 Task: For heading Use Courier New with green colour & Underline.  font size for heading20,  'Change the font style of data to'Courier New and font size to 12,  Change the alignment of both headline & data to Align left In the sheet   Cash Flow Tracker book
Action: Mouse moved to (78, 200)
Screenshot: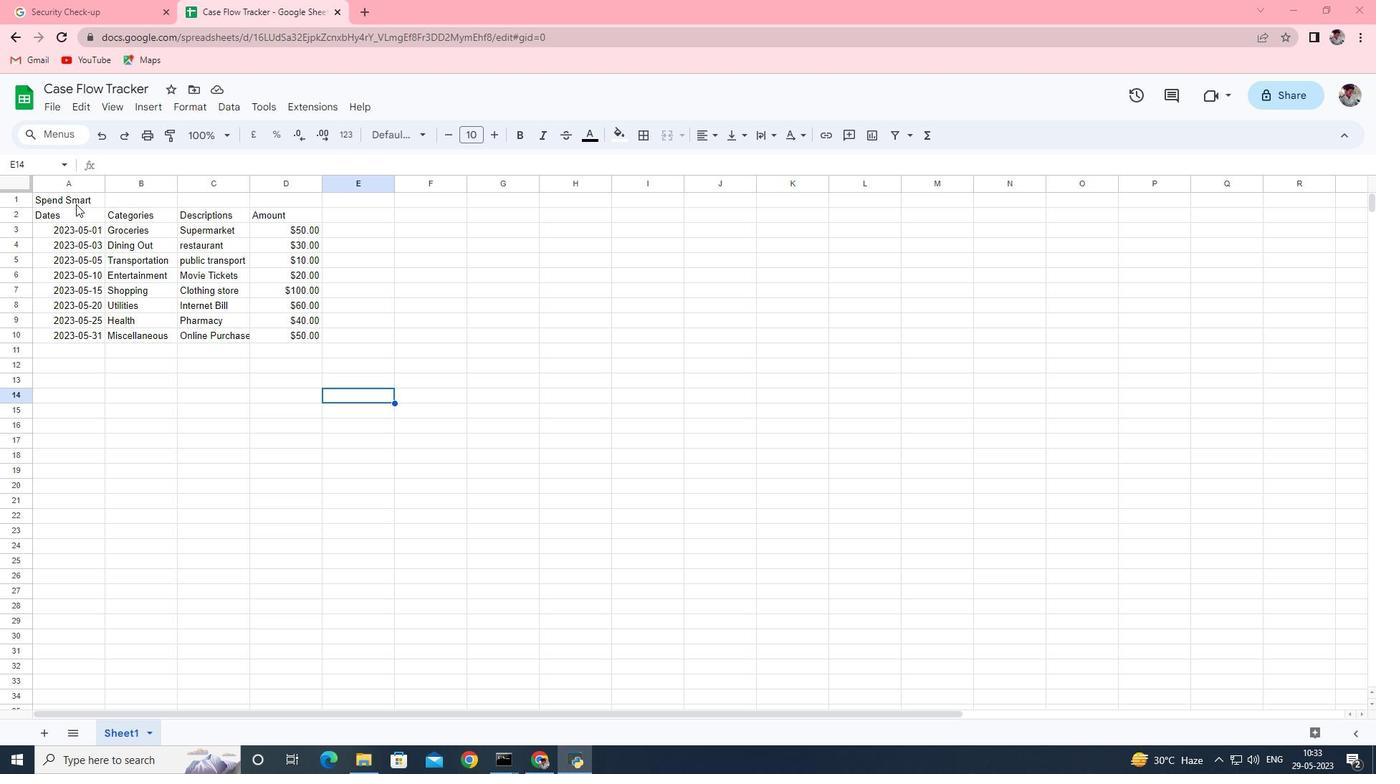 
Action: Mouse pressed left at (78, 200)
Screenshot: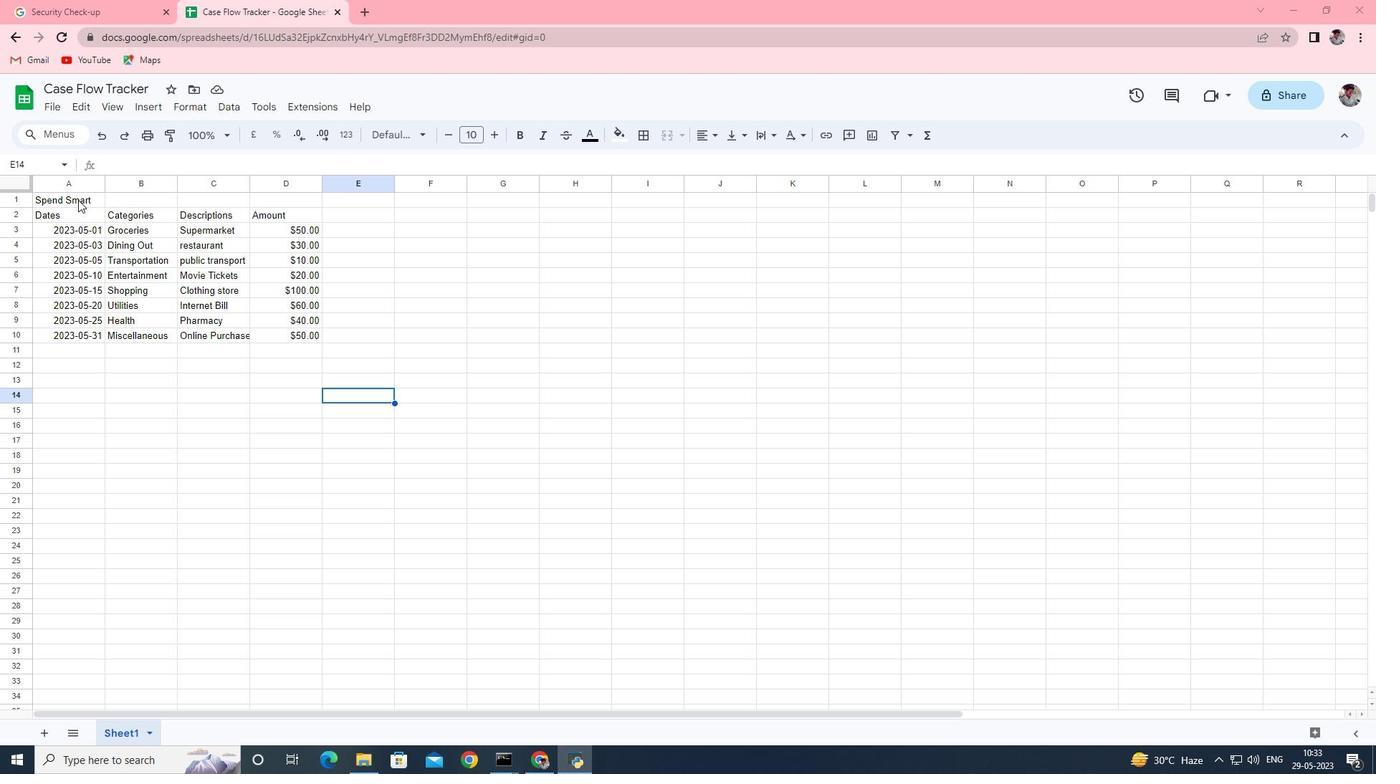 
Action: Mouse moved to (418, 134)
Screenshot: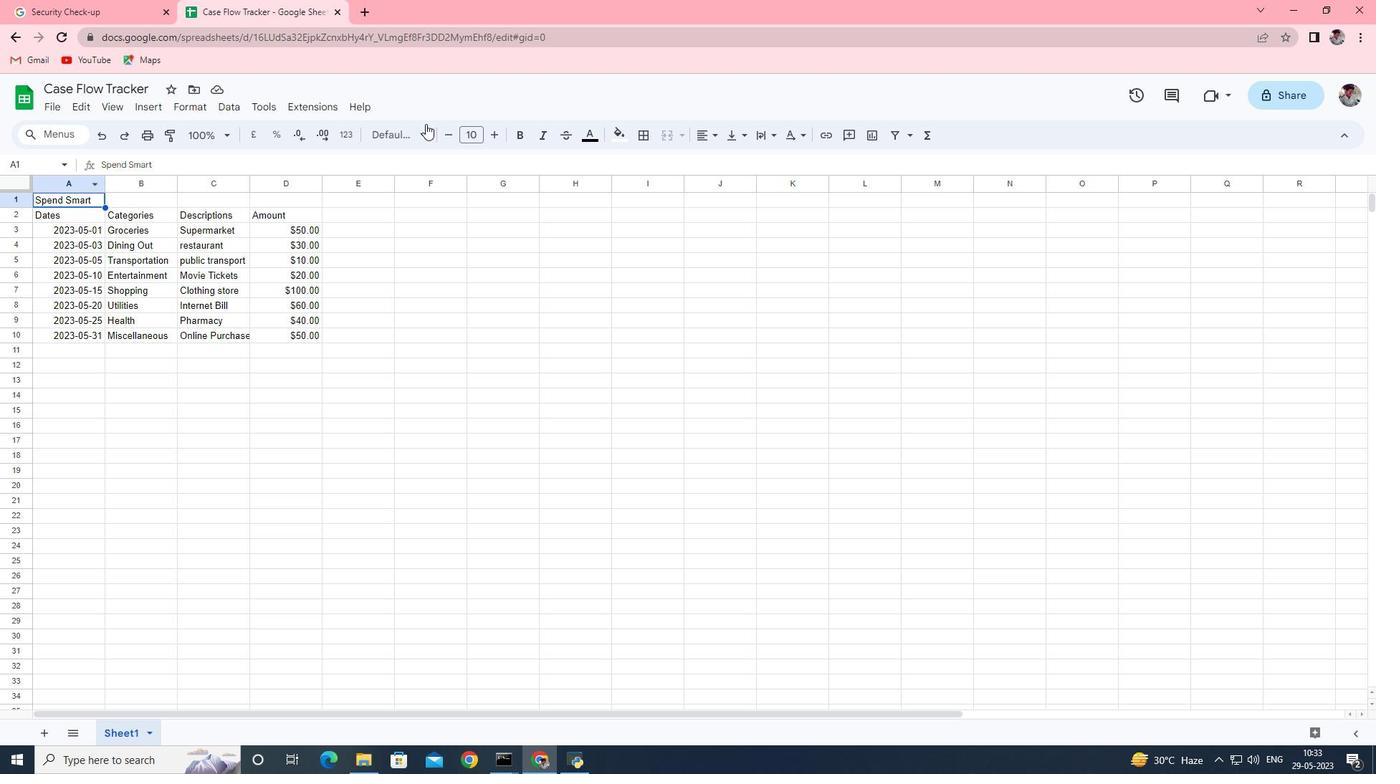 
Action: Mouse pressed left at (418, 134)
Screenshot: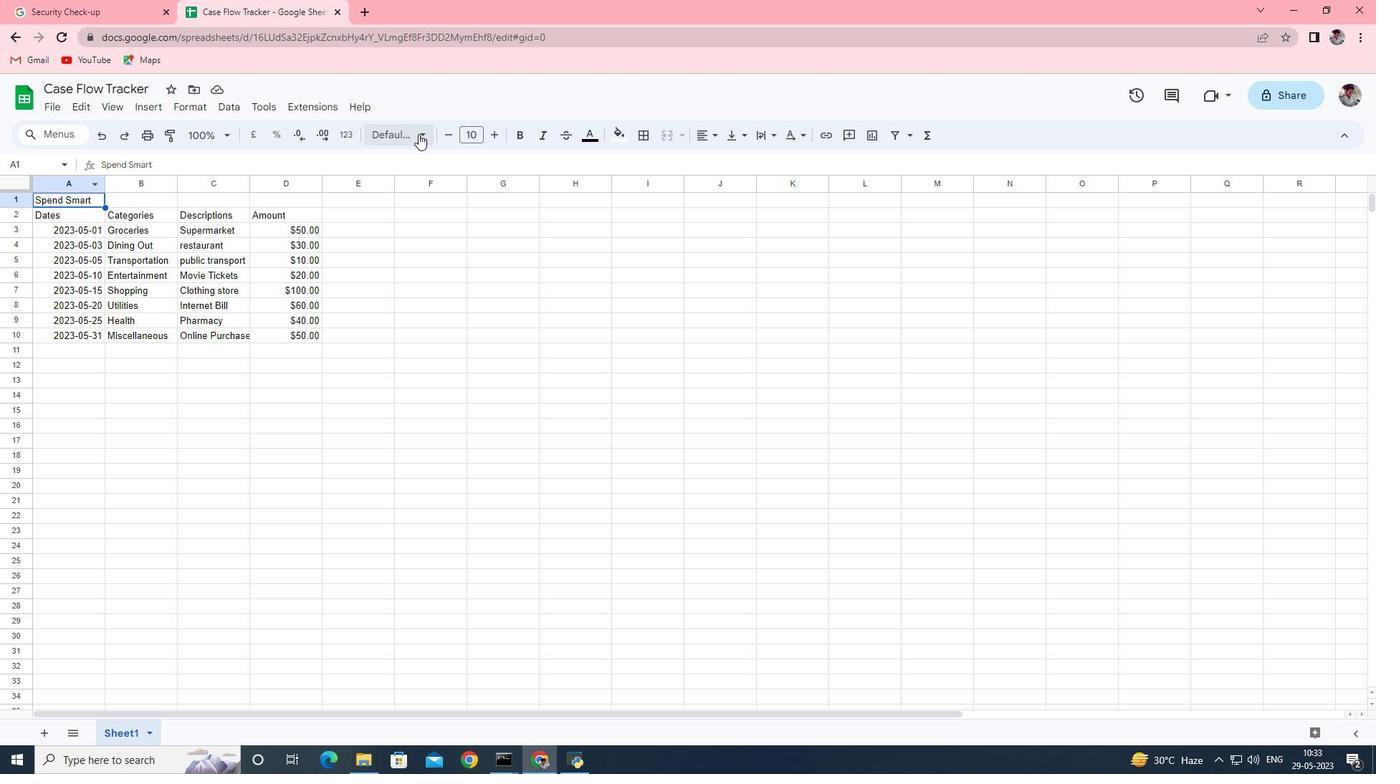 
Action: Mouse moved to (442, 375)
Screenshot: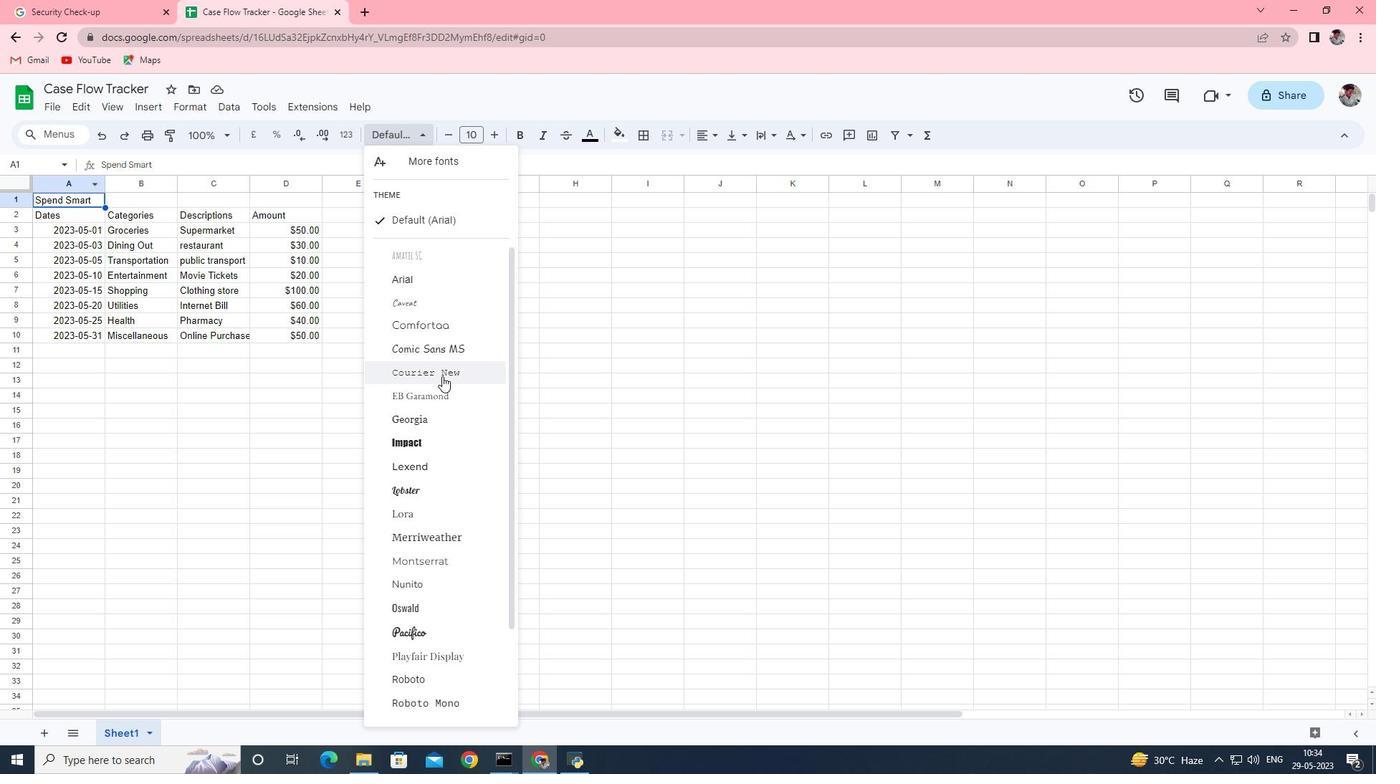 
Action: Mouse pressed left at (442, 375)
Screenshot: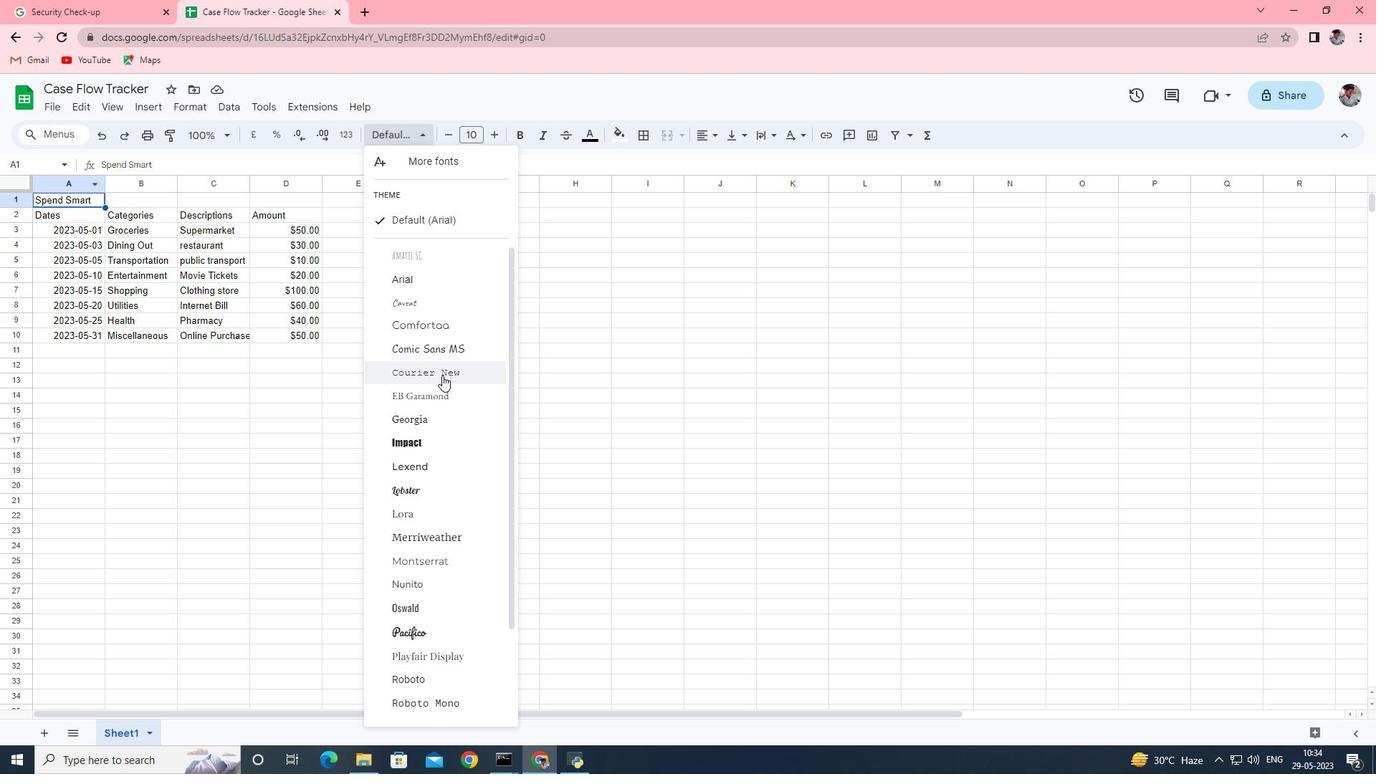 
Action: Mouse moved to (436, 195)
Screenshot: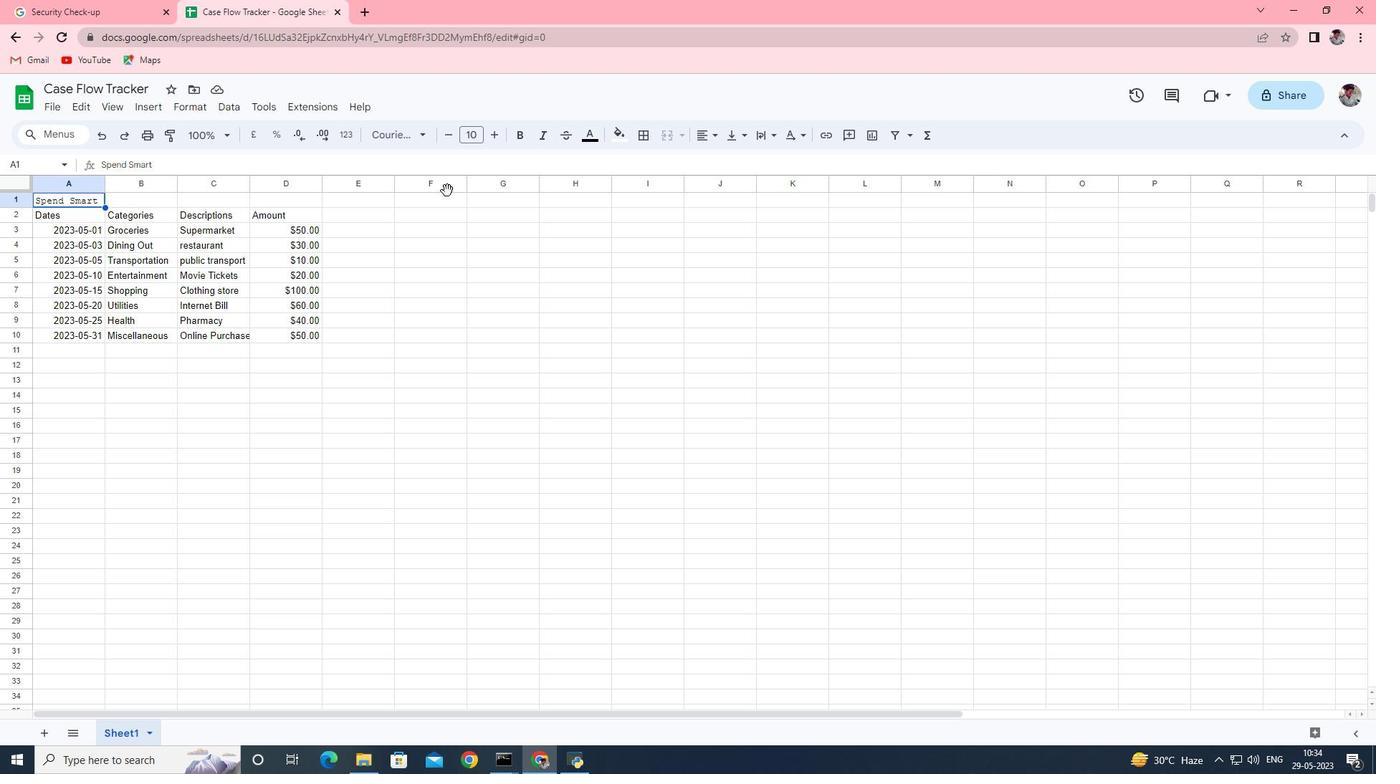 
Action: Key pressed ctrl+U
Screenshot: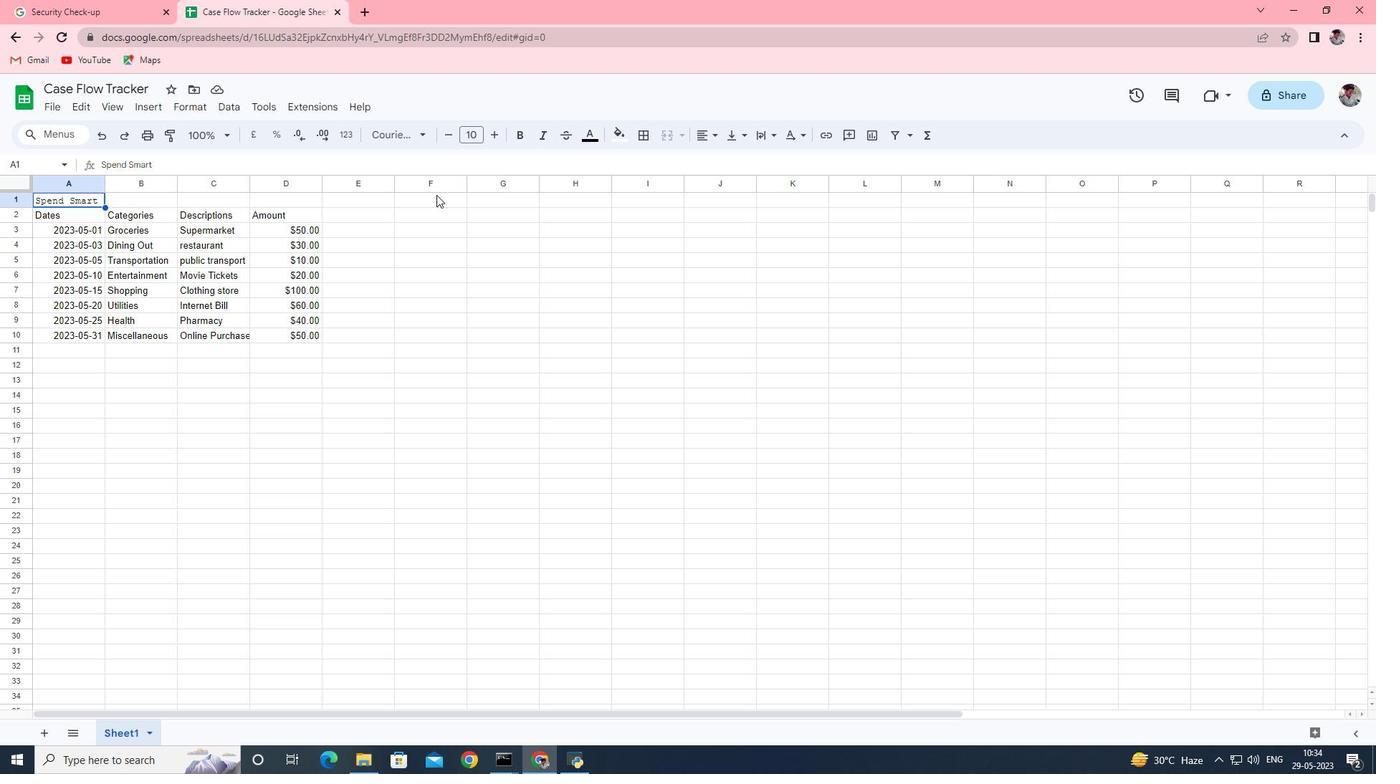 
Action: Mouse moved to (600, 136)
Screenshot: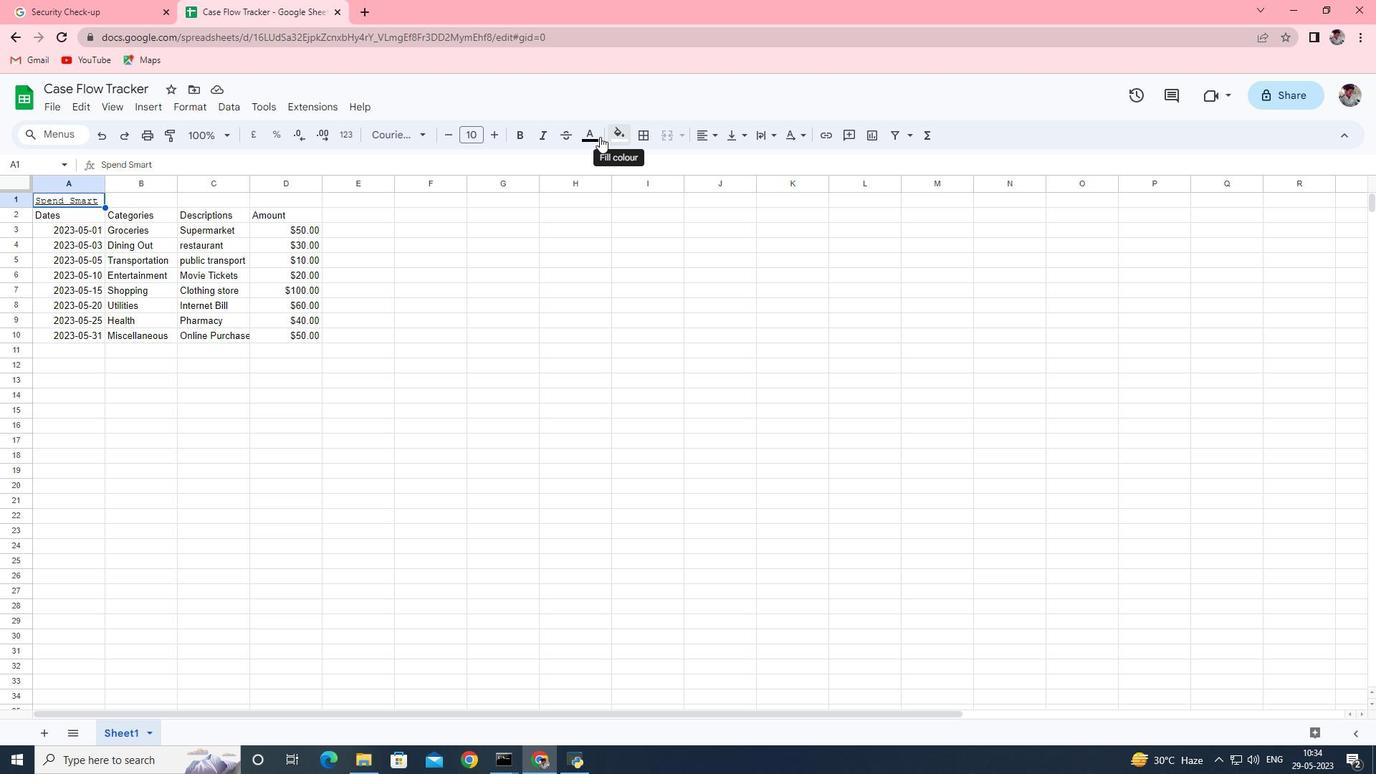 
Action: Mouse pressed left at (600, 136)
Screenshot: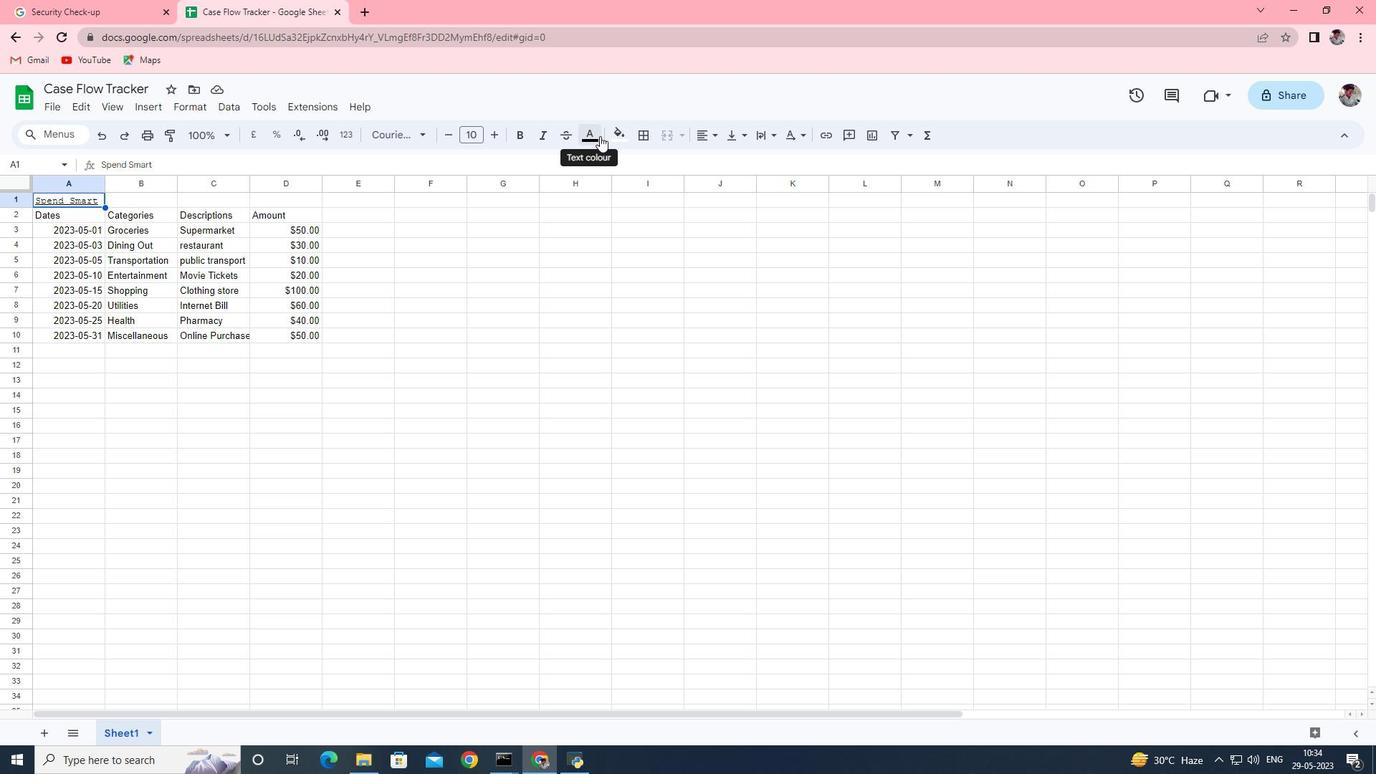
Action: Mouse moved to (672, 327)
Screenshot: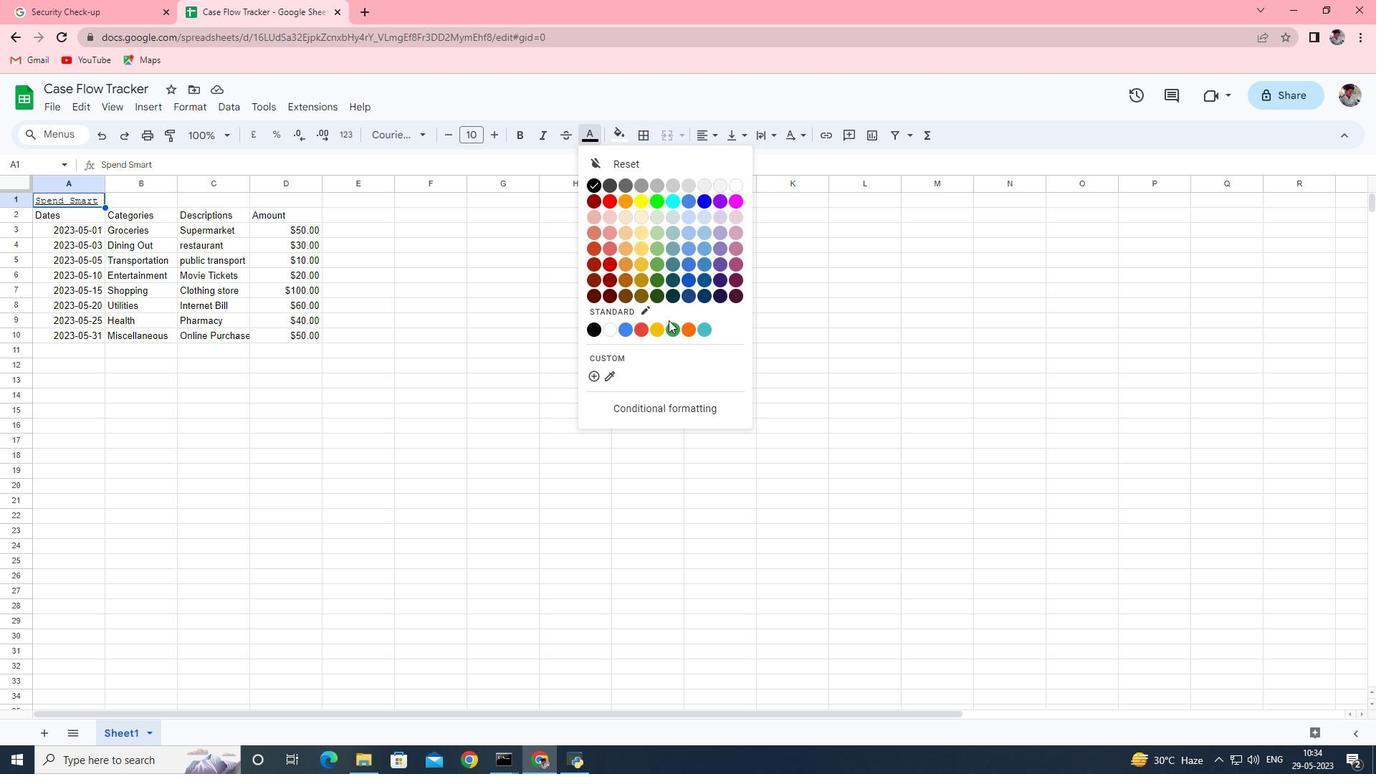 
Action: Mouse pressed left at (672, 327)
Screenshot: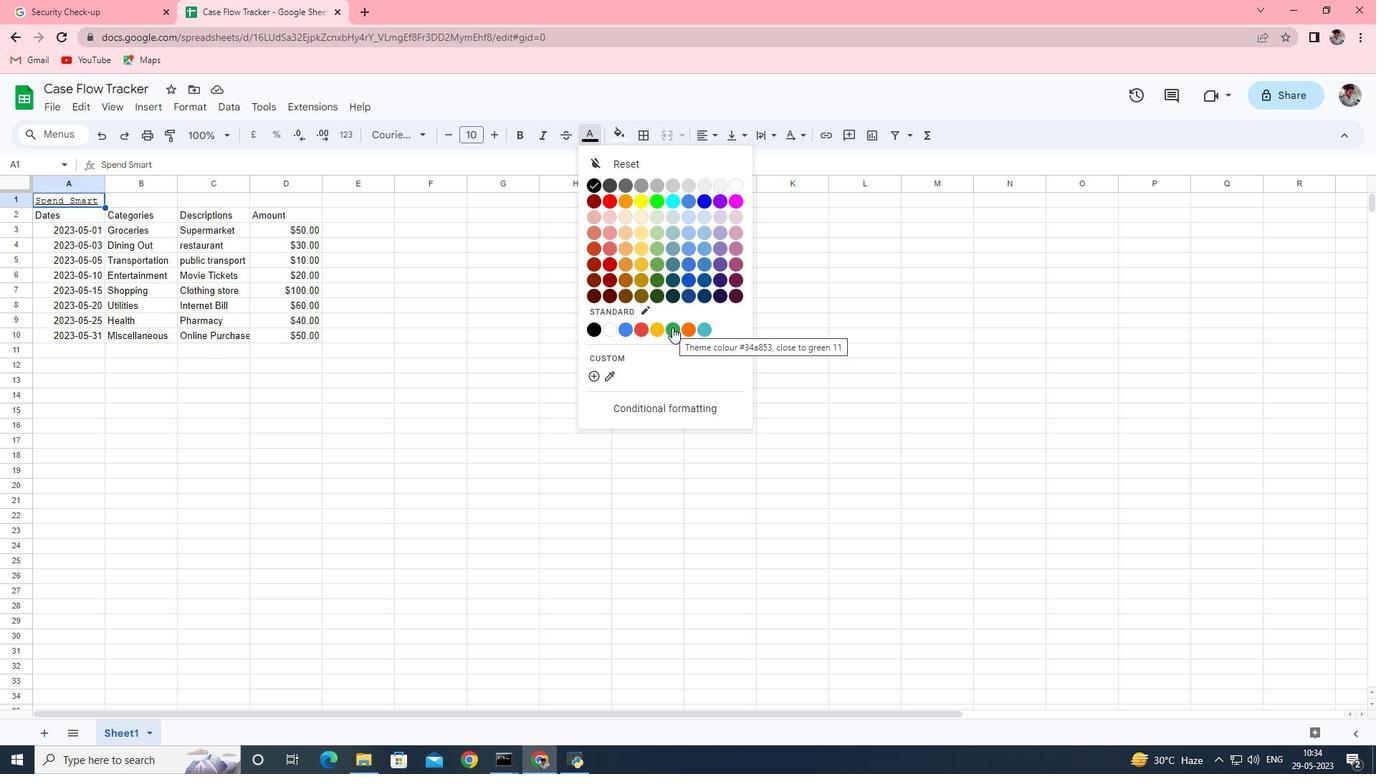 
Action: Mouse moved to (494, 135)
Screenshot: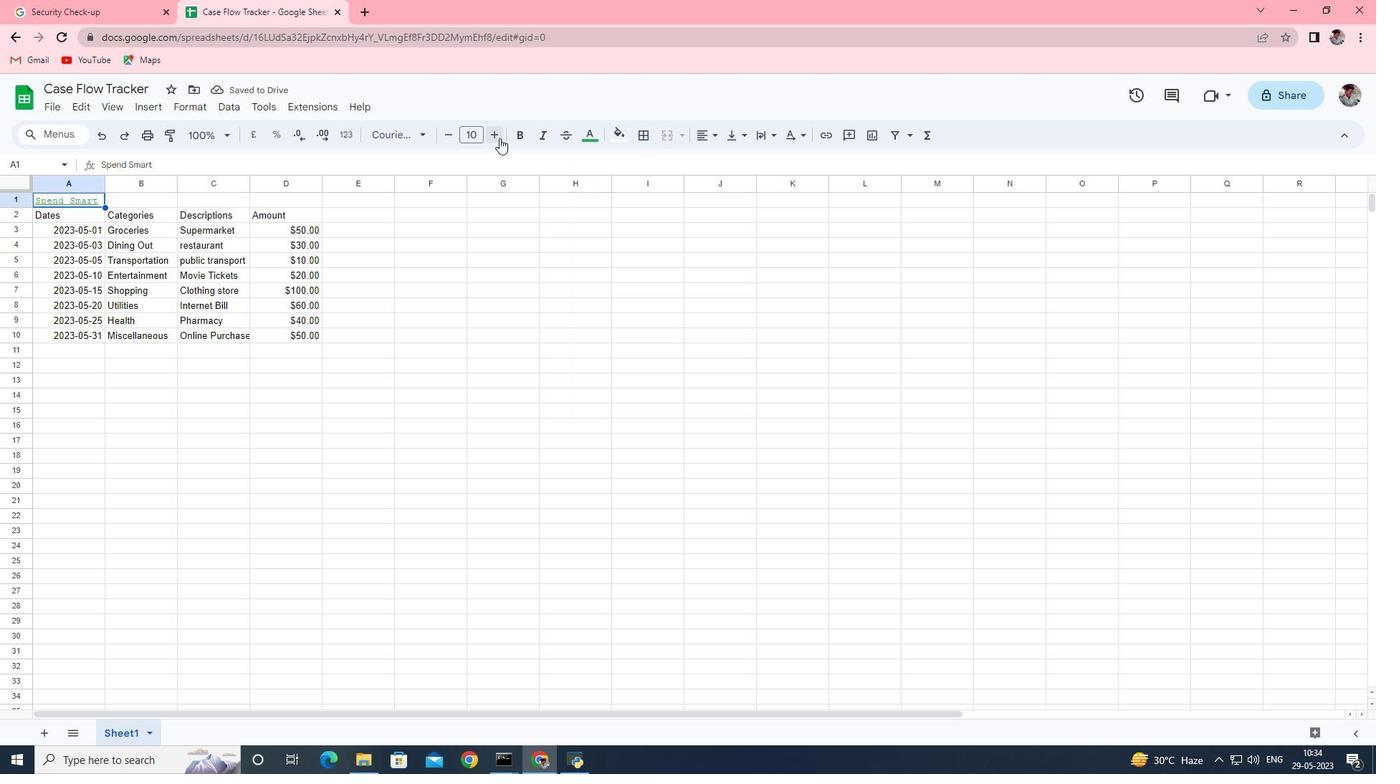 
Action: Mouse pressed left at (494, 135)
Screenshot: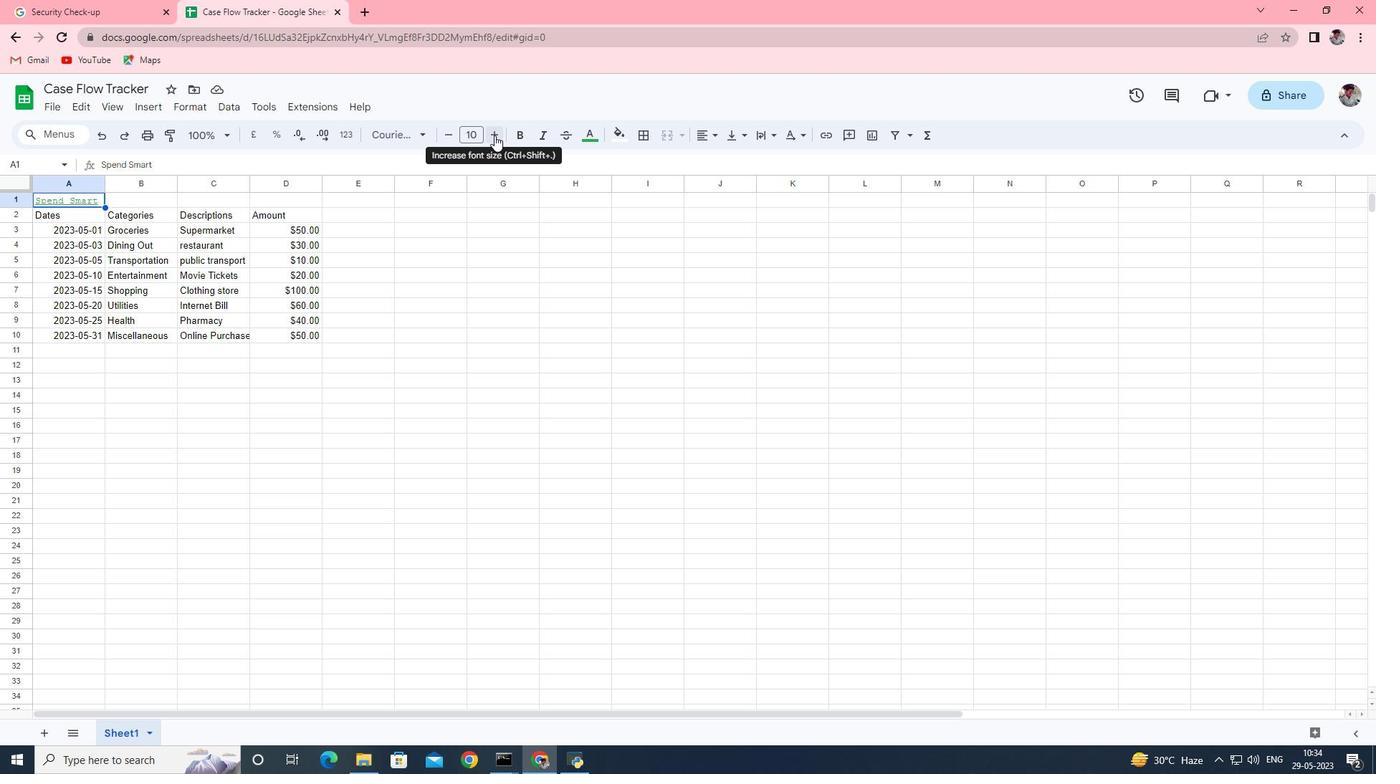 
Action: Mouse pressed left at (494, 135)
Screenshot: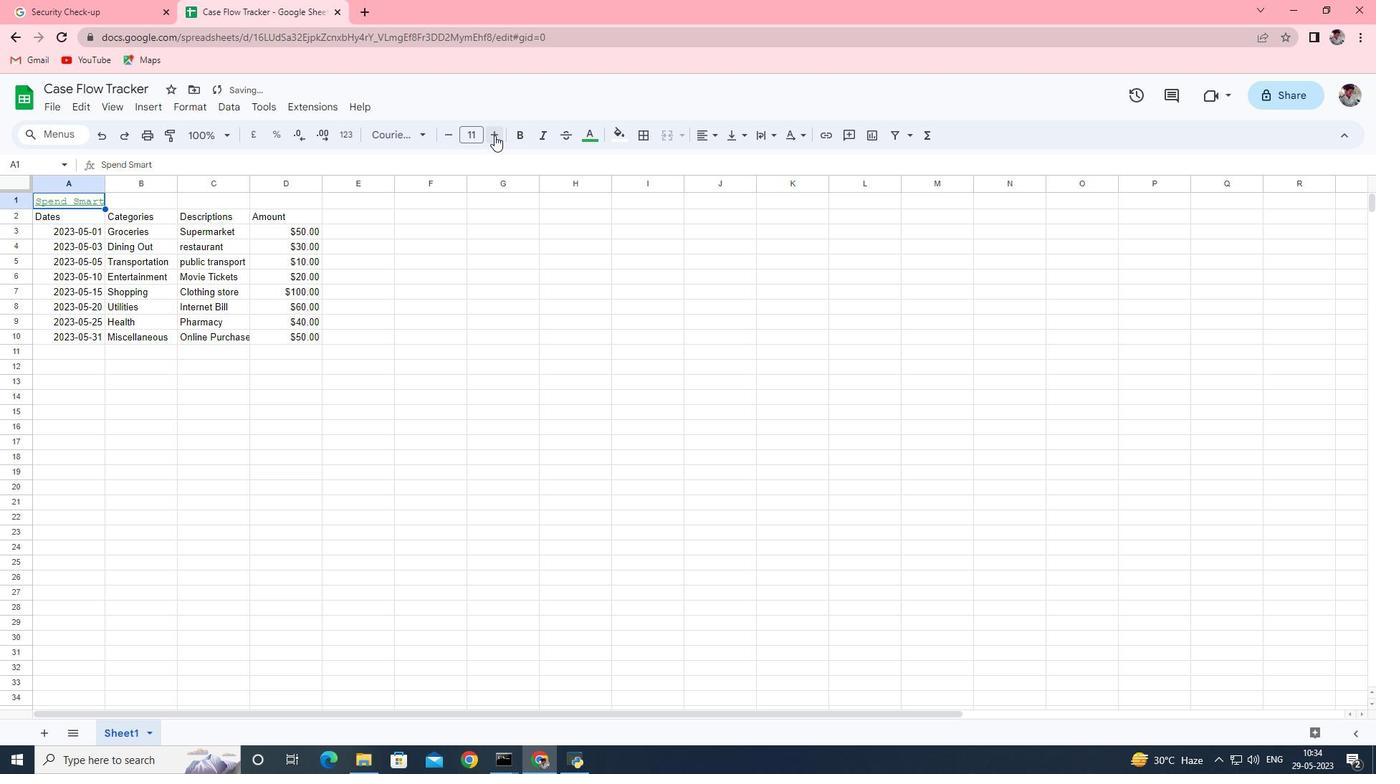 
Action: Mouse pressed left at (494, 135)
Screenshot: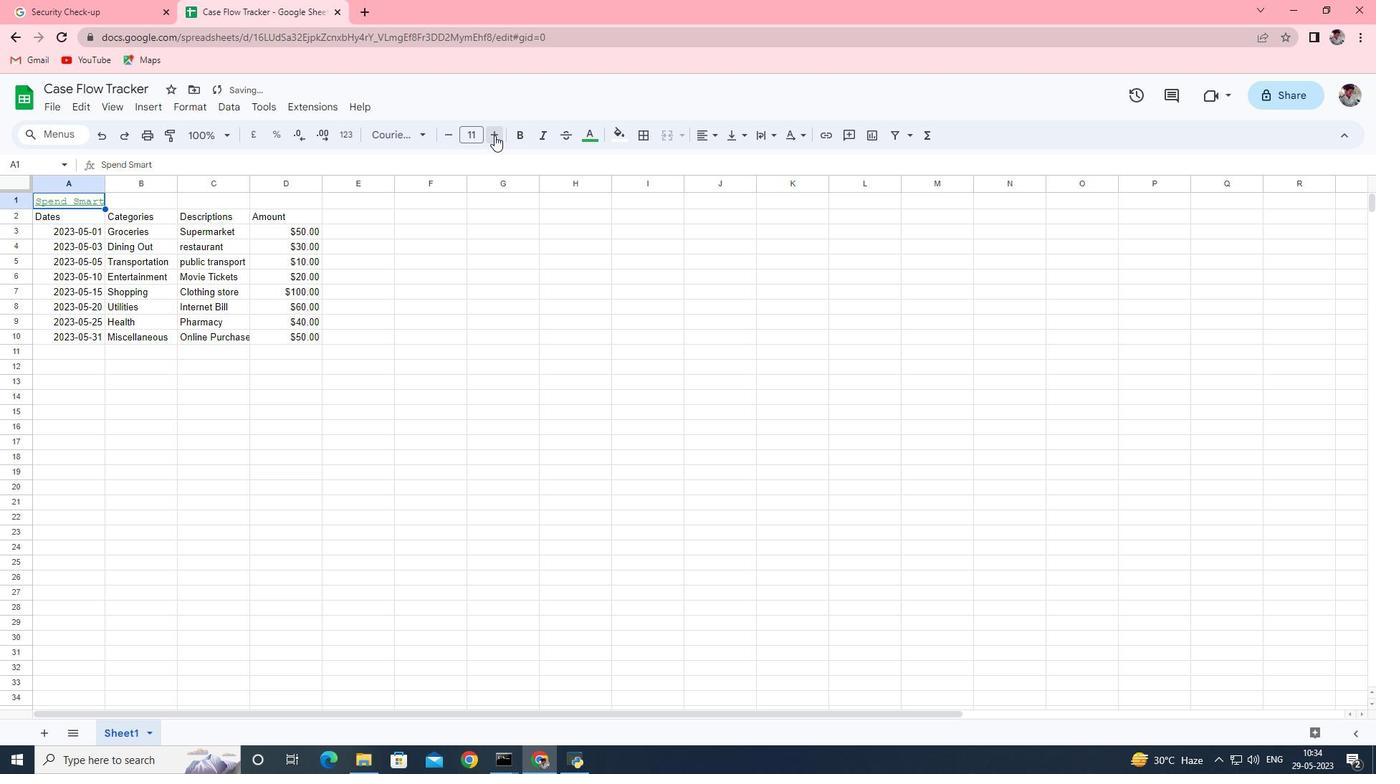 
Action: Mouse pressed left at (494, 135)
Screenshot: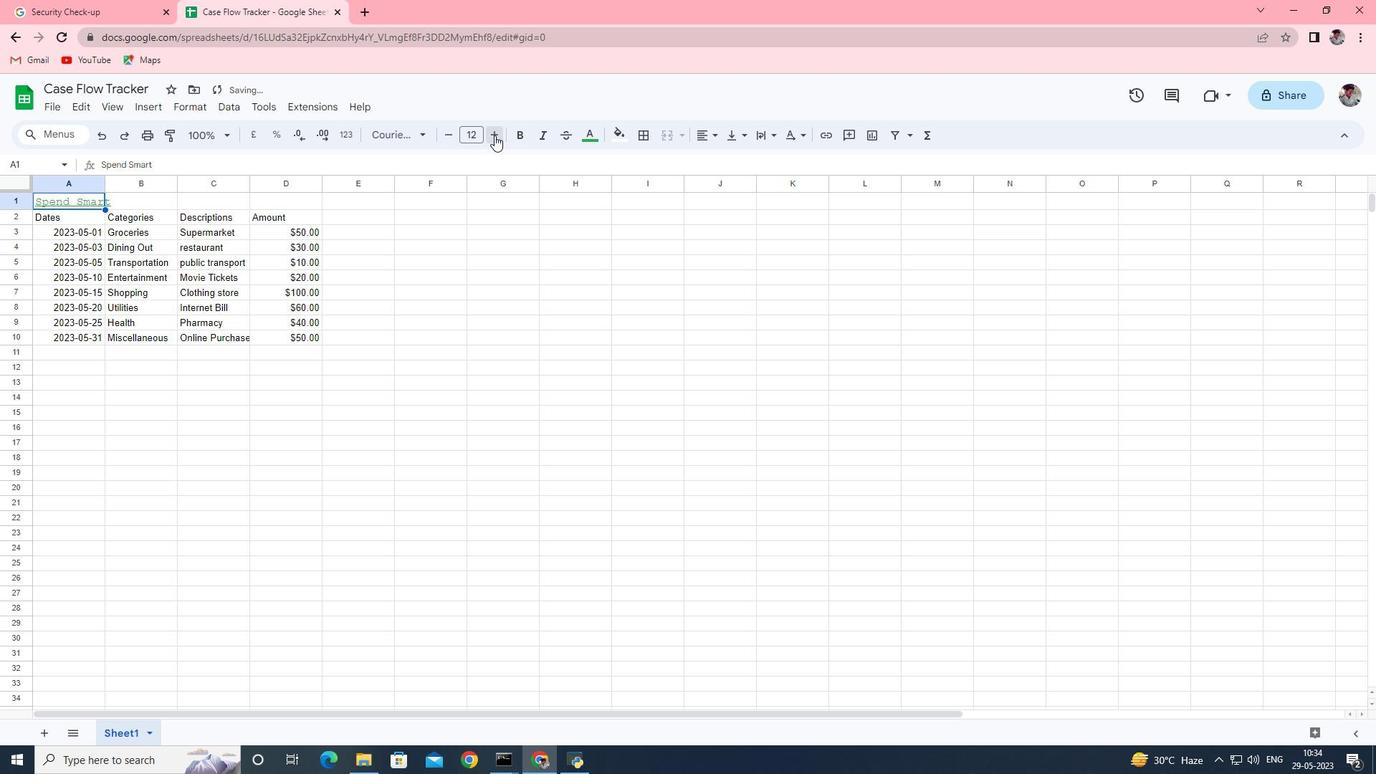 
Action: Mouse pressed left at (494, 135)
Screenshot: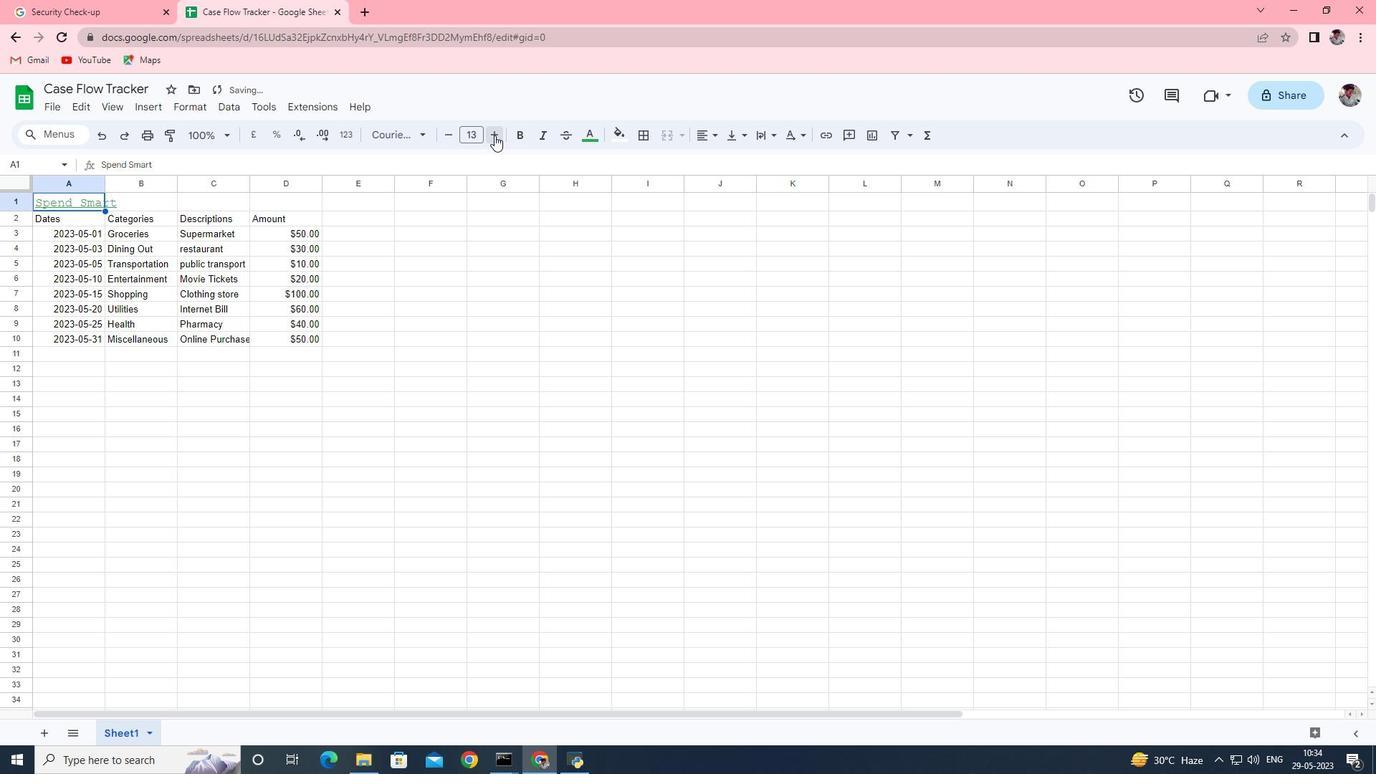 
Action: Mouse pressed left at (494, 135)
Screenshot: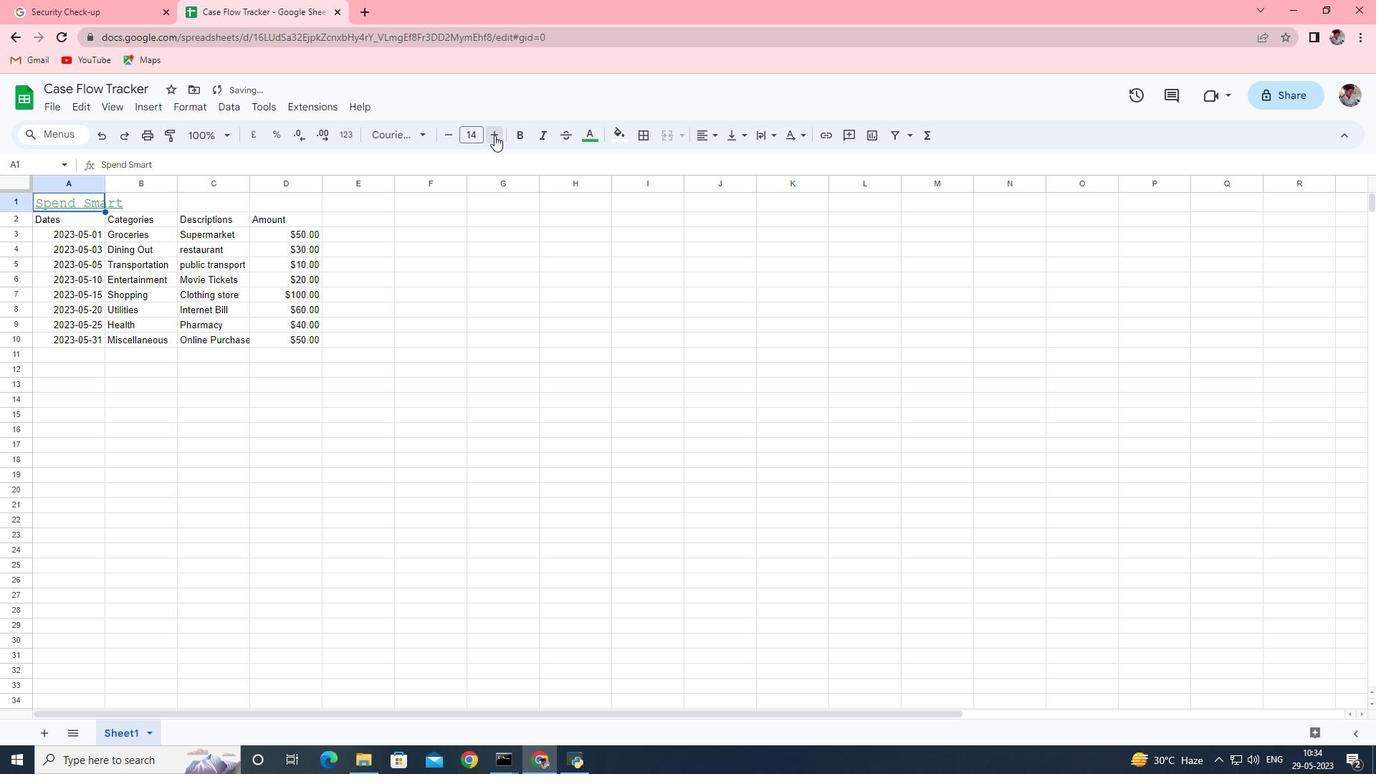 
Action: Mouse pressed left at (494, 135)
Screenshot: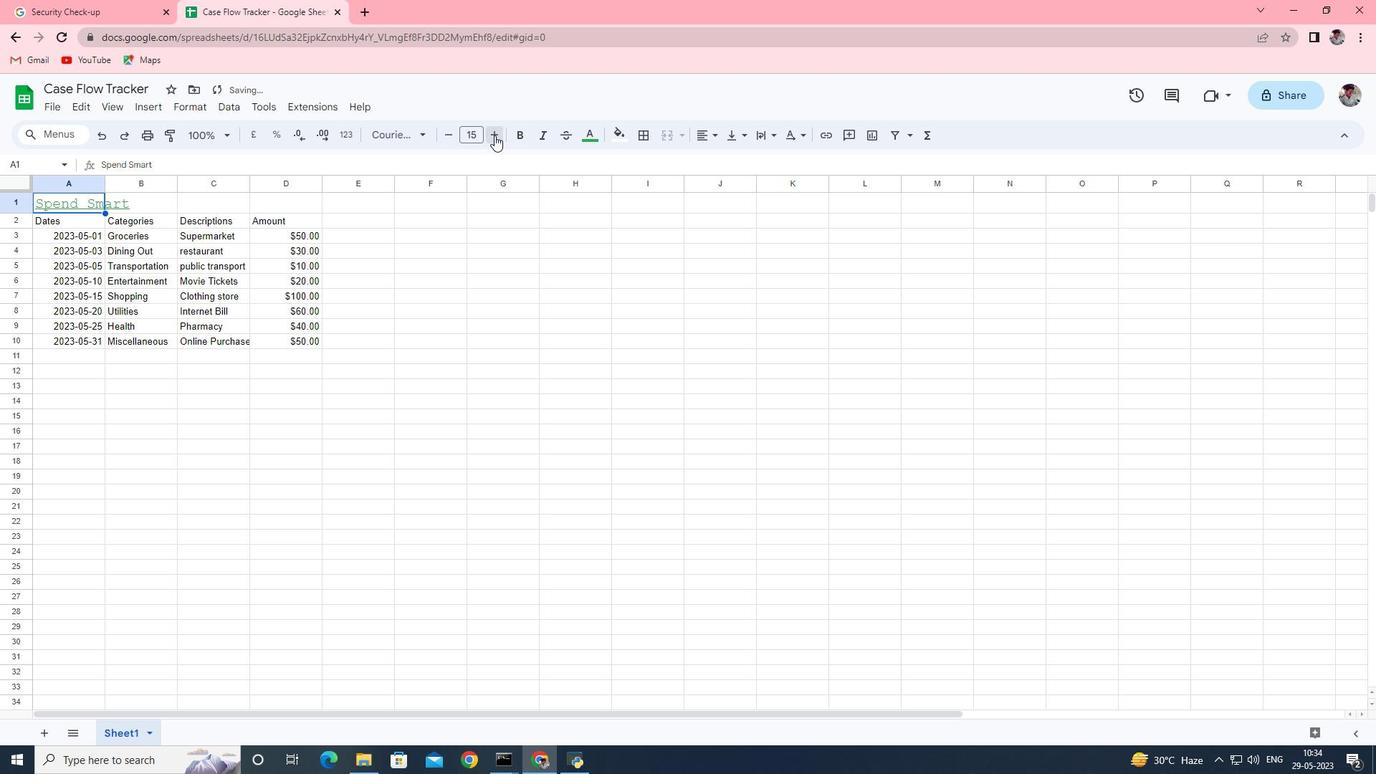 
Action: Mouse pressed left at (494, 135)
Screenshot: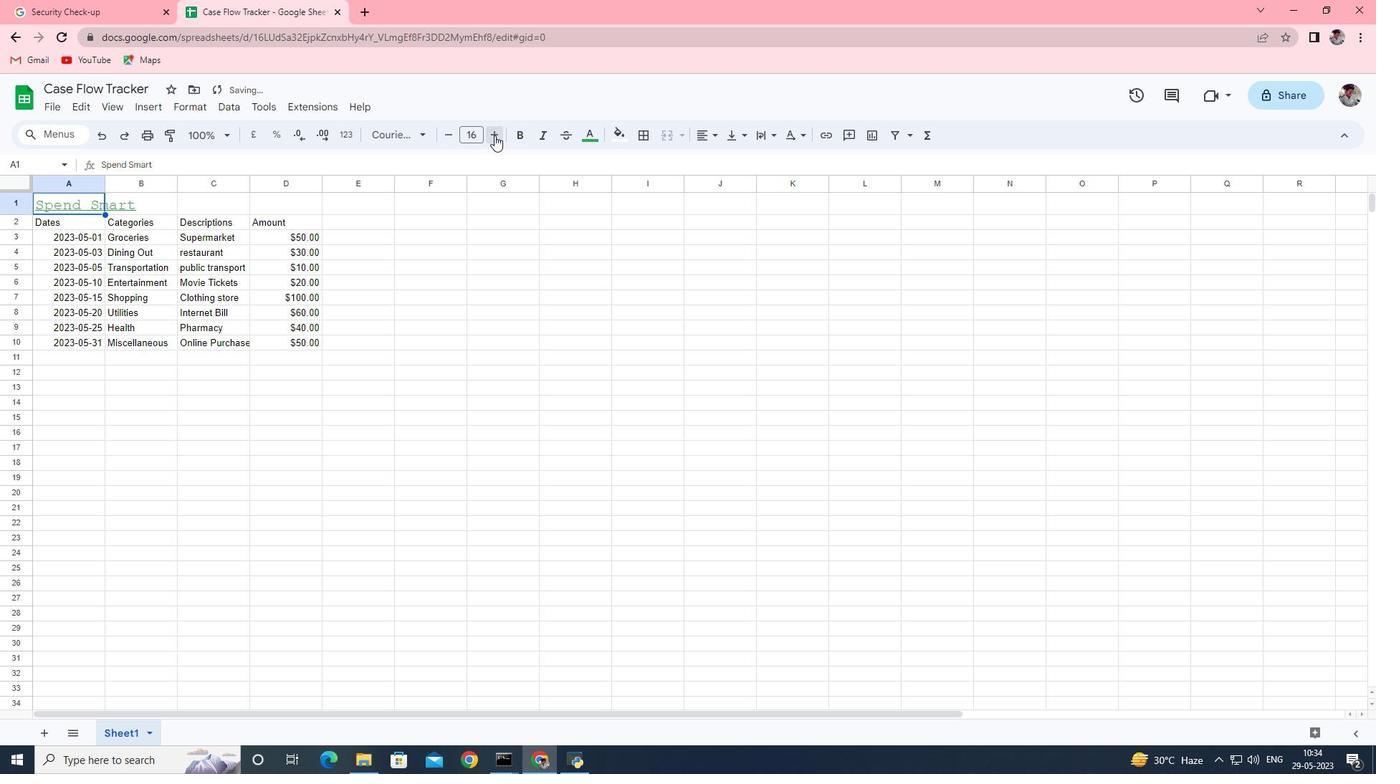 
Action: Mouse pressed left at (494, 135)
Screenshot: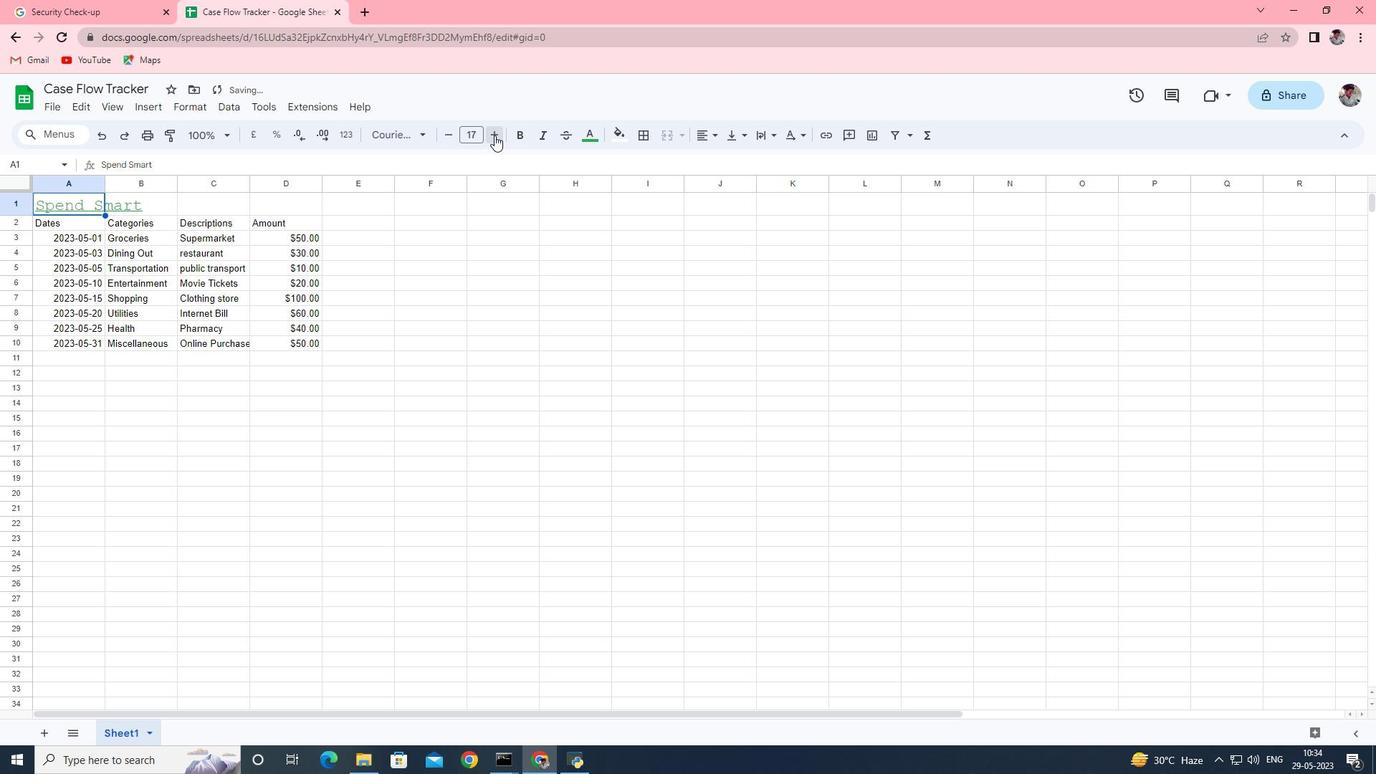 
Action: Mouse pressed left at (494, 135)
Screenshot: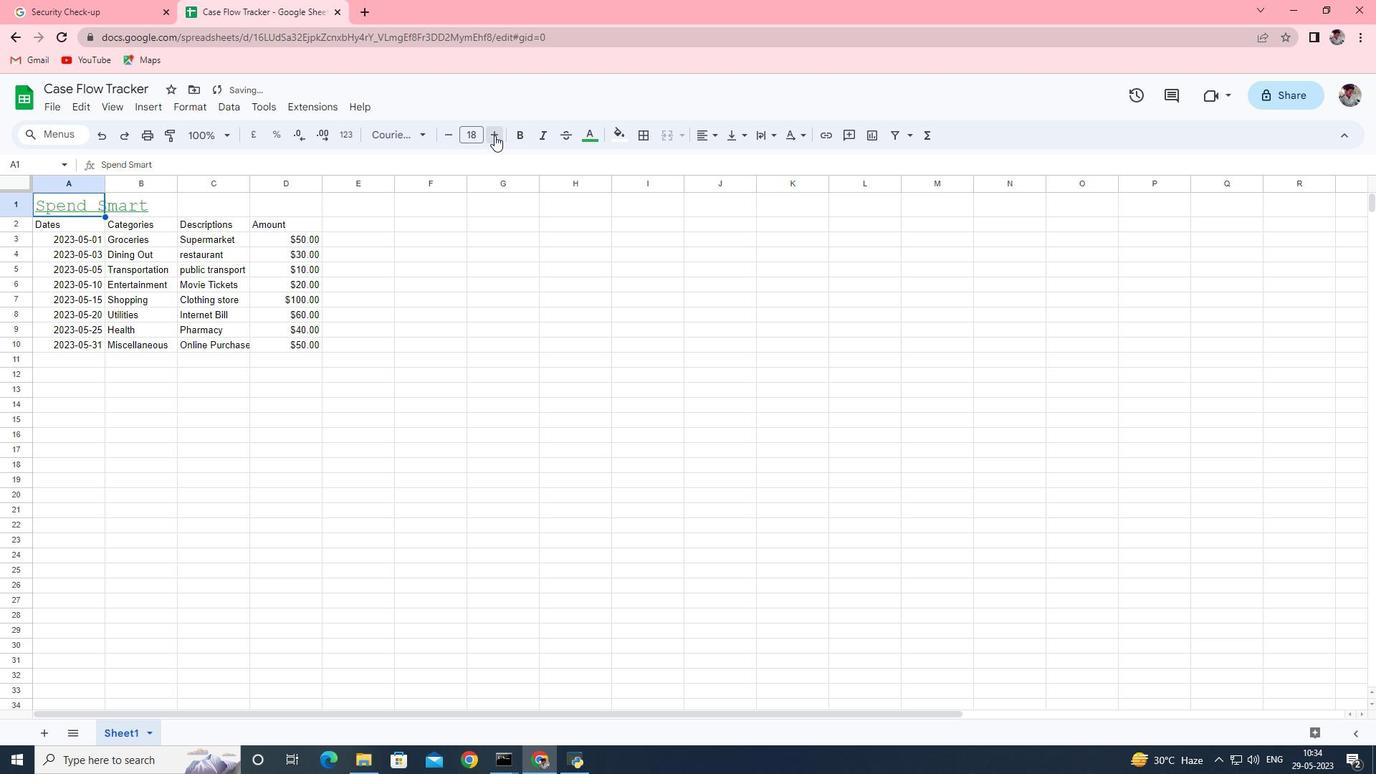 
Action: Mouse pressed left at (494, 135)
Screenshot: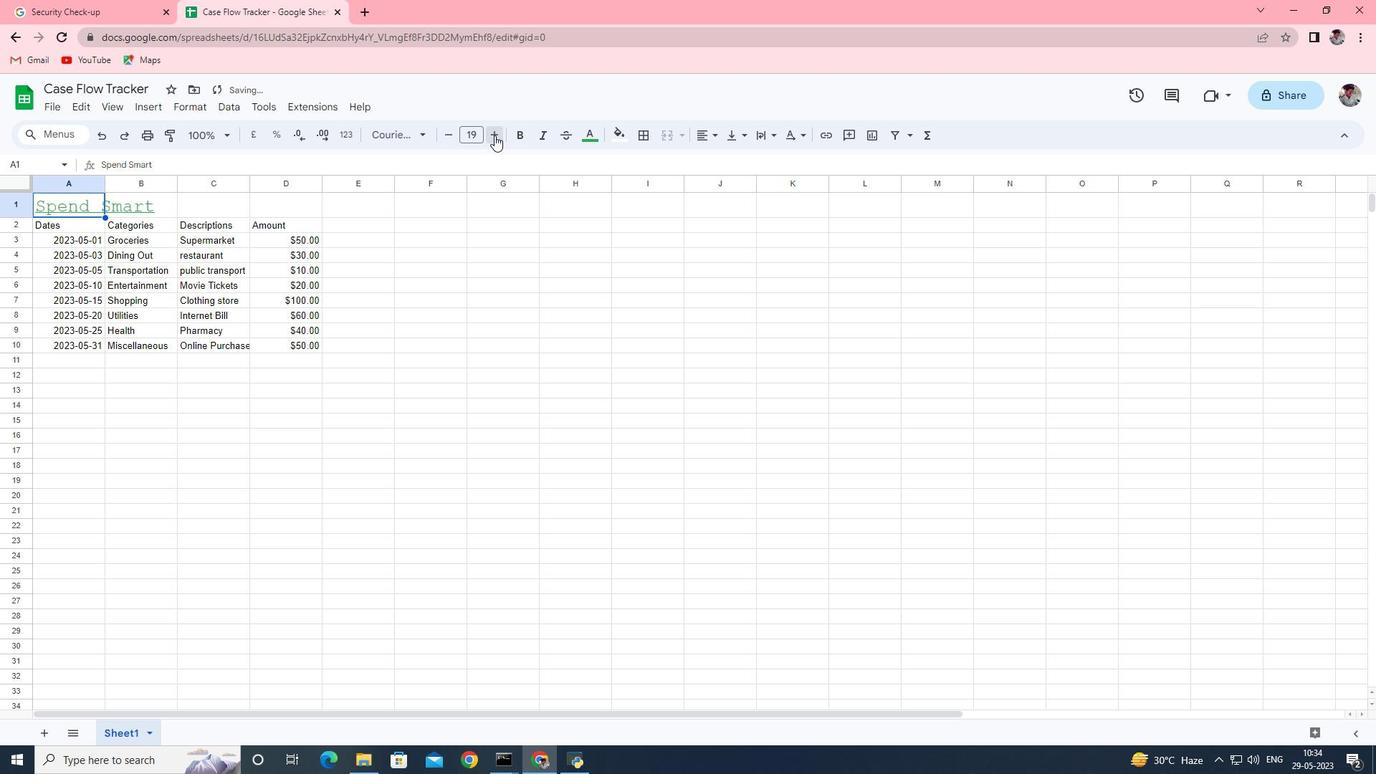 
Action: Mouse pressed left at (494, 135)
Screenshot: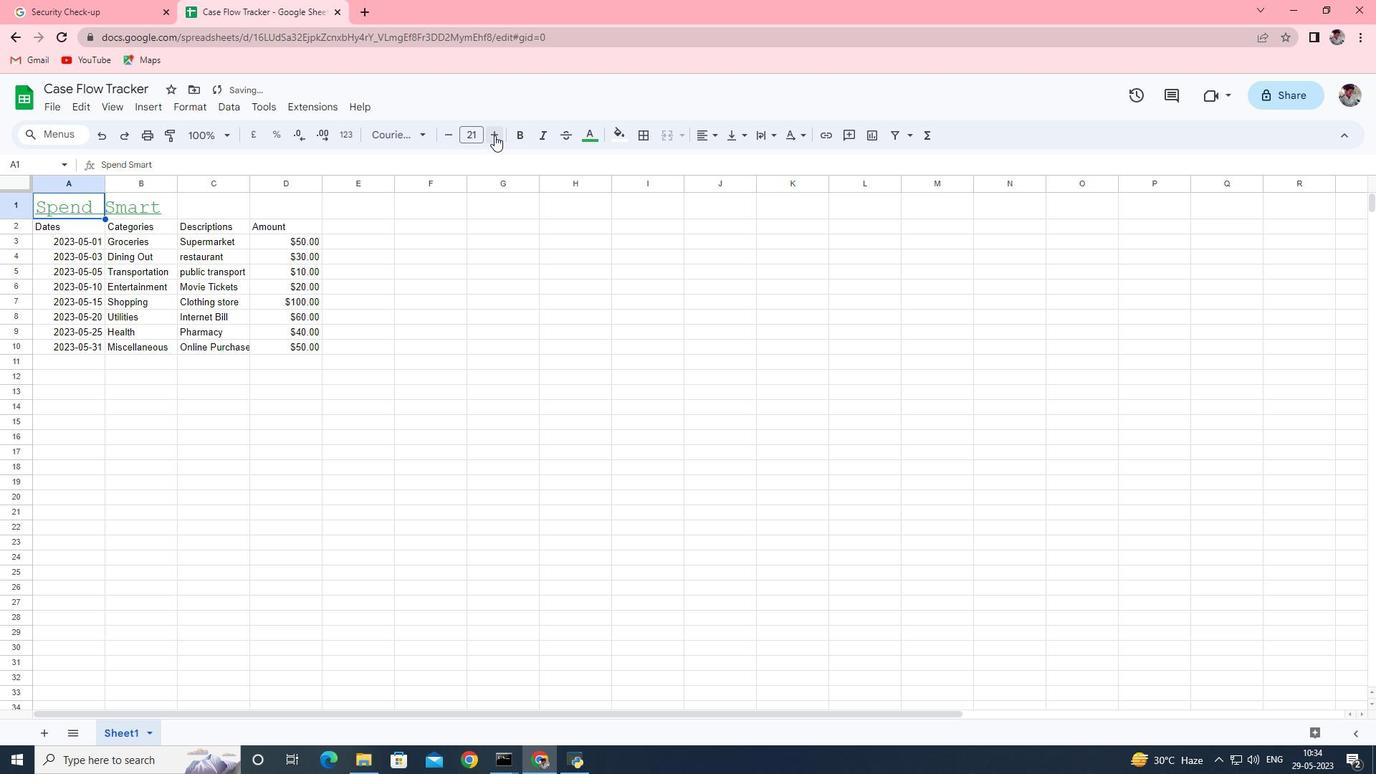 
Action: Mouse moved to (81, 205)
Screenshot: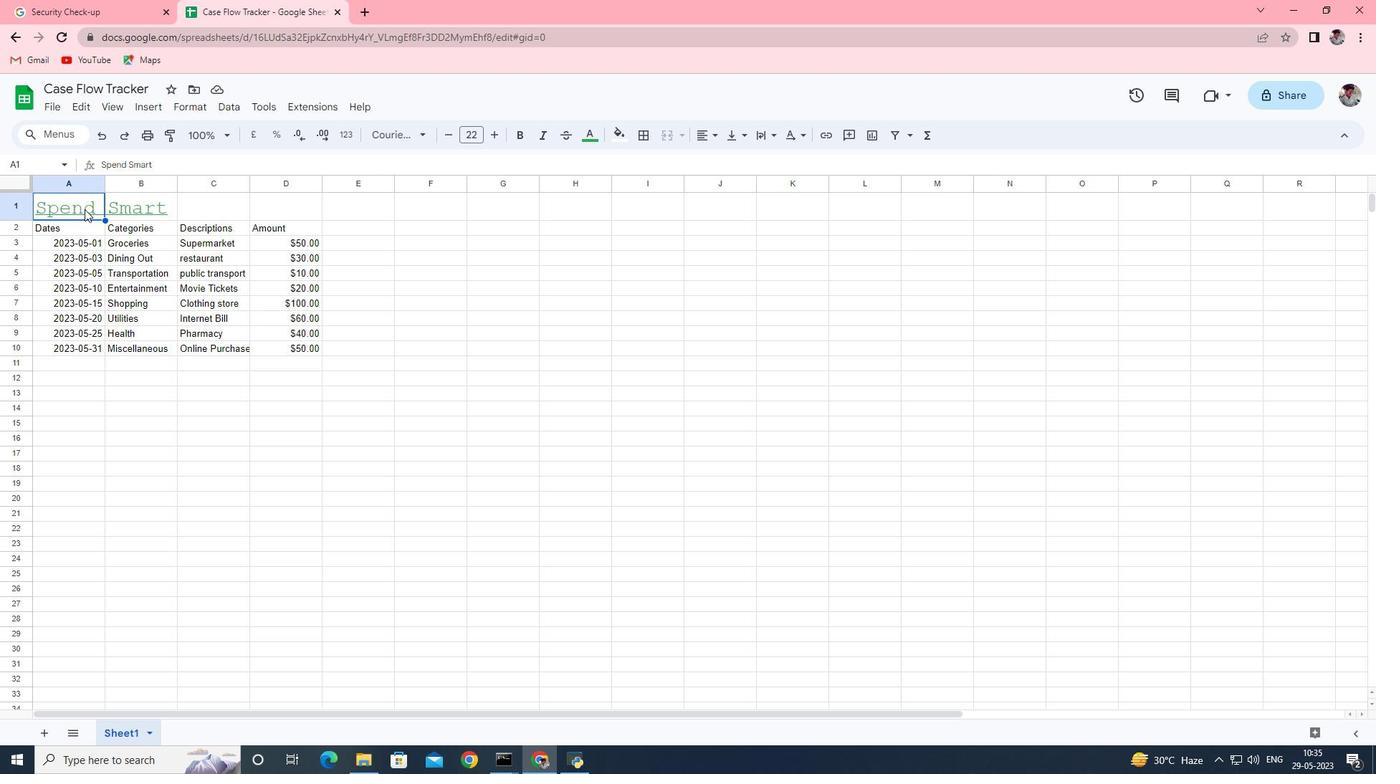 
Action: Mouse pressed left at (81, 205)
Screenshot: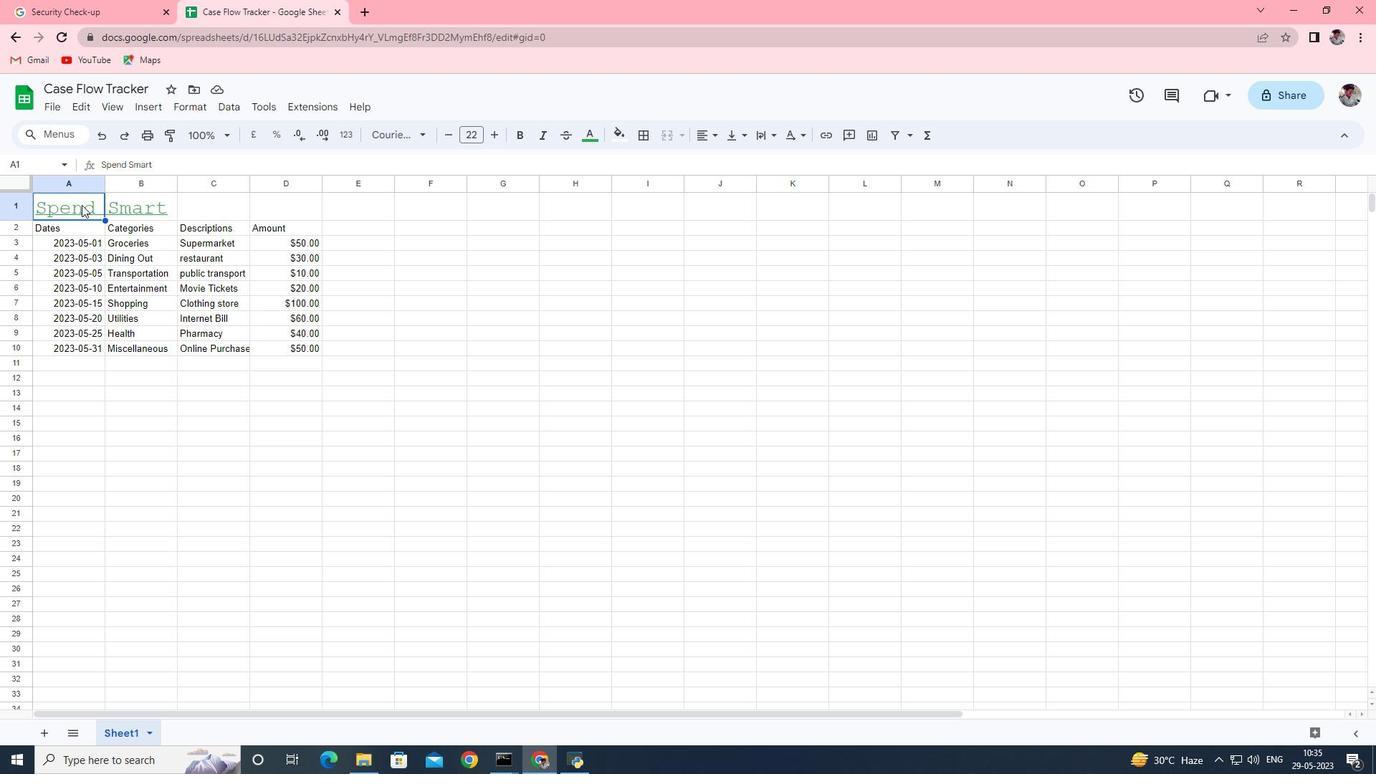 
Action: Mouse moved to (373, 238)
Screenshot: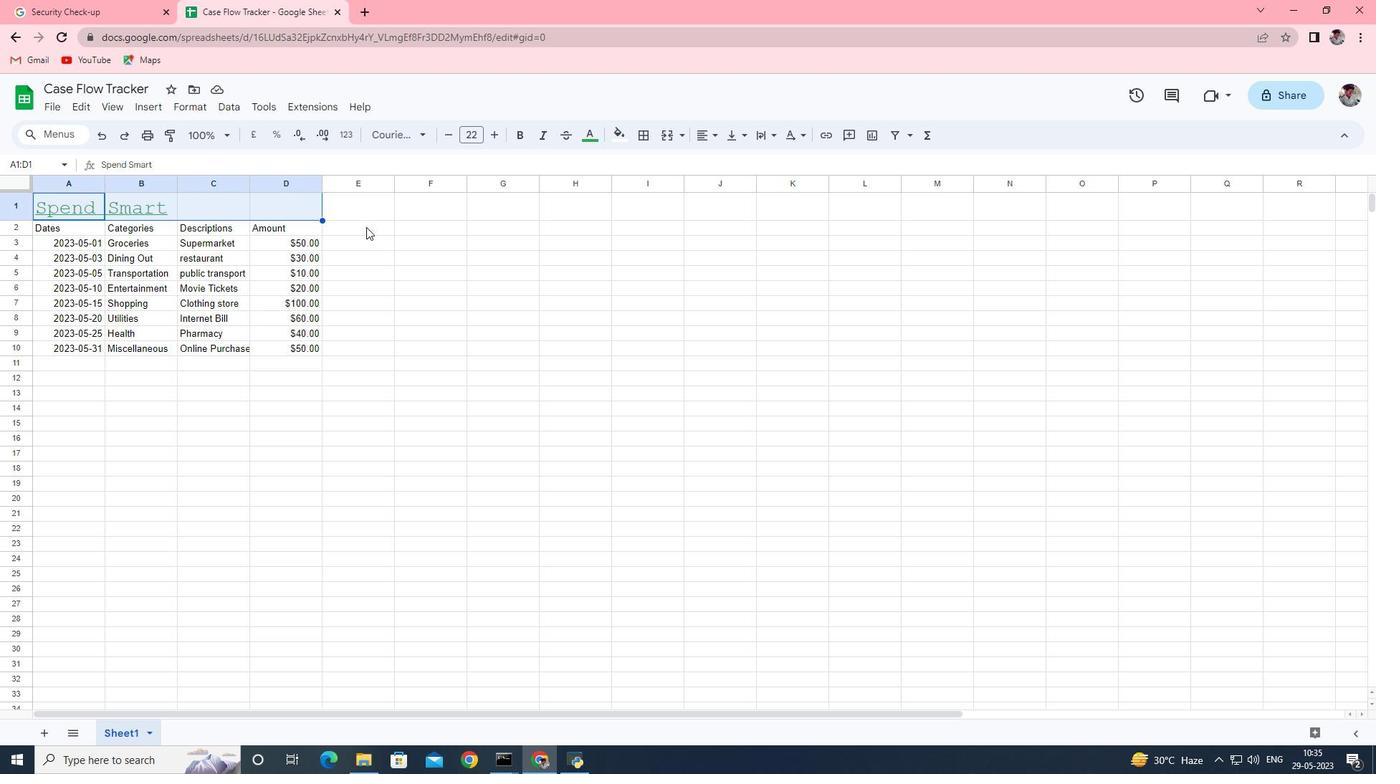 
Action: Mouse pressed left at (373, 238)
Screenshot: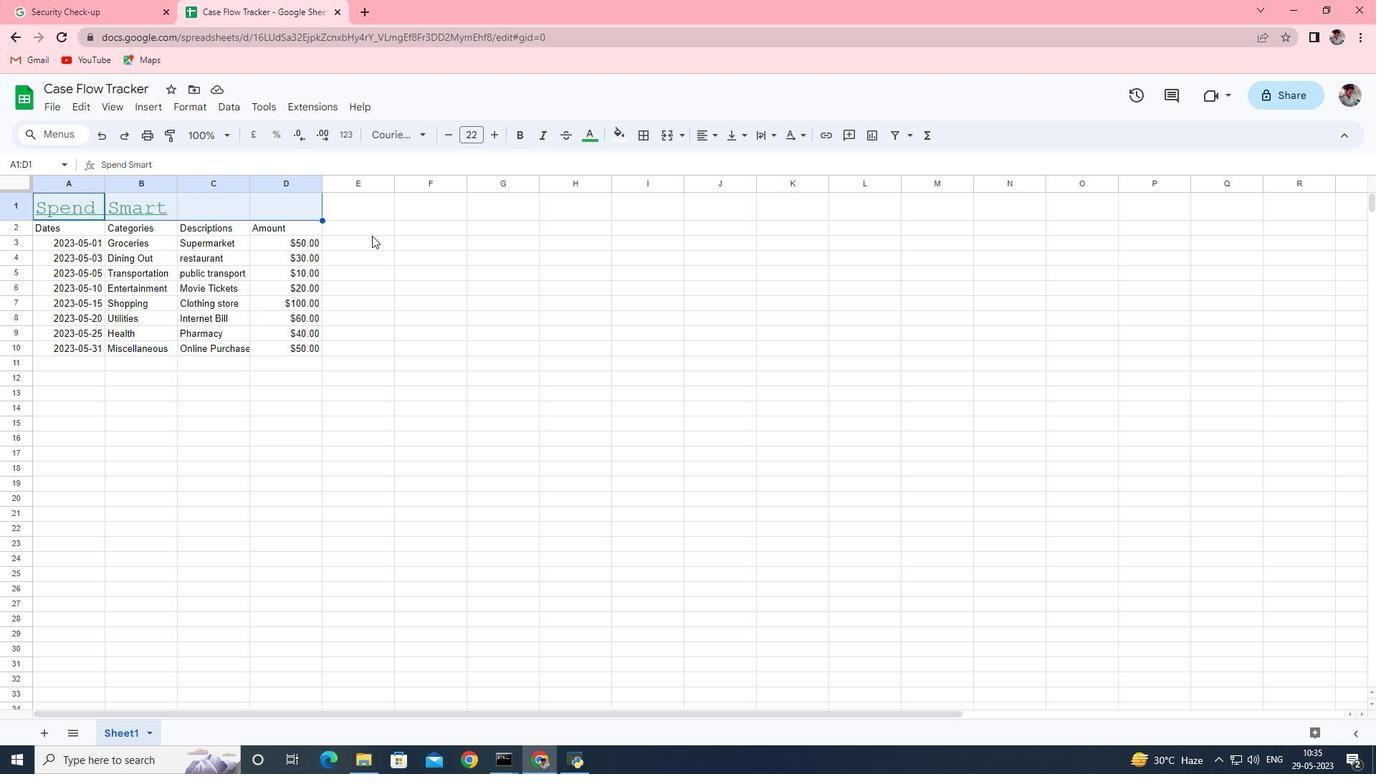 
Action: Mouse moved to (75, 227)
Screenshot: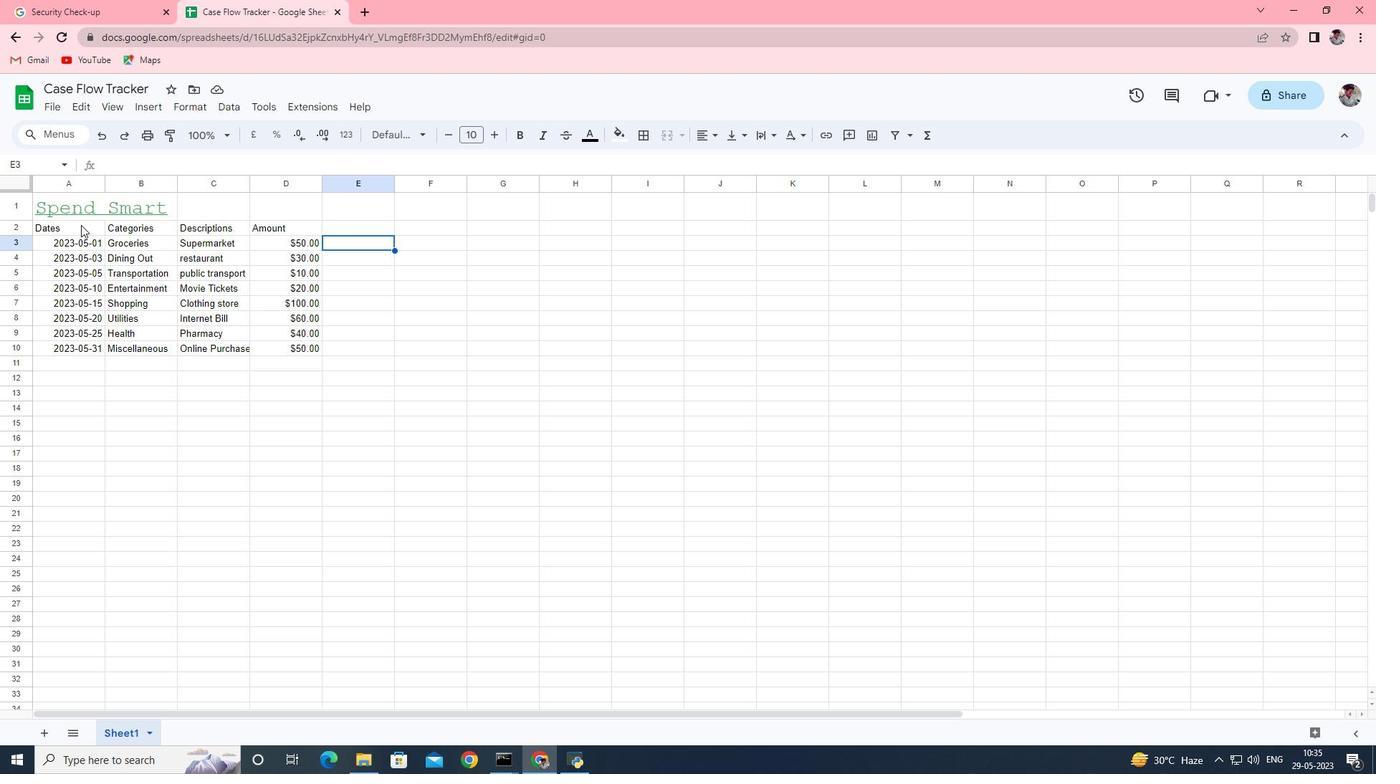 
Action: Mouse pressed left at (75, 227)
Screenshot: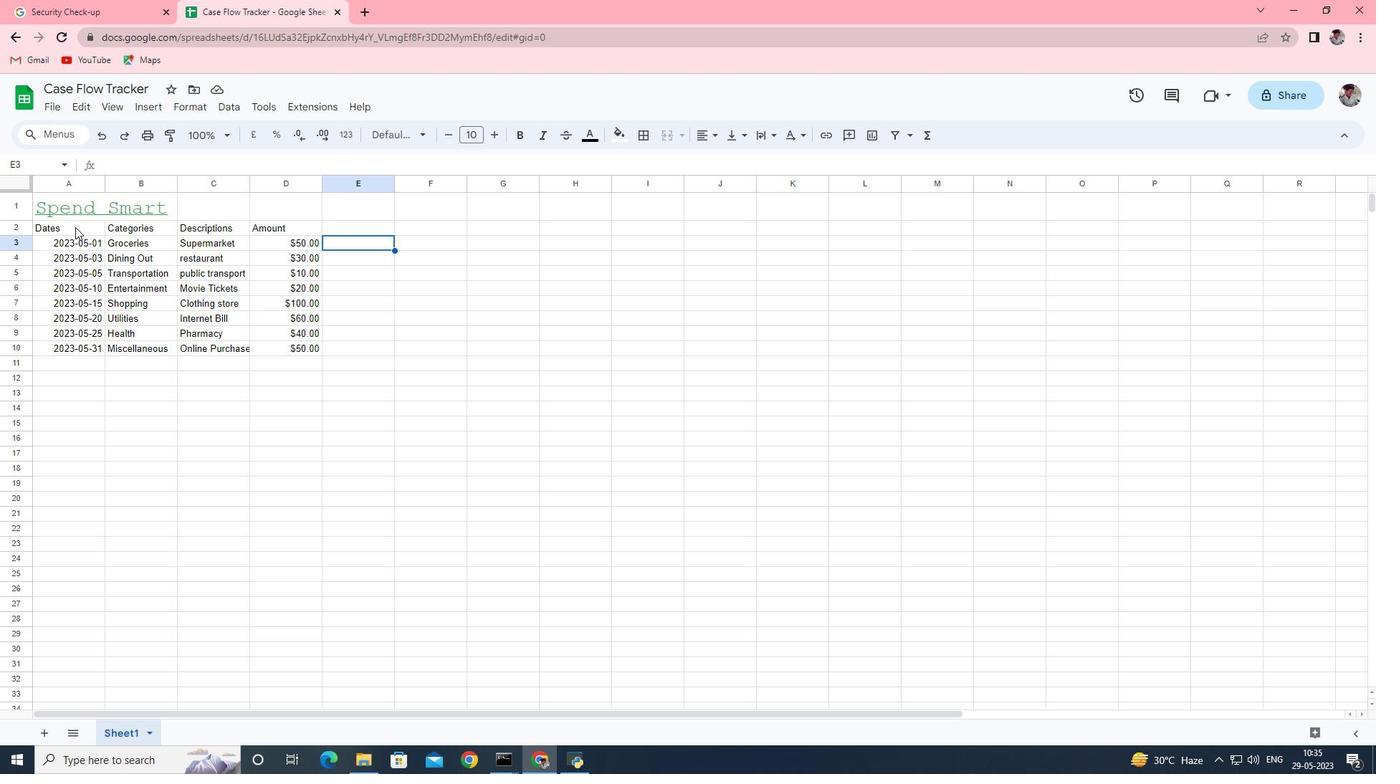 
Action: Mouse moved to (424, 131)
Screenshot: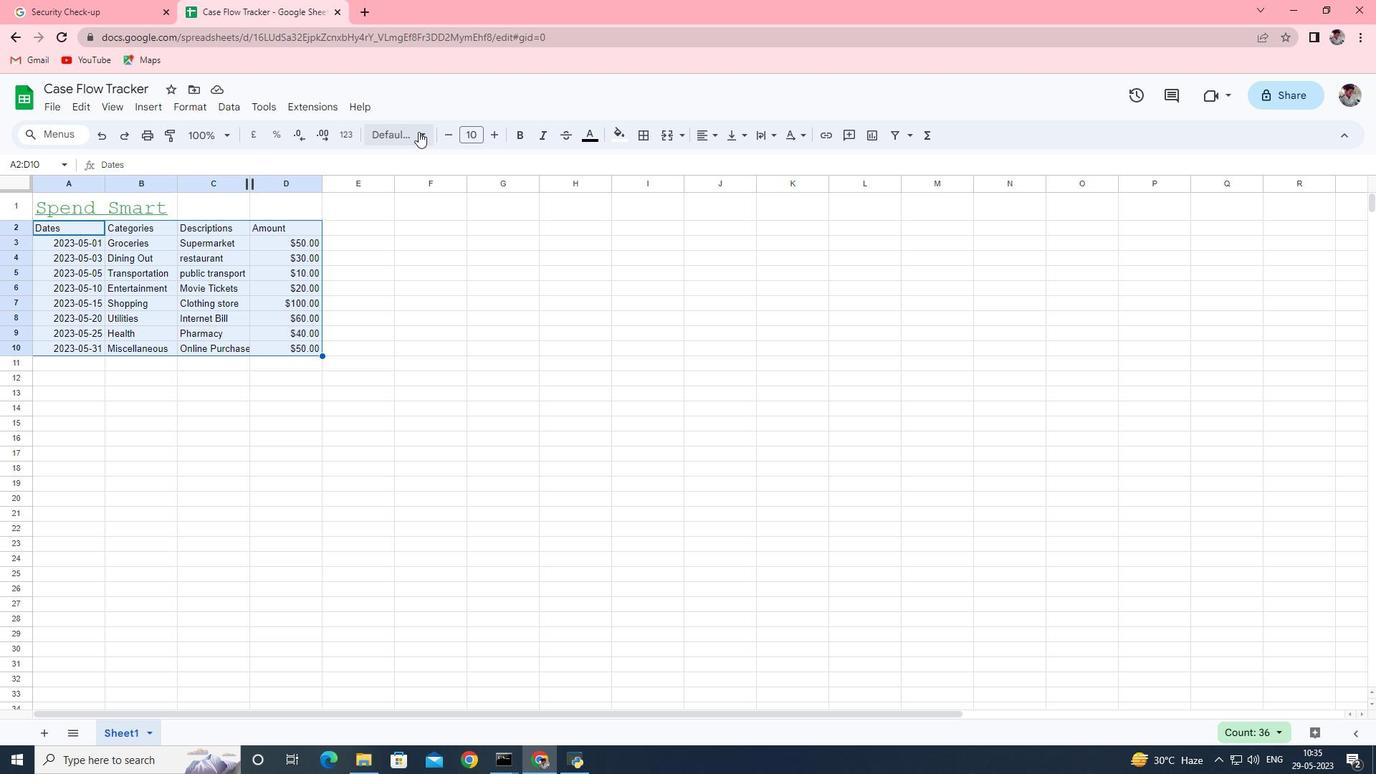 
Action: Mouse pressed left at (424, 131)
Screenshot: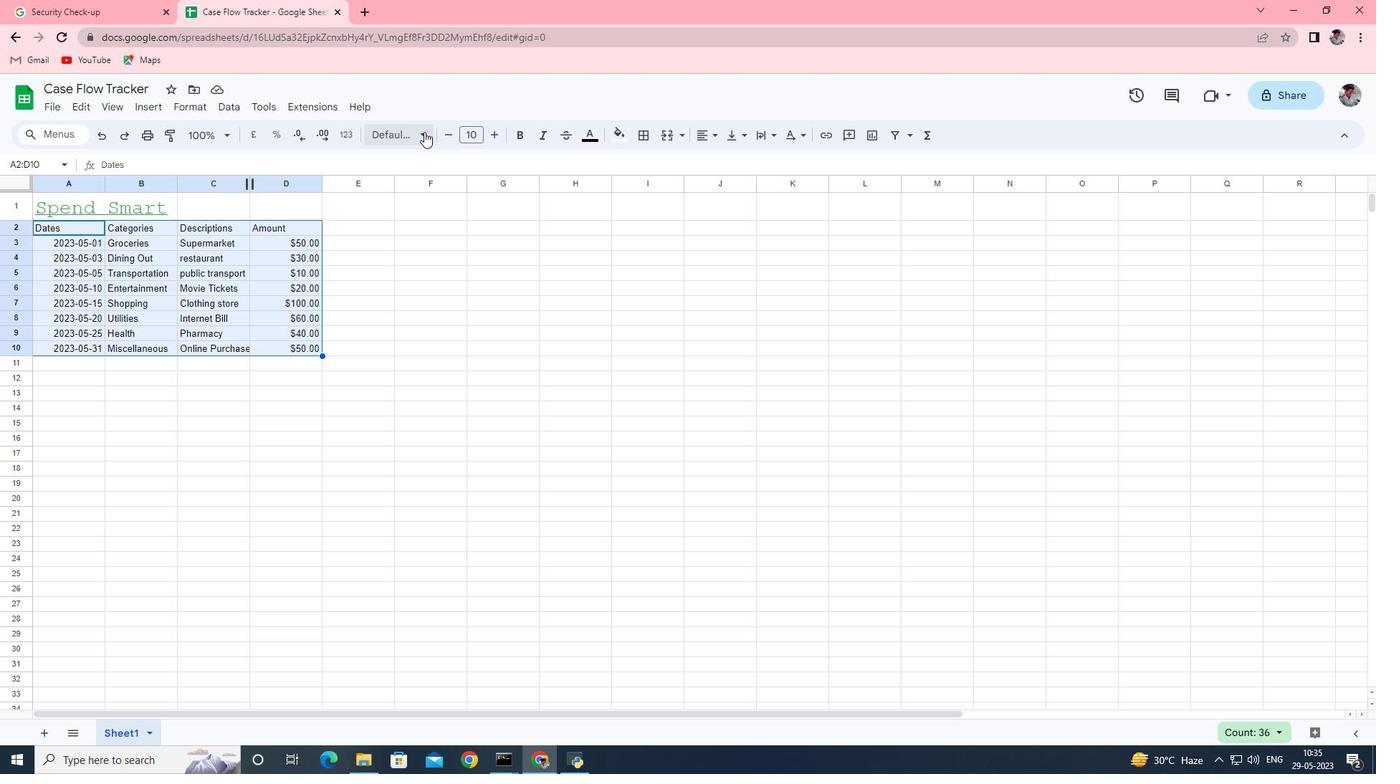 
Action: Mouse moved to (450, 423)
Screenshot: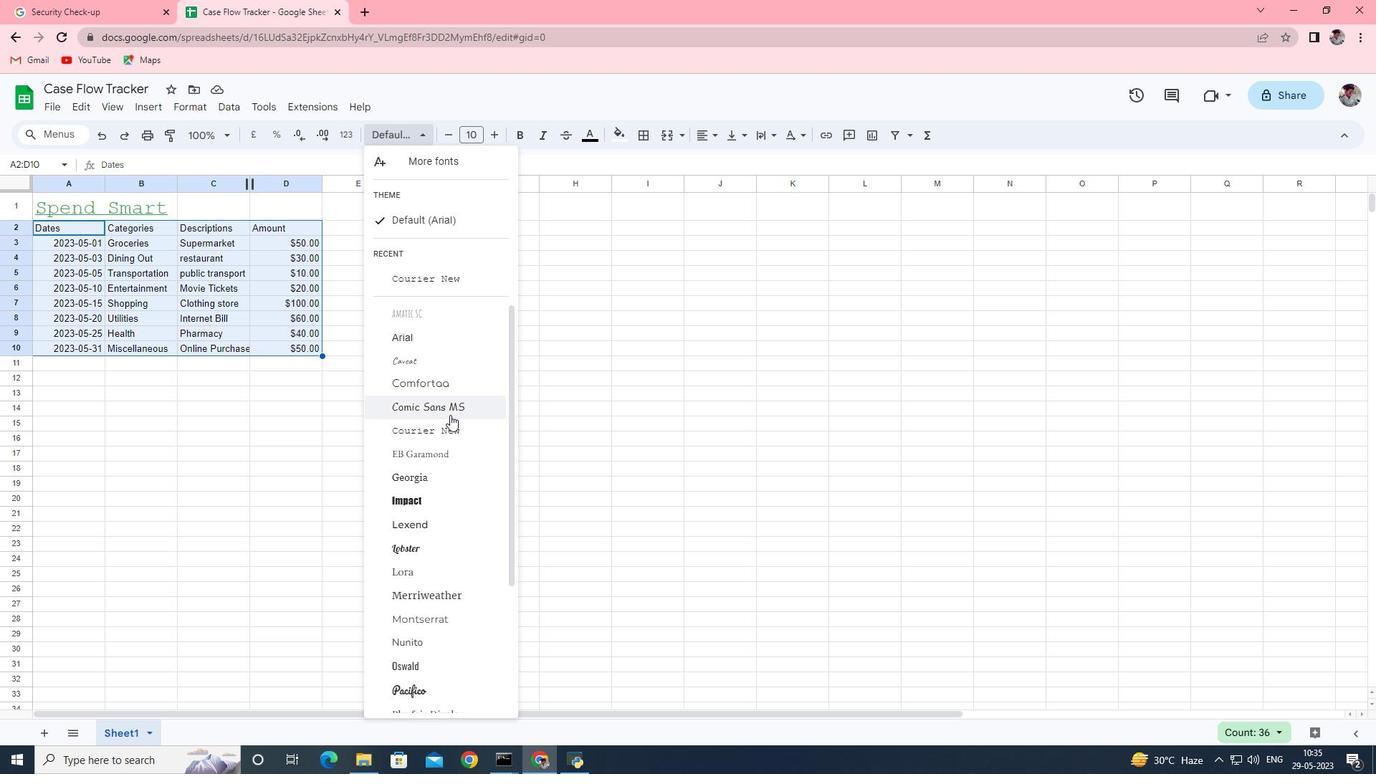 
Action: Mouse pressed left at (450, 423)
Screenshot: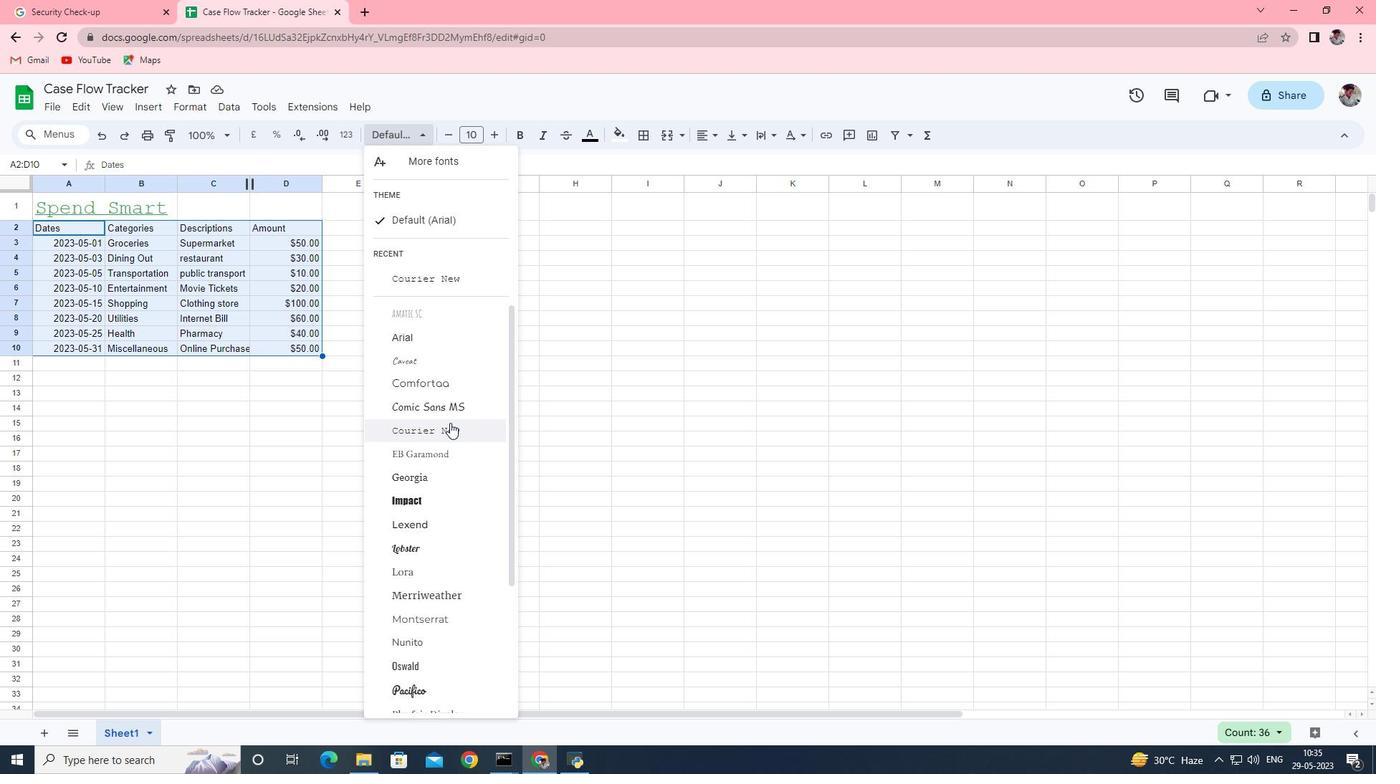 
Action: Mouse moved to (497, 137)
Screenshot: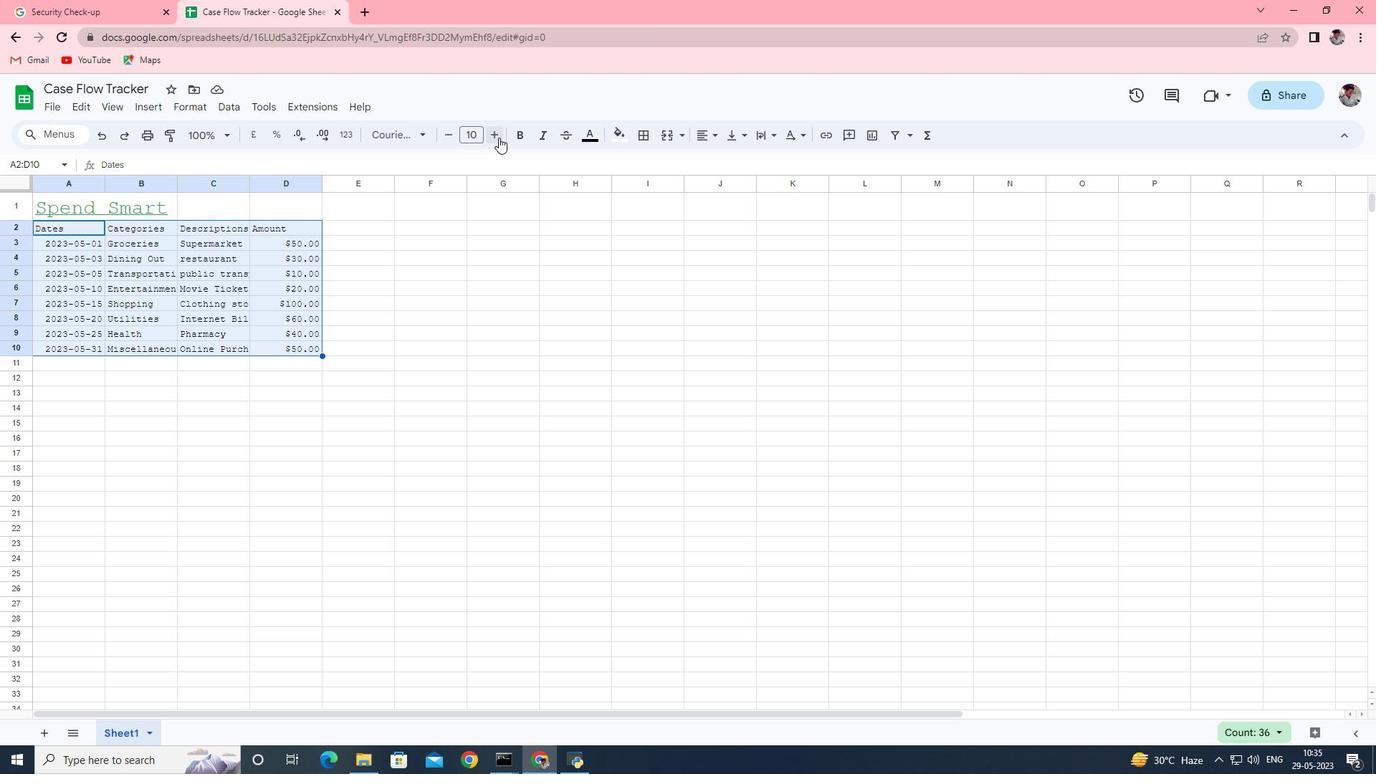 
Action: Mouse pressed left at (497, 137)
Screenshot: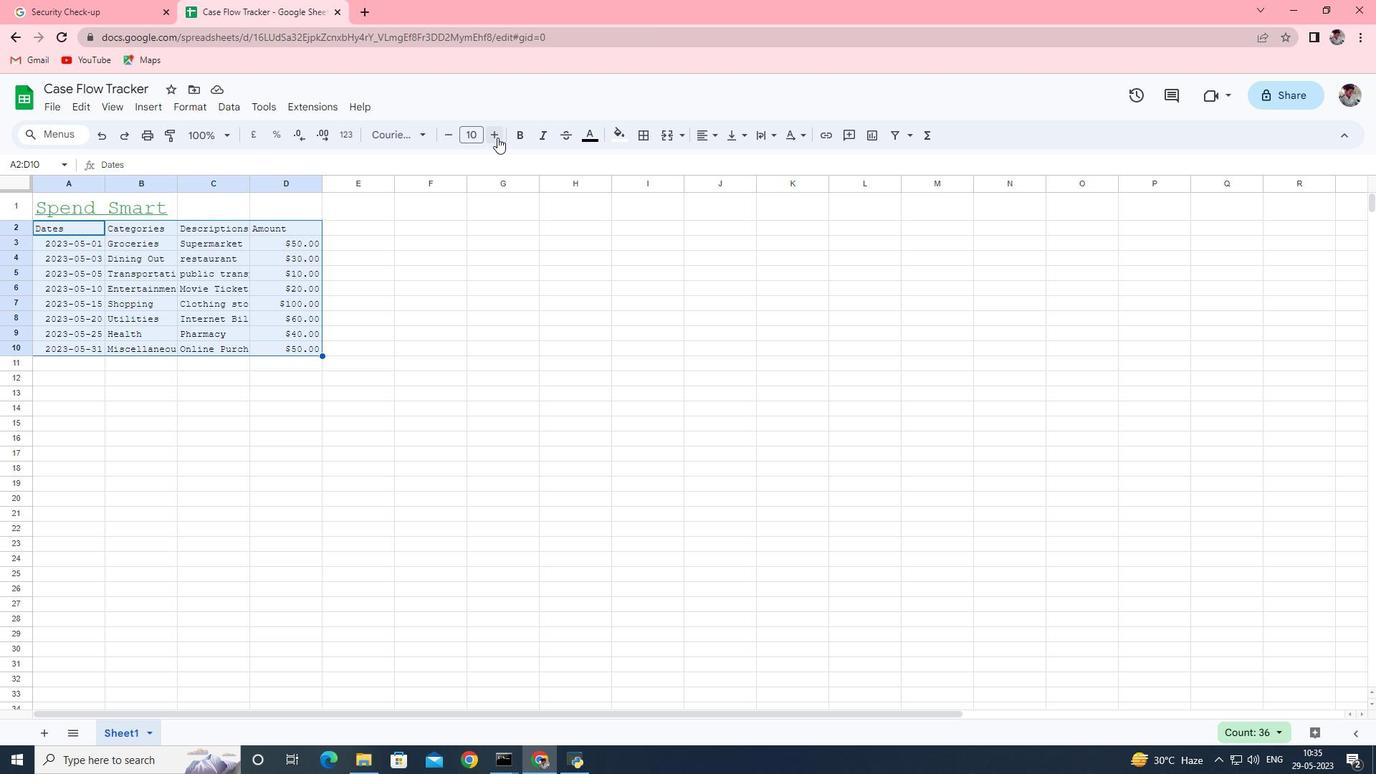 
Action: Mouse pressed left at (497, 137)
Screenshot: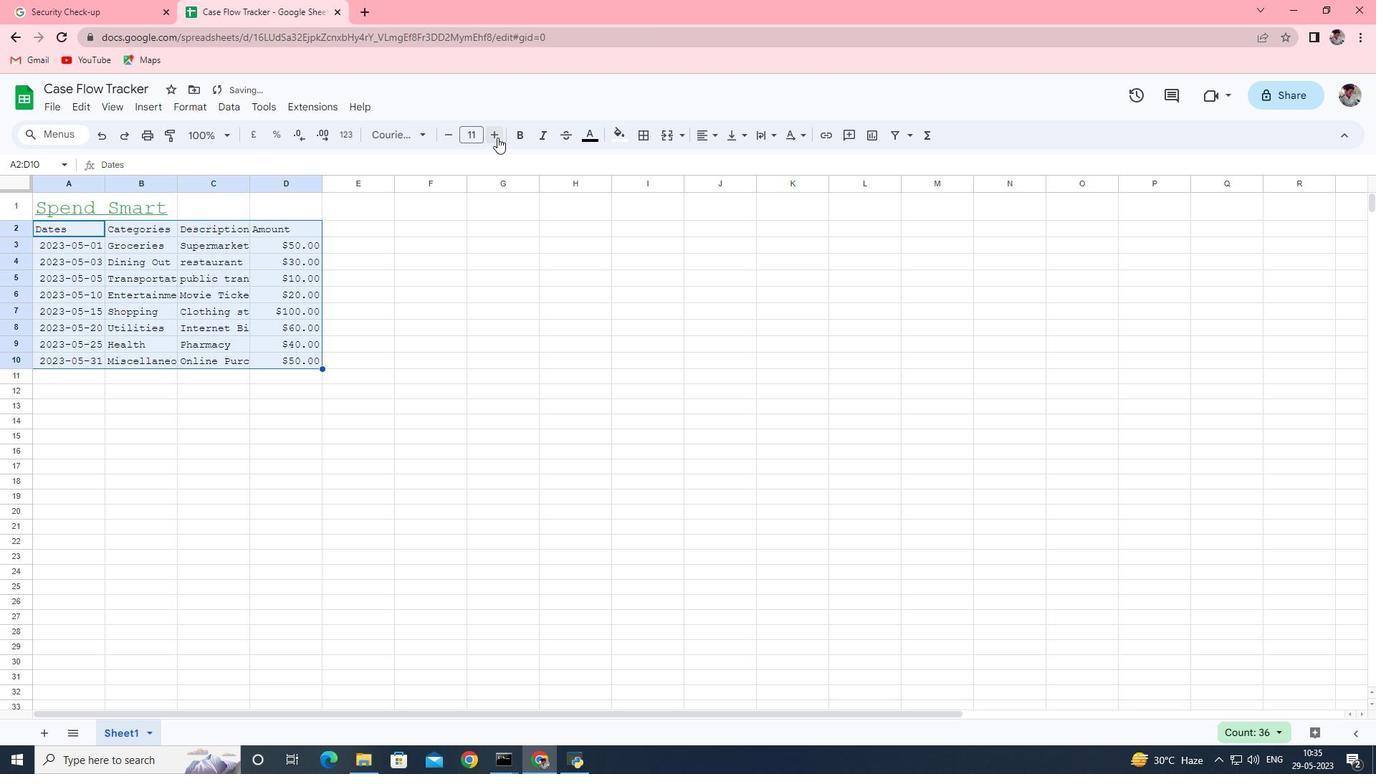 
Action: Mouse moved to (104, 184)
Screenshot: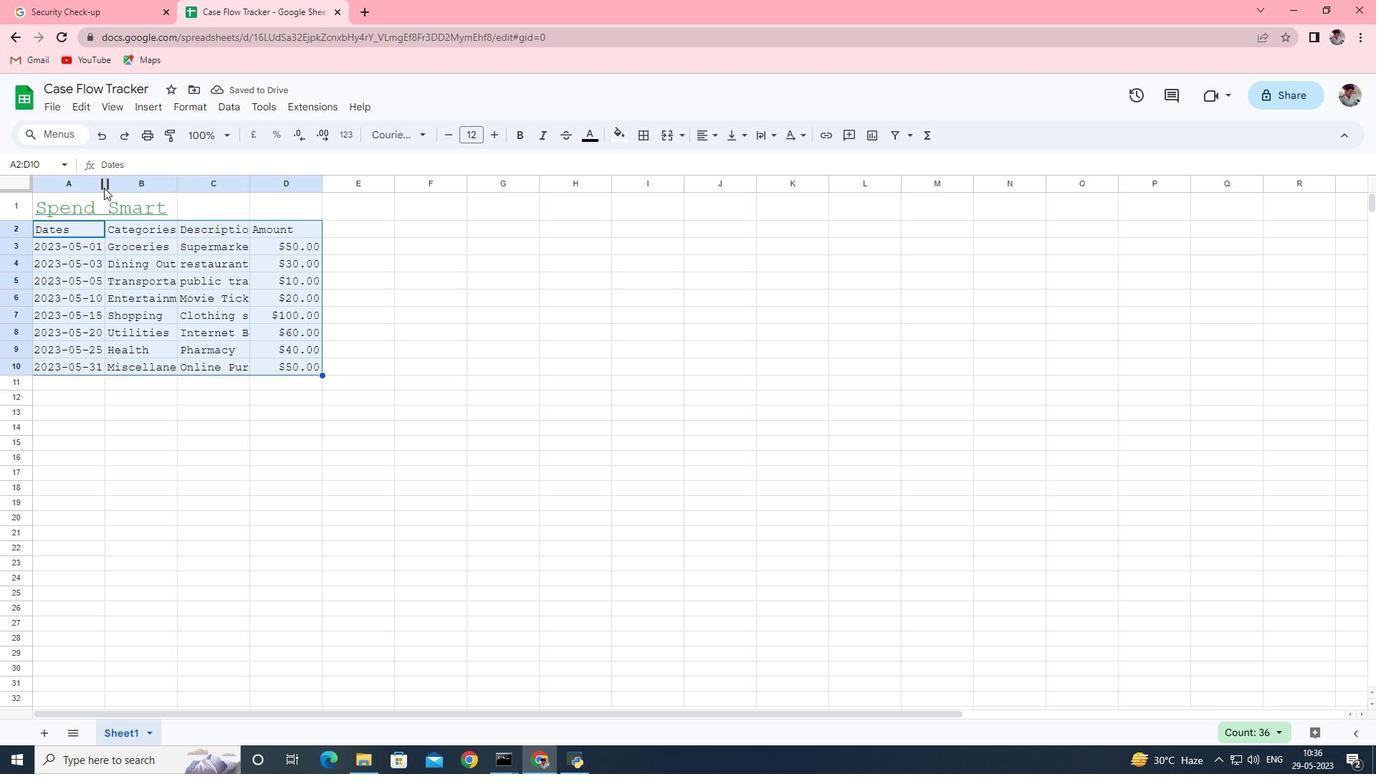 
Action: Mouse pressed left at (104, 184)
Screenshot: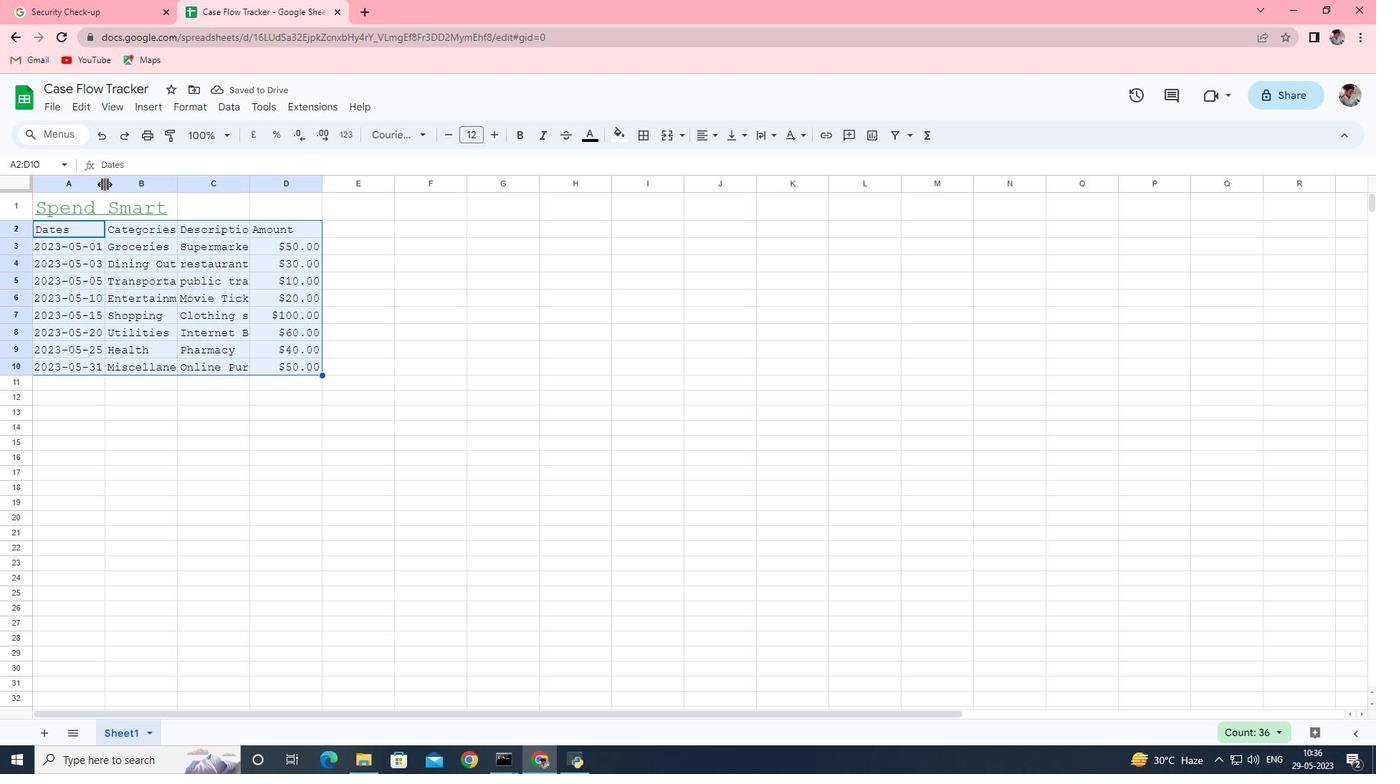 
Action: Mouse pressed left at (104, 184)
Screenshot: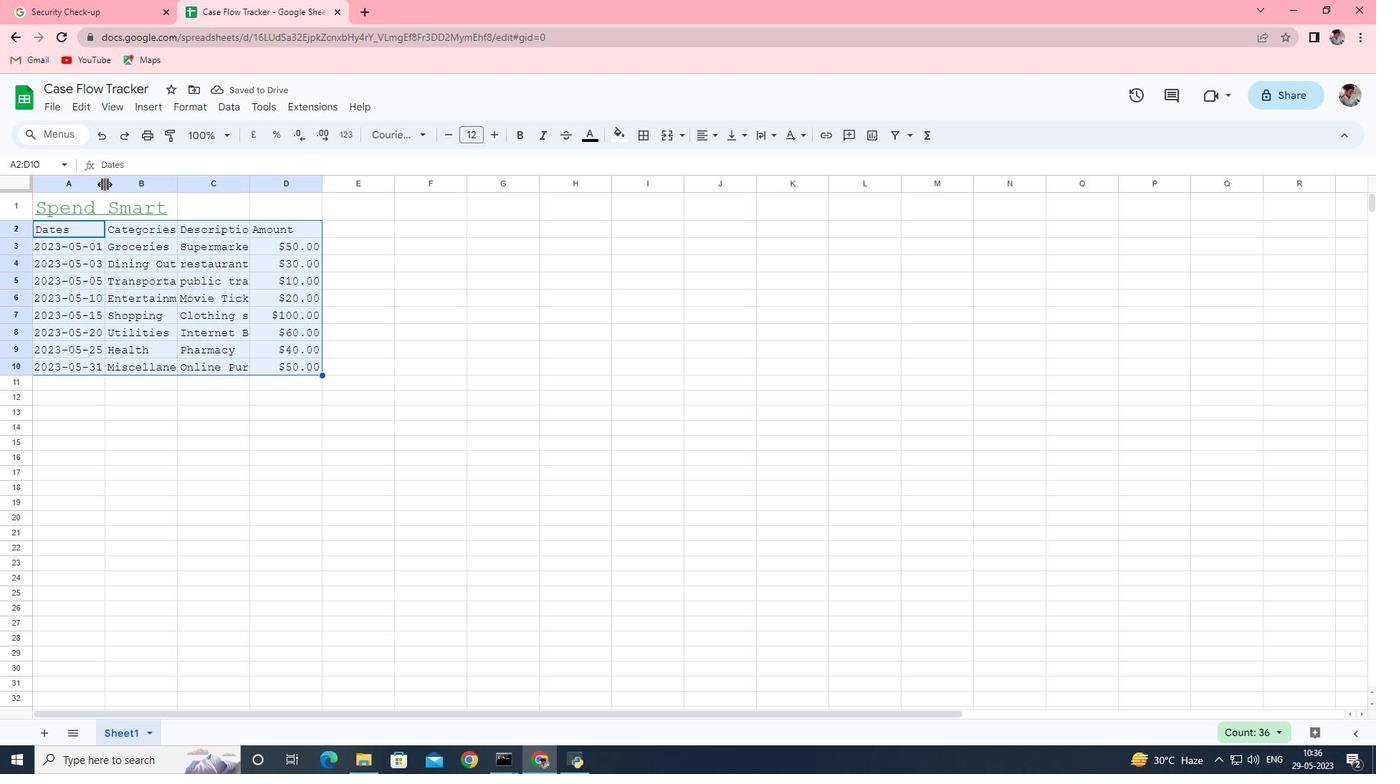 
Action: Mouse moved to (172, 182)
Screenshot: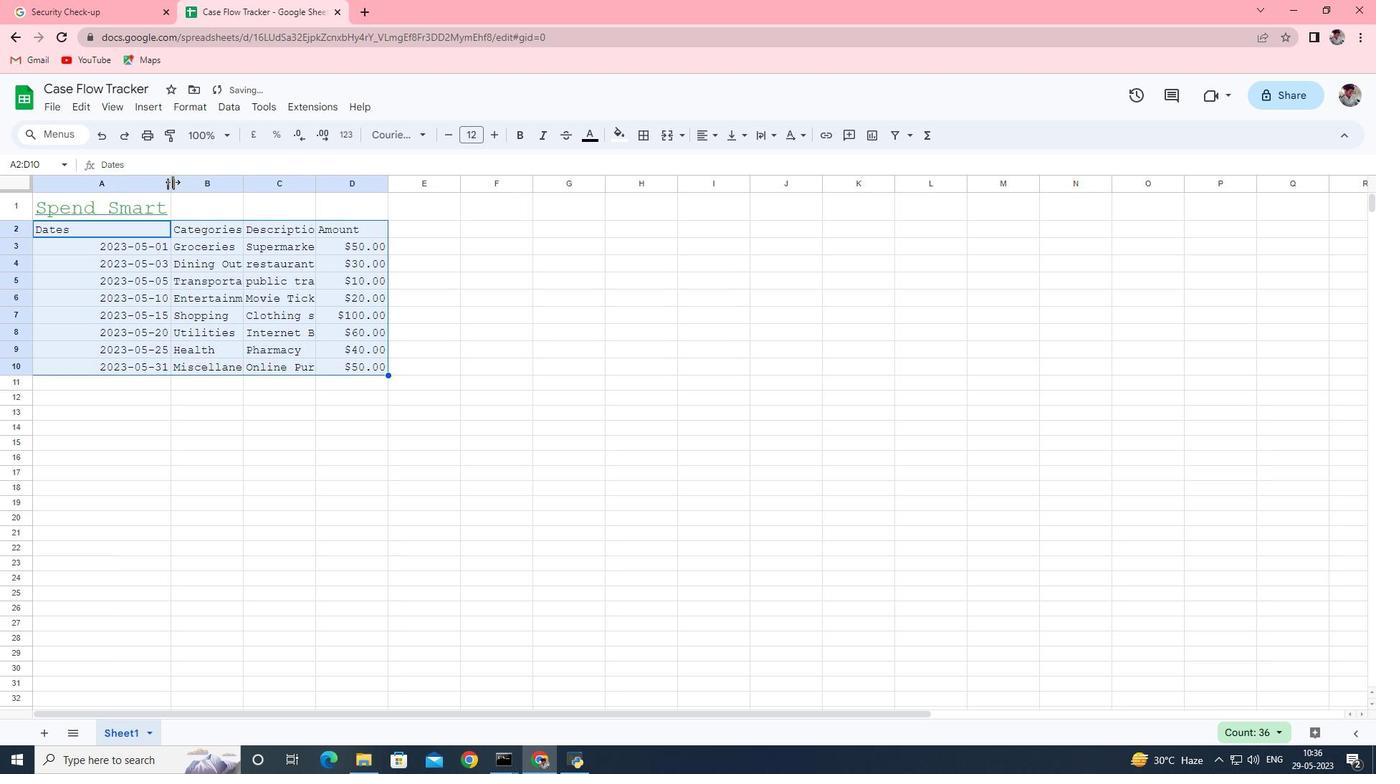 
Action: Mouse pressed left at (172, 182)
Screenshot: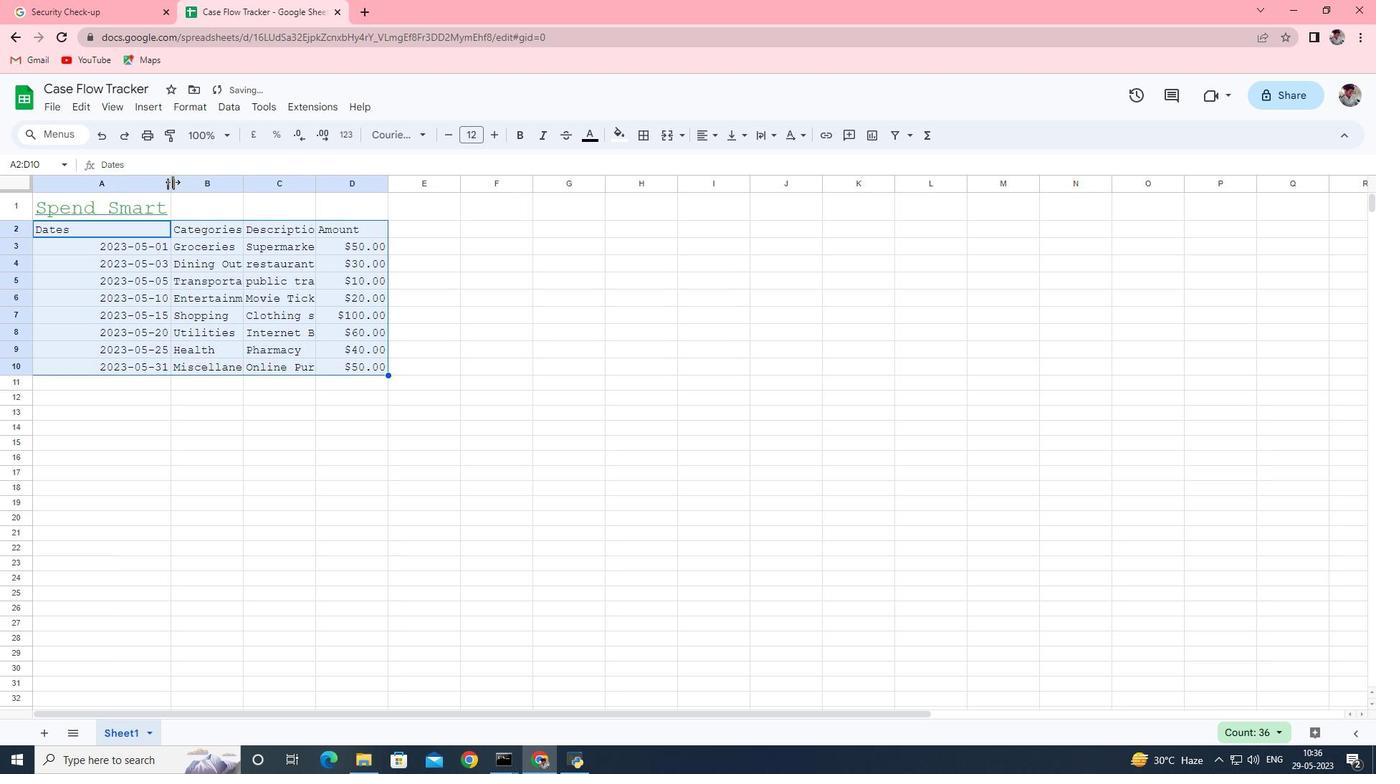 
Action: Mouse pressed left at (172, 182)
Screenshot: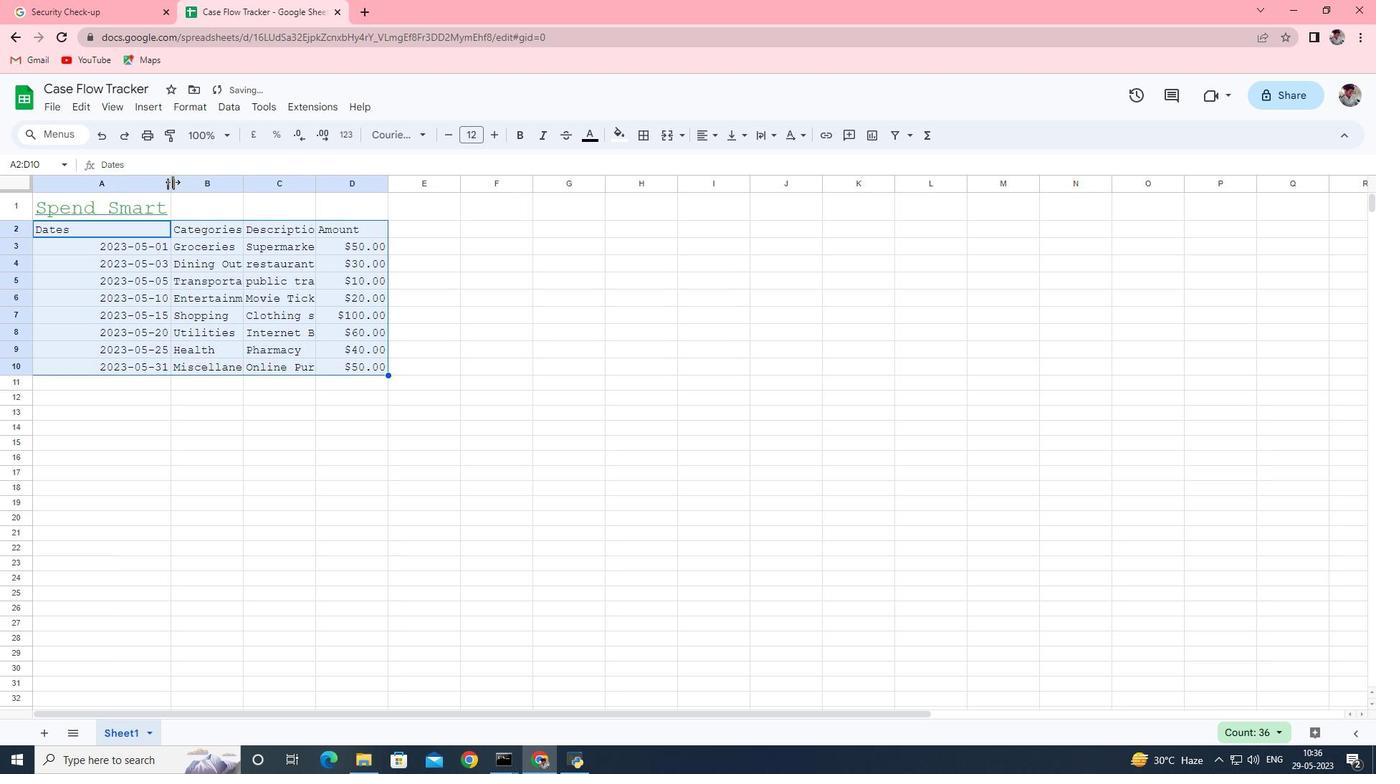 
Action: Mouse moved to (243, 184)
Screenshot: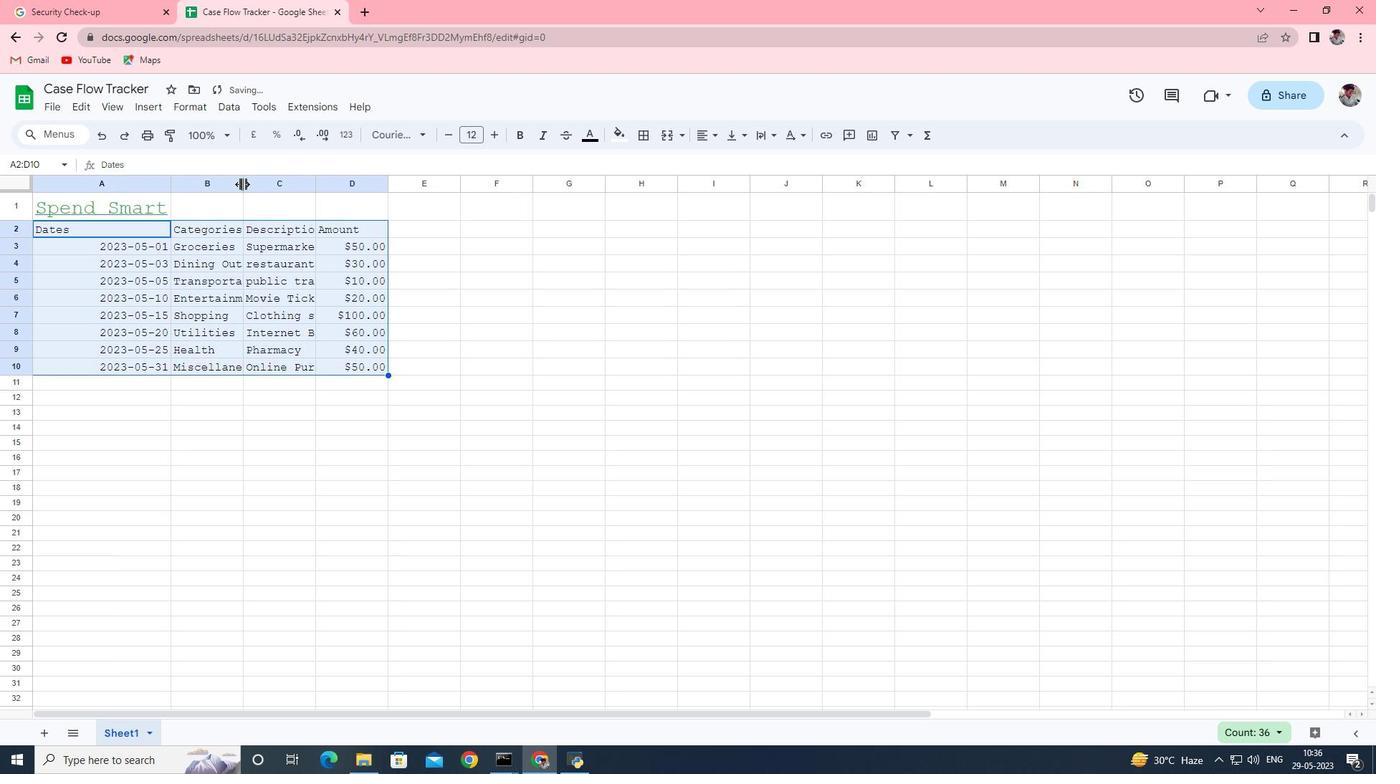 
Action: Mouse pressed left at (243, 184)
Screenshot: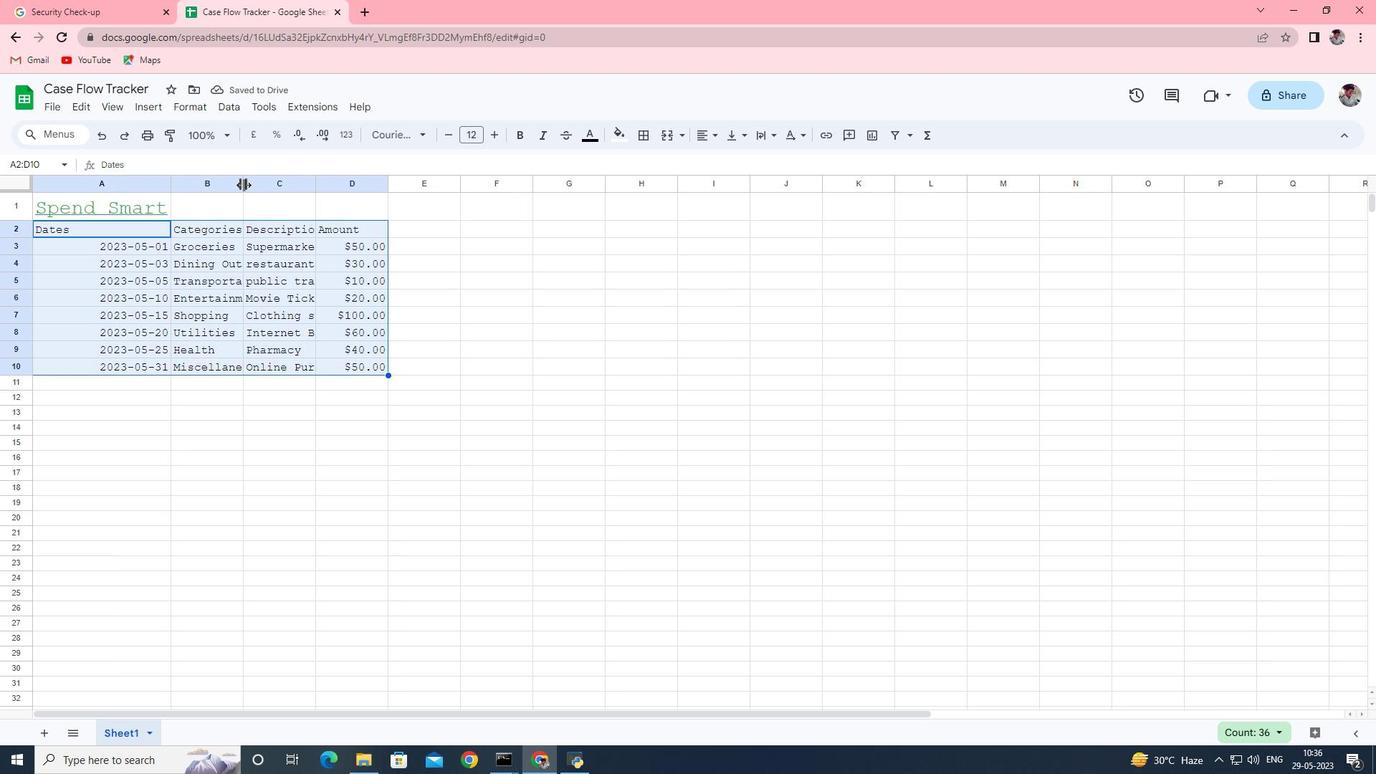 
Action: Mouse pressed left at (243, 184)
Screenshot: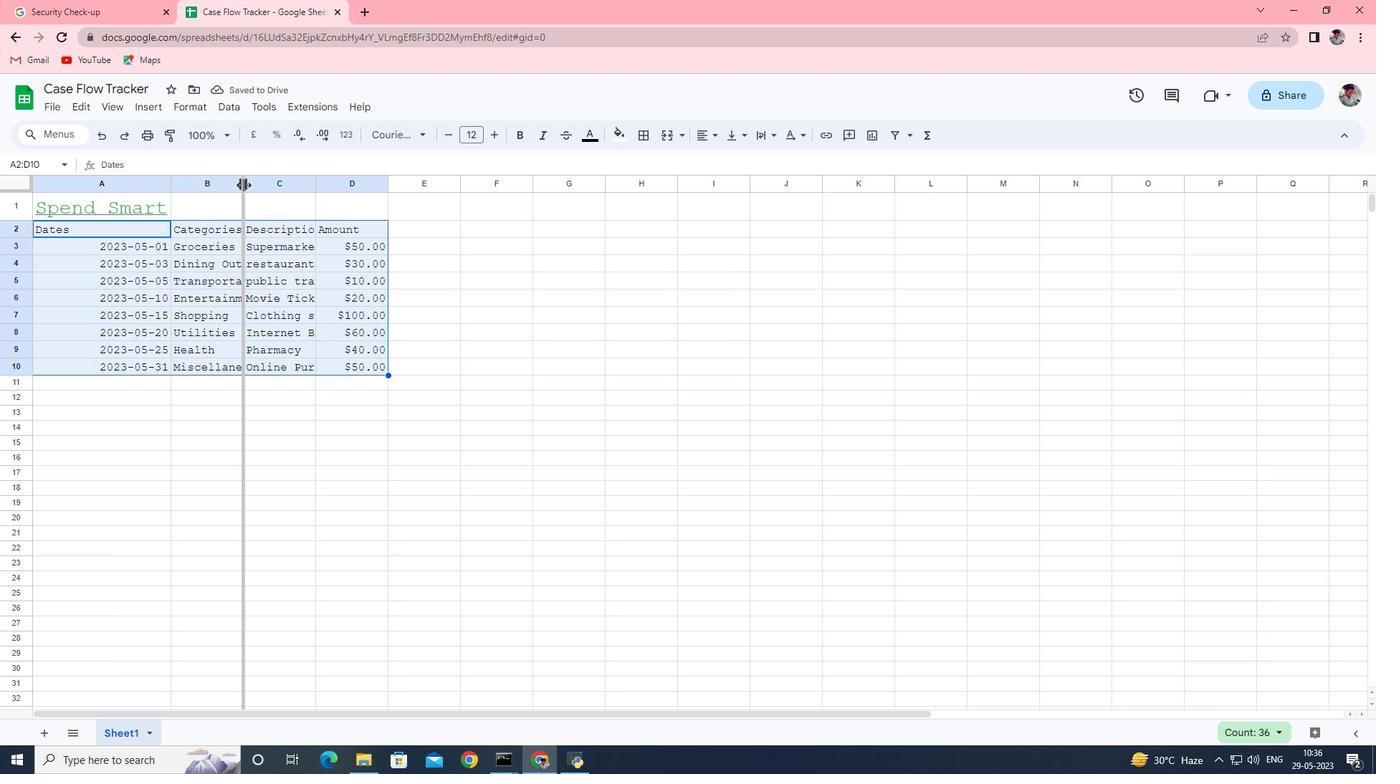 
Action: Mouse moved to (344, 182)
Screenshot: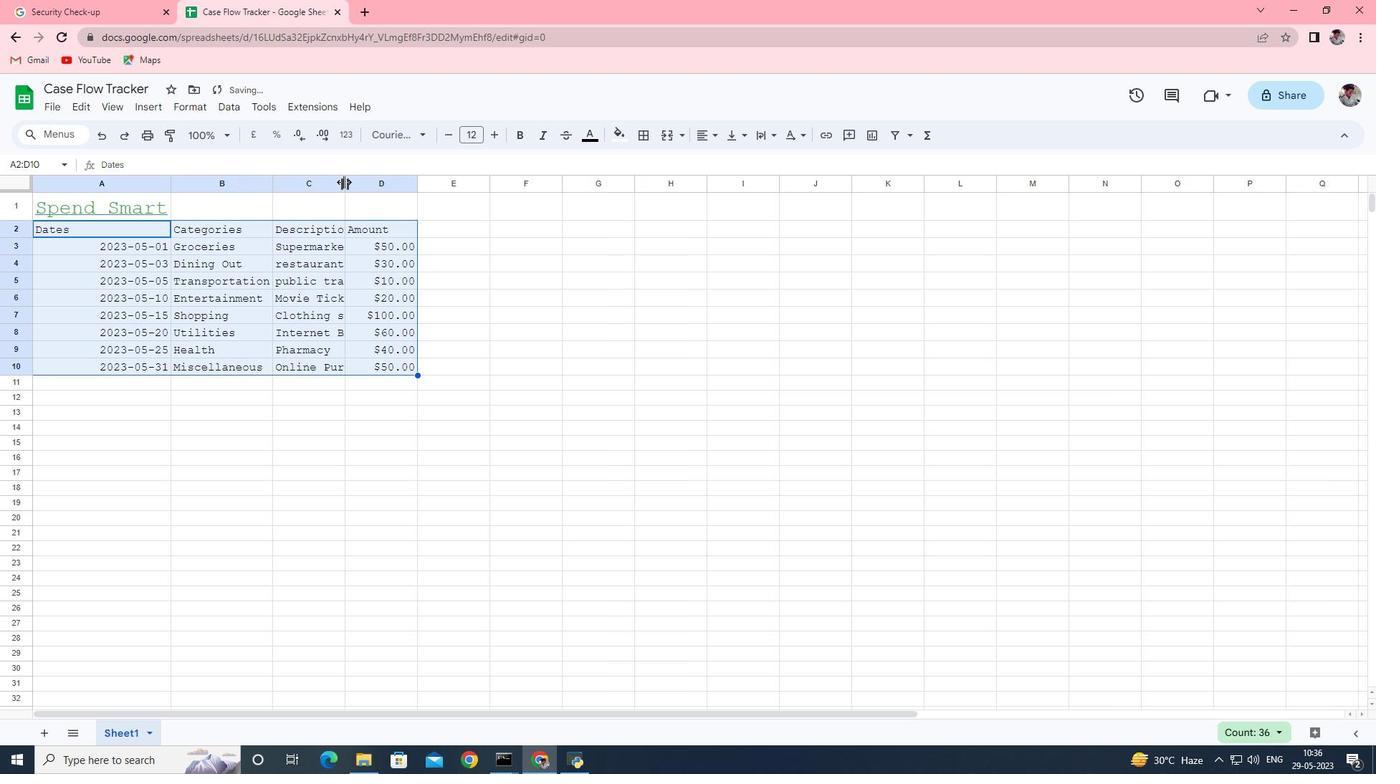 
Action: Mouse pressed left at (344, 182)
Screenshot: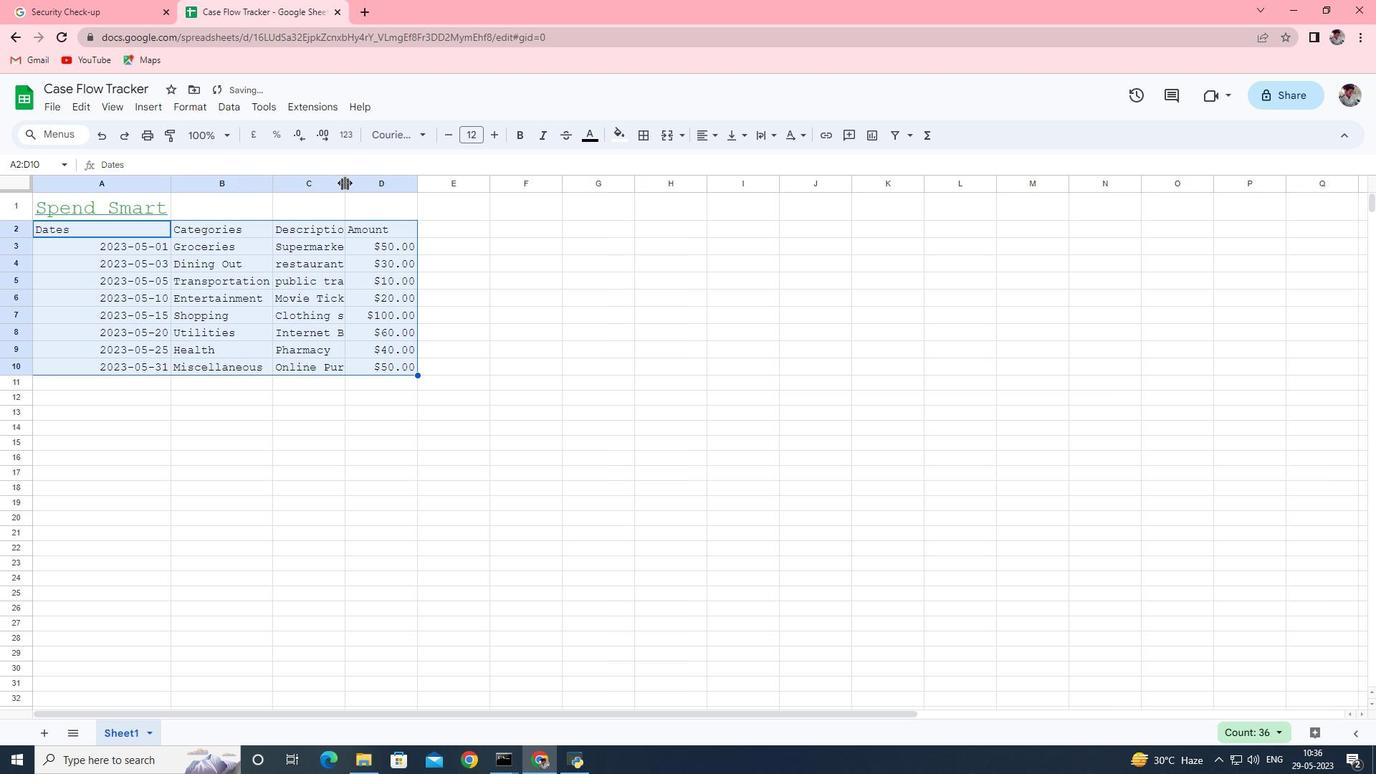 
Action: Mouse pressed left at (344, 182)
Screenshot: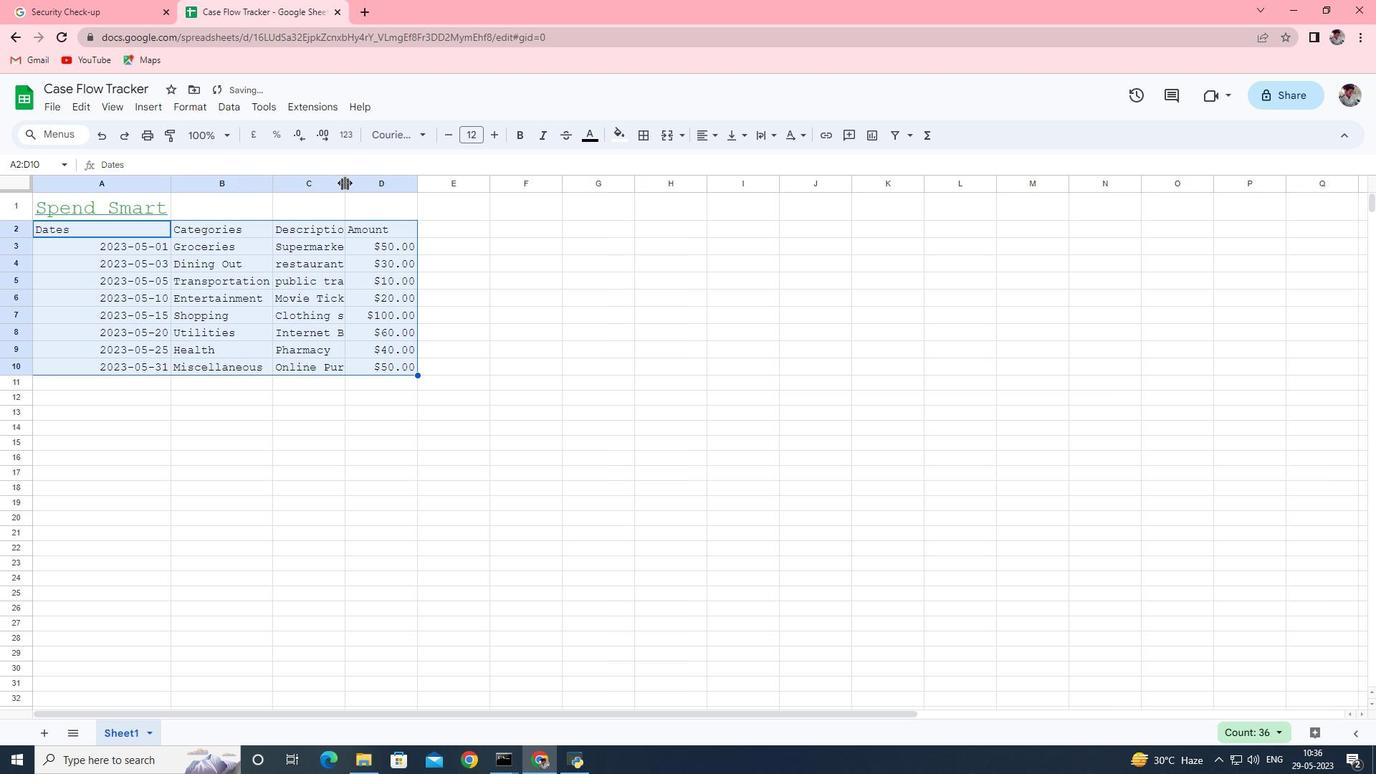 
Action: Mouse moved to (461, 185)
Screenshot: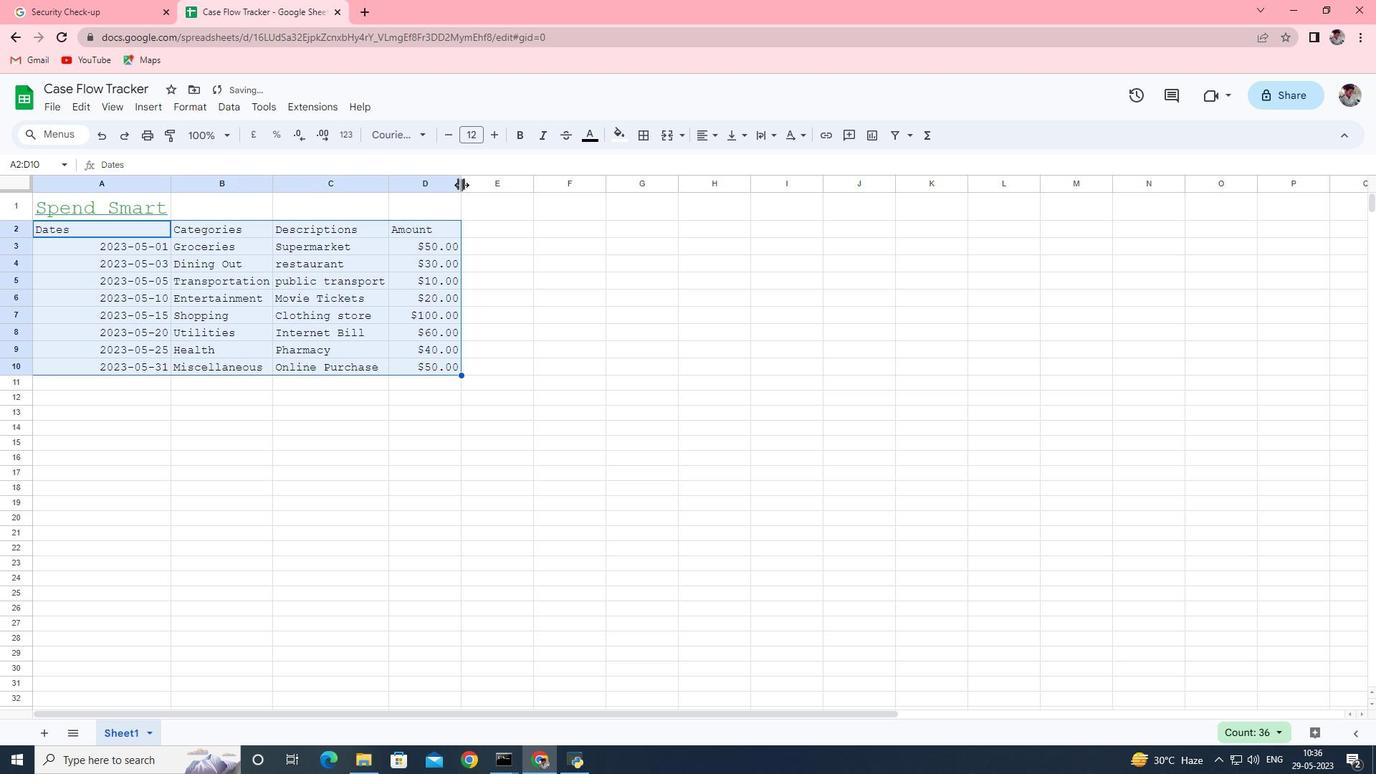 
Action: Mouse pressed left at (461, 185)
Screenshot: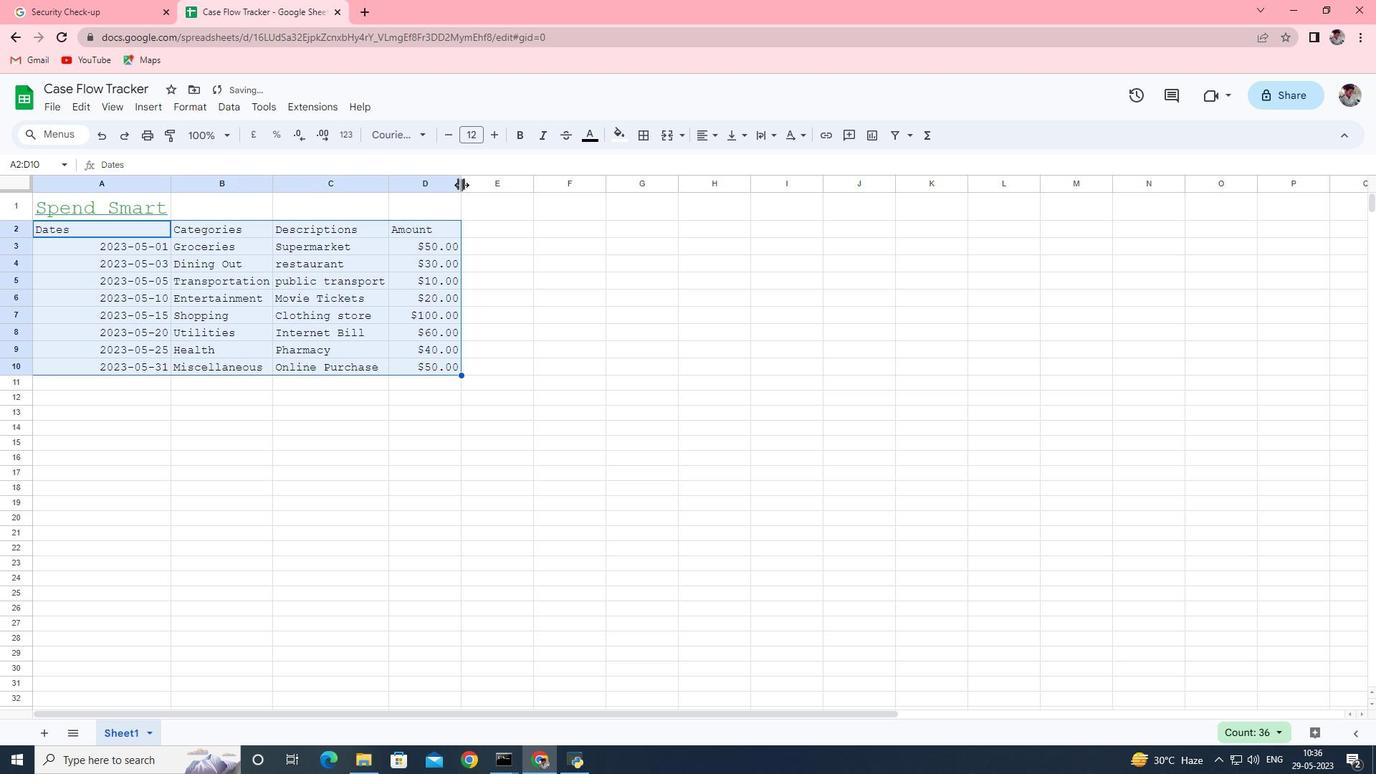
Action: Mouse pressed left at (461, 185)
Screenshot: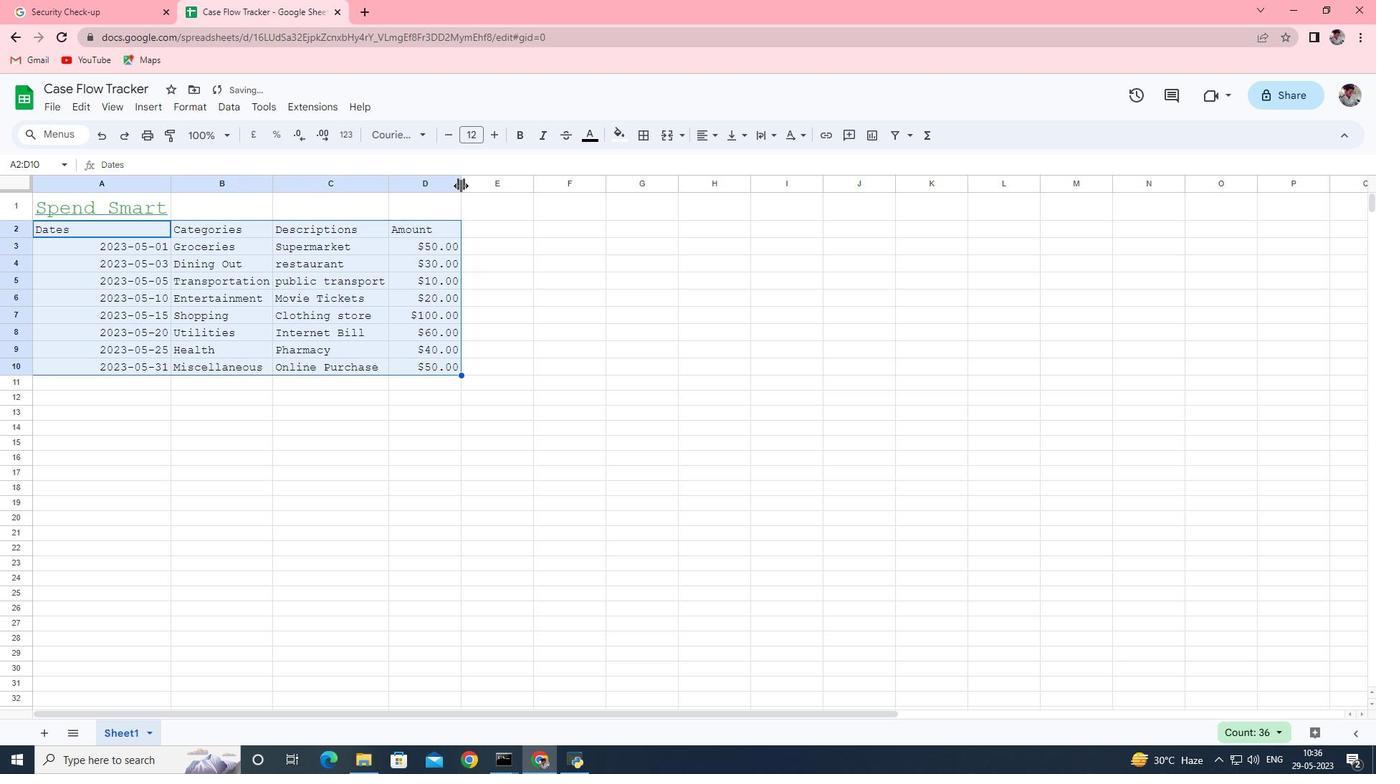 
Action: Mouse moved to (85, 203)
Screenshot: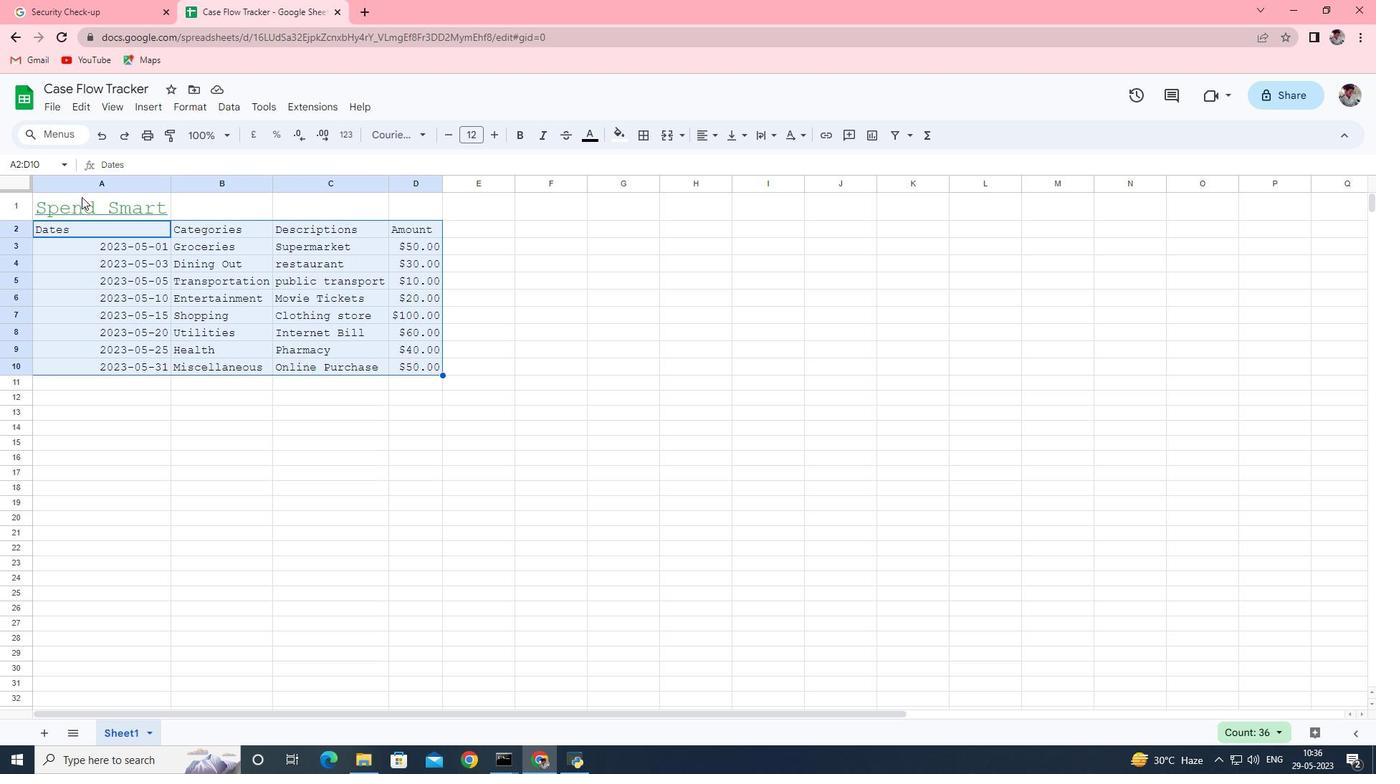 
Action: Mouse pressed left at (85, 203)
Screenshot: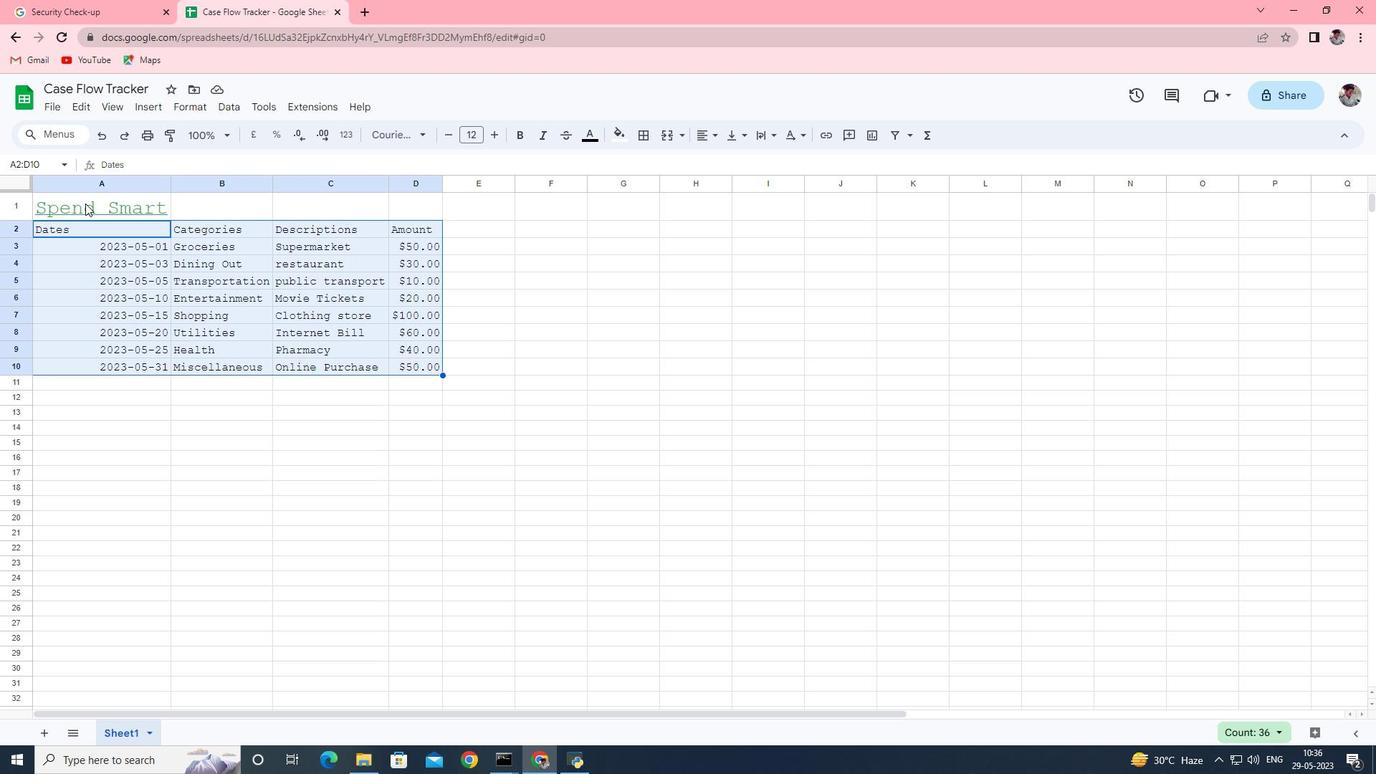 
Action: Mouse pressed left at (85, 203)
Screenshot: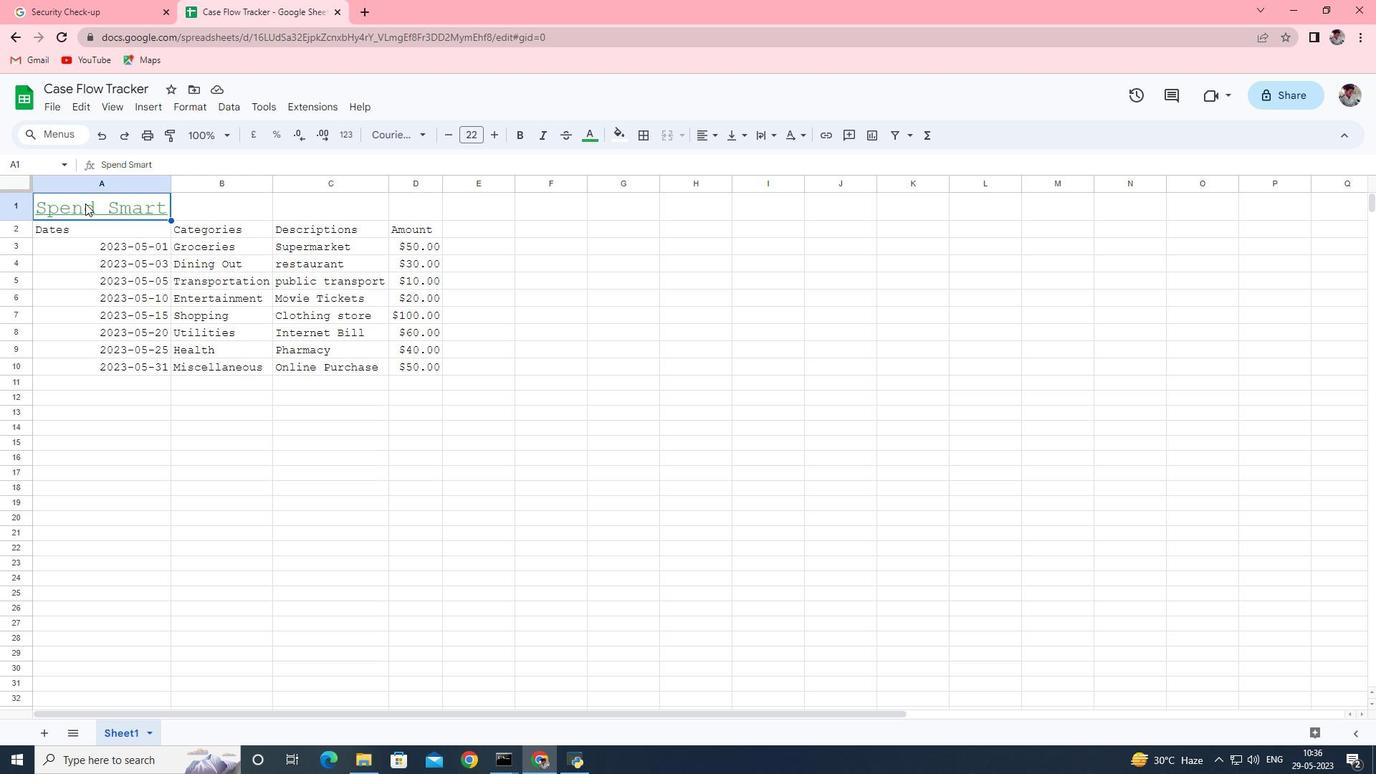 
Action: Mouse moved to (718, 141)
Screenshot: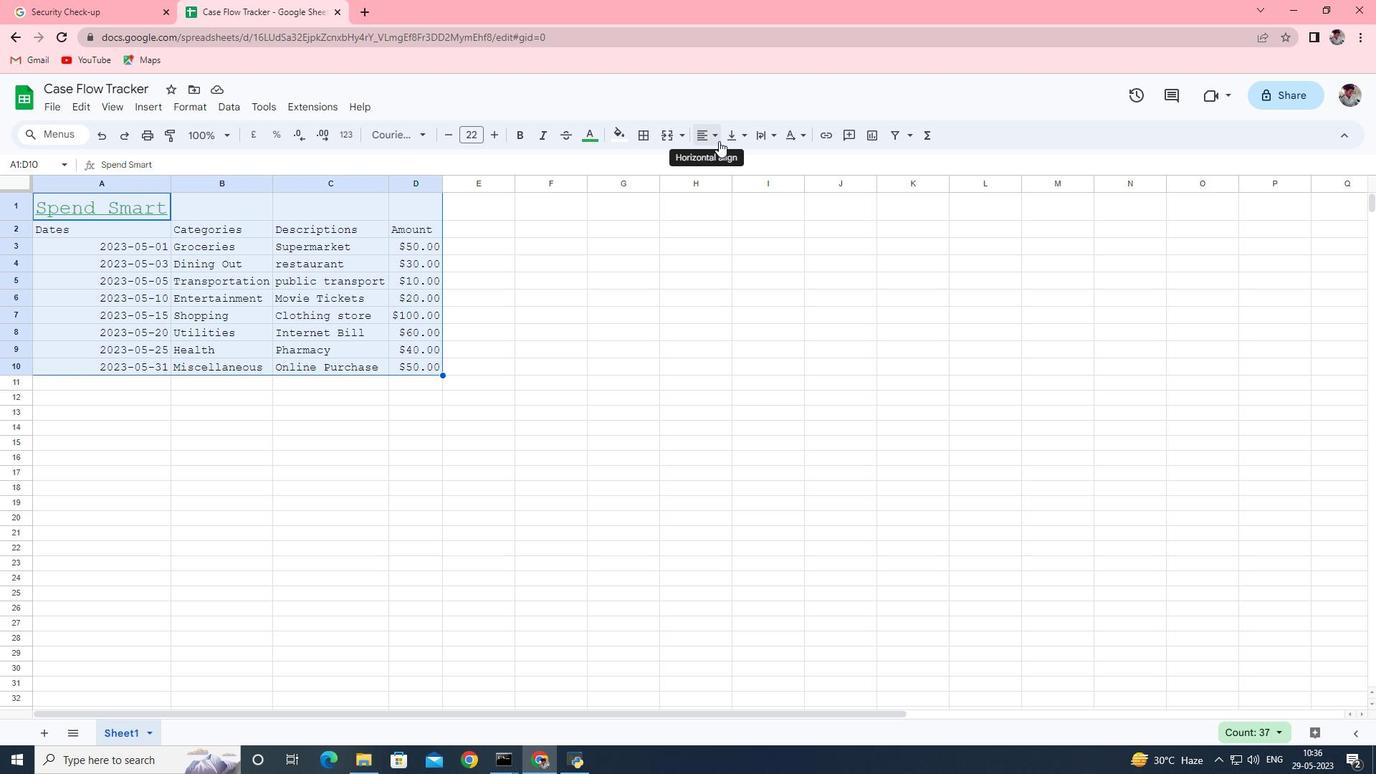 
Action: Mouse pressed left at (718, 141)
Screenshot: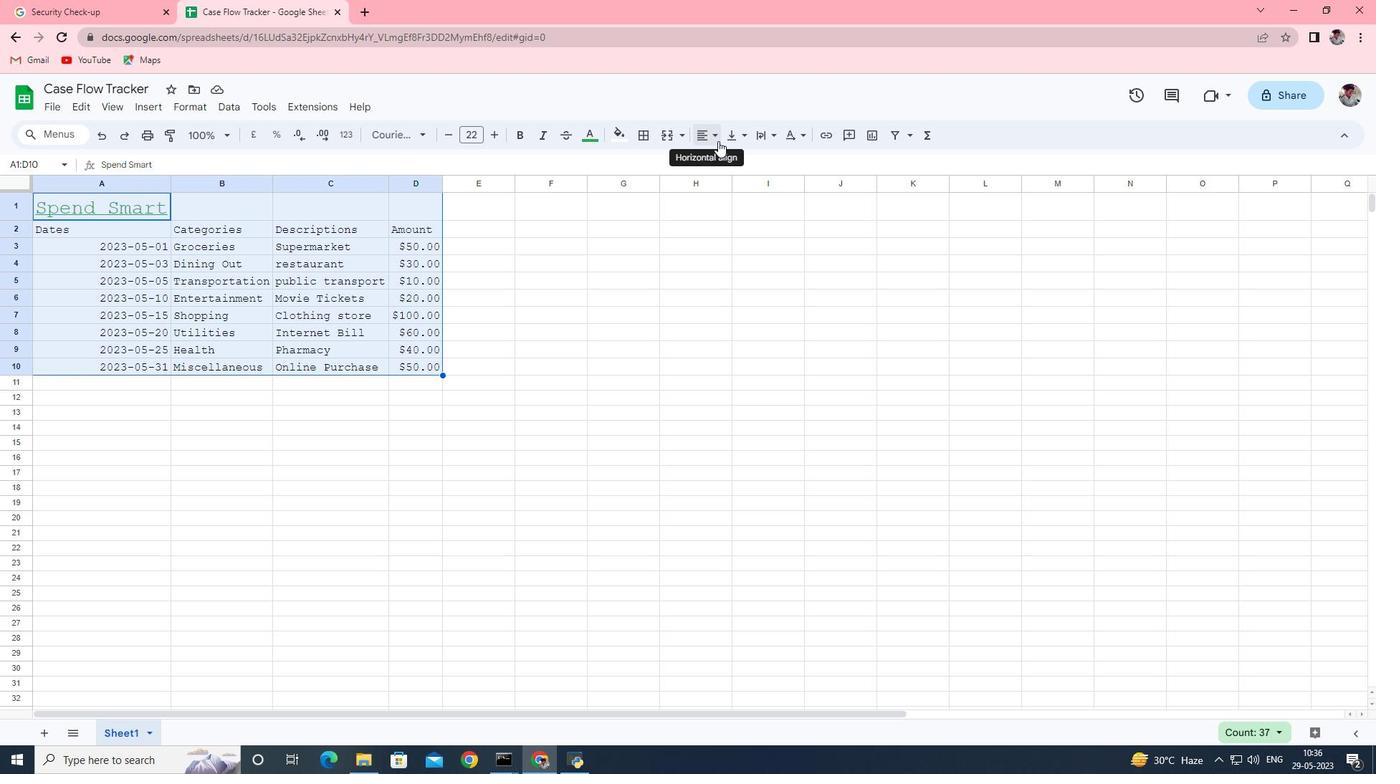 
Action: Mouse moved to (702, 164)
Screenshot: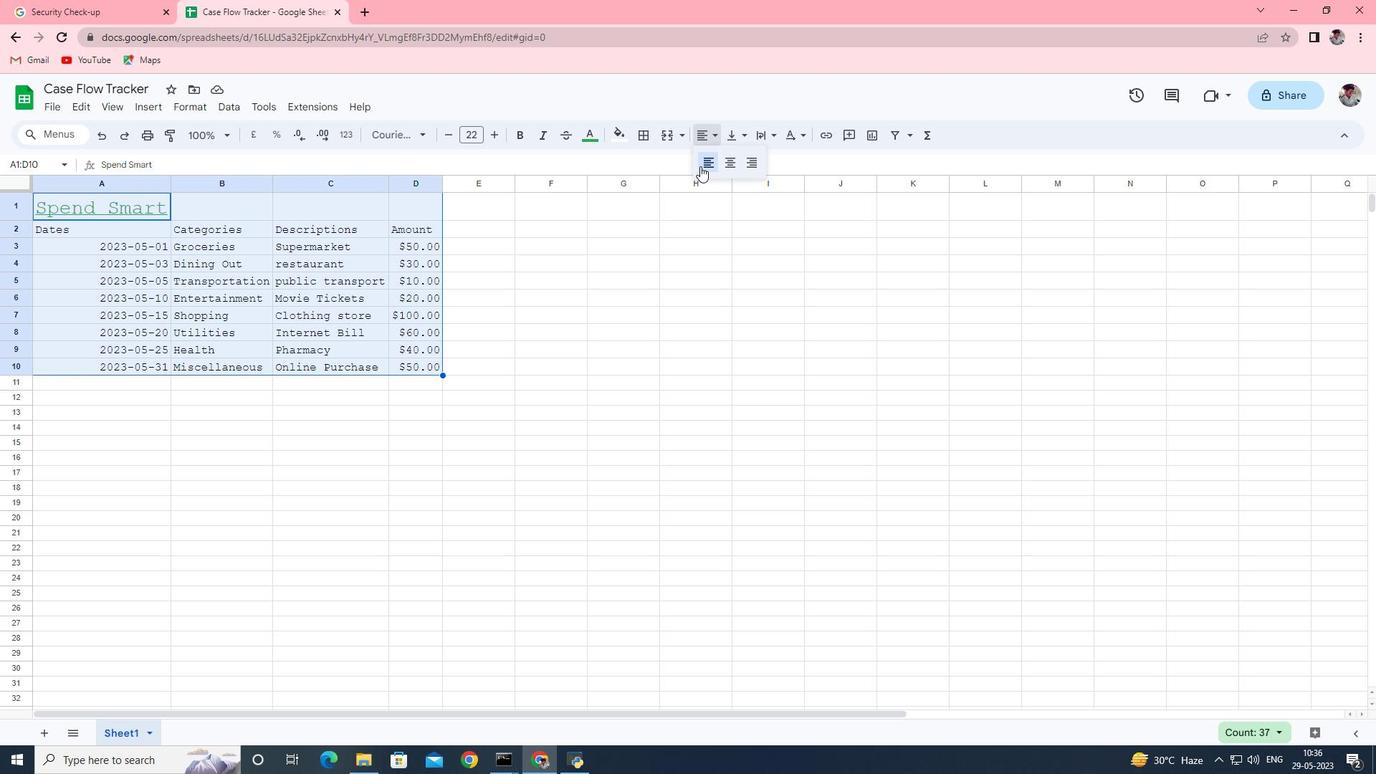 
Action: Mouse pressed left at (702, 164)
Screenshot: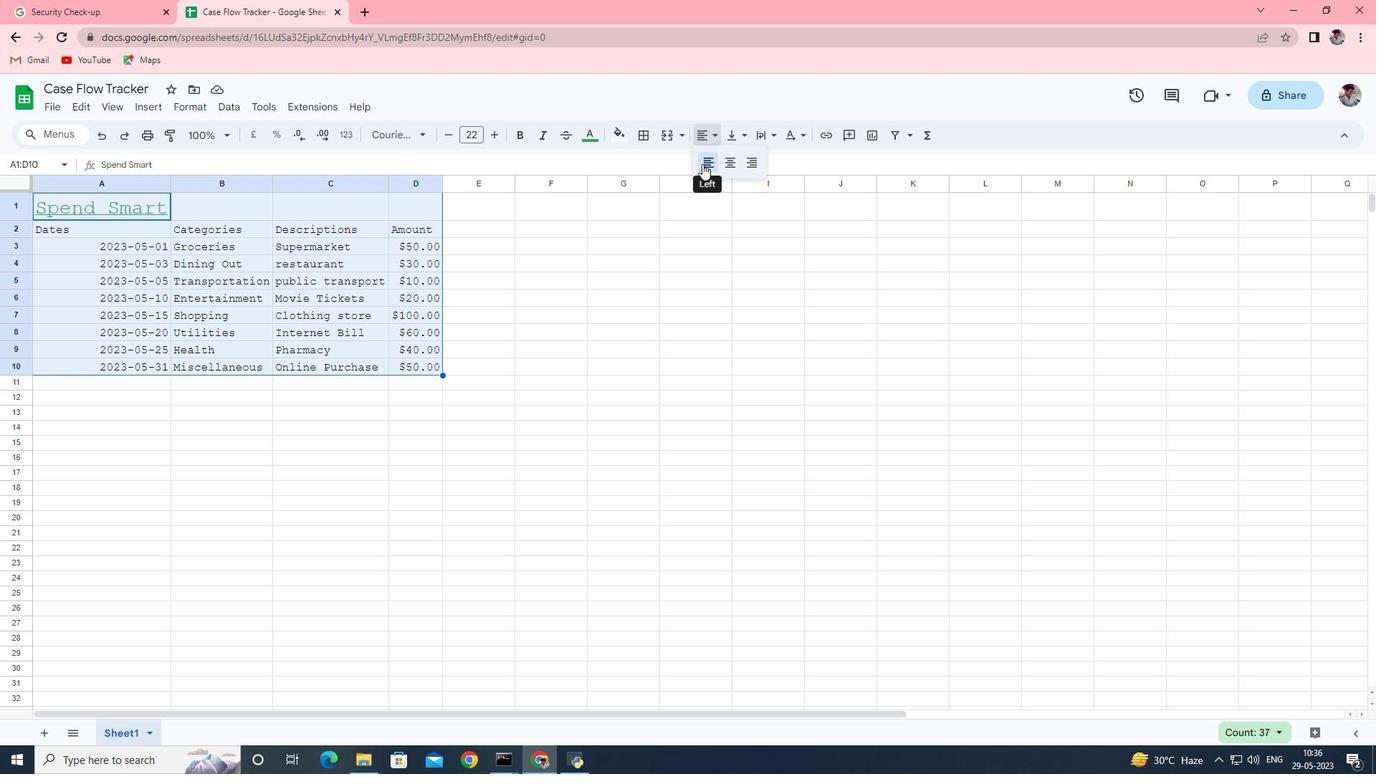 
Action: Mouse moved to (714, 138)
Screenshot: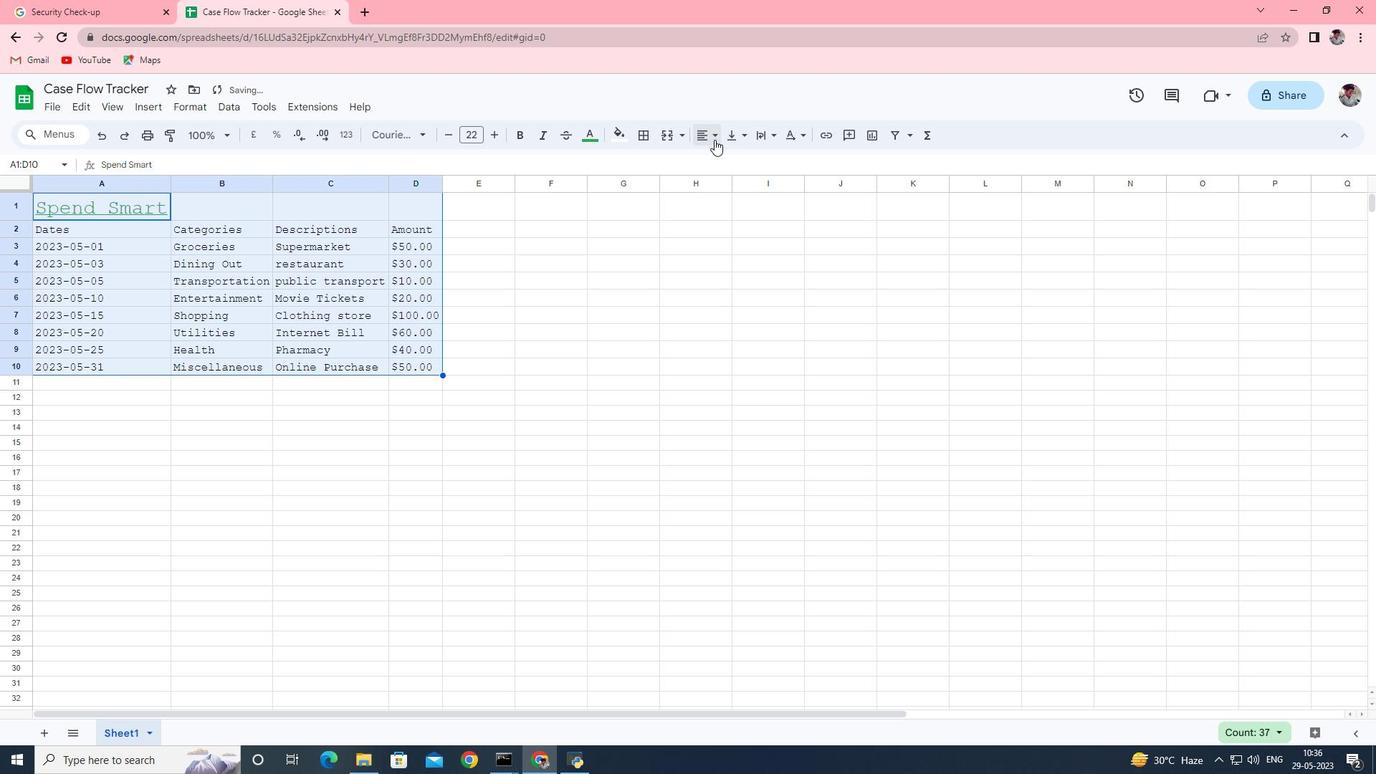 
Action: Mouse pressed left at (714, 138)
Screenshot: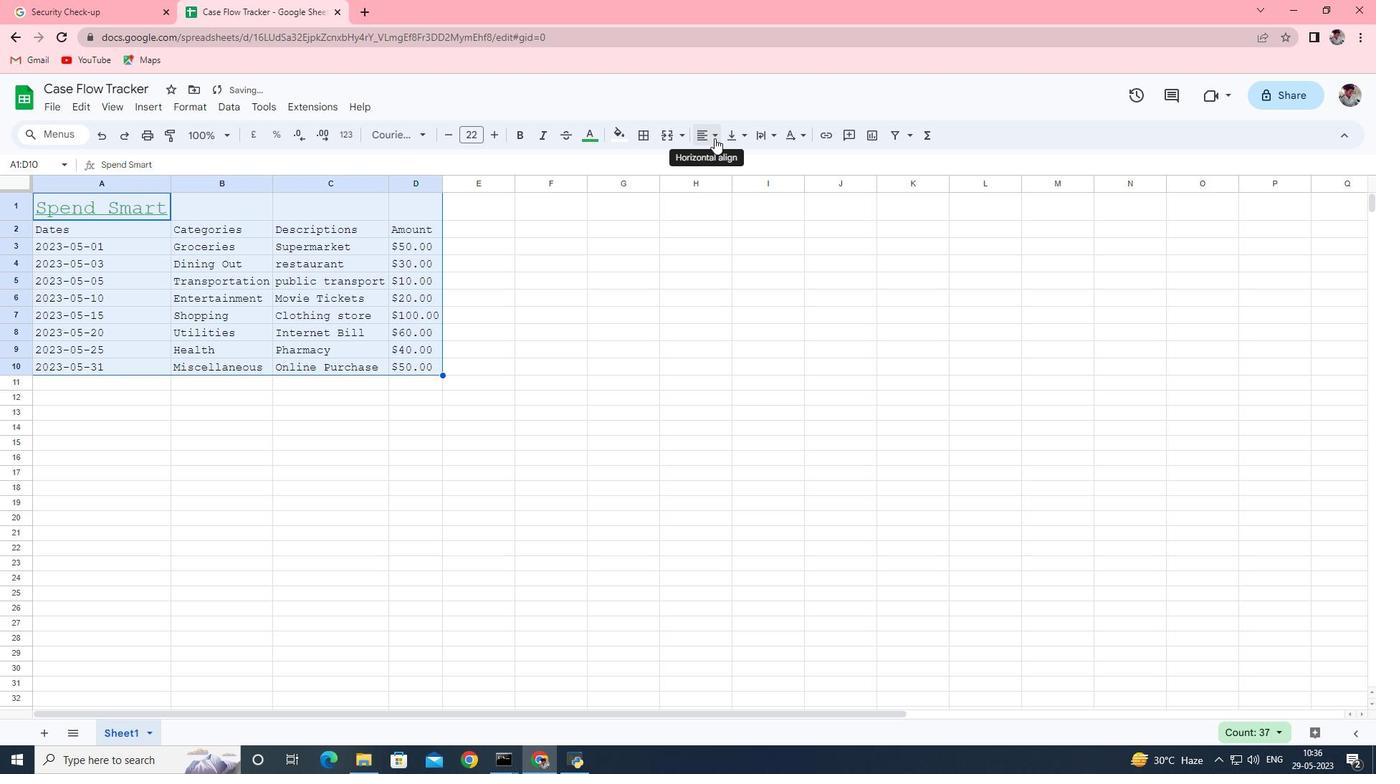 
Action: Mouse moved to (710, 160)
Screenshot: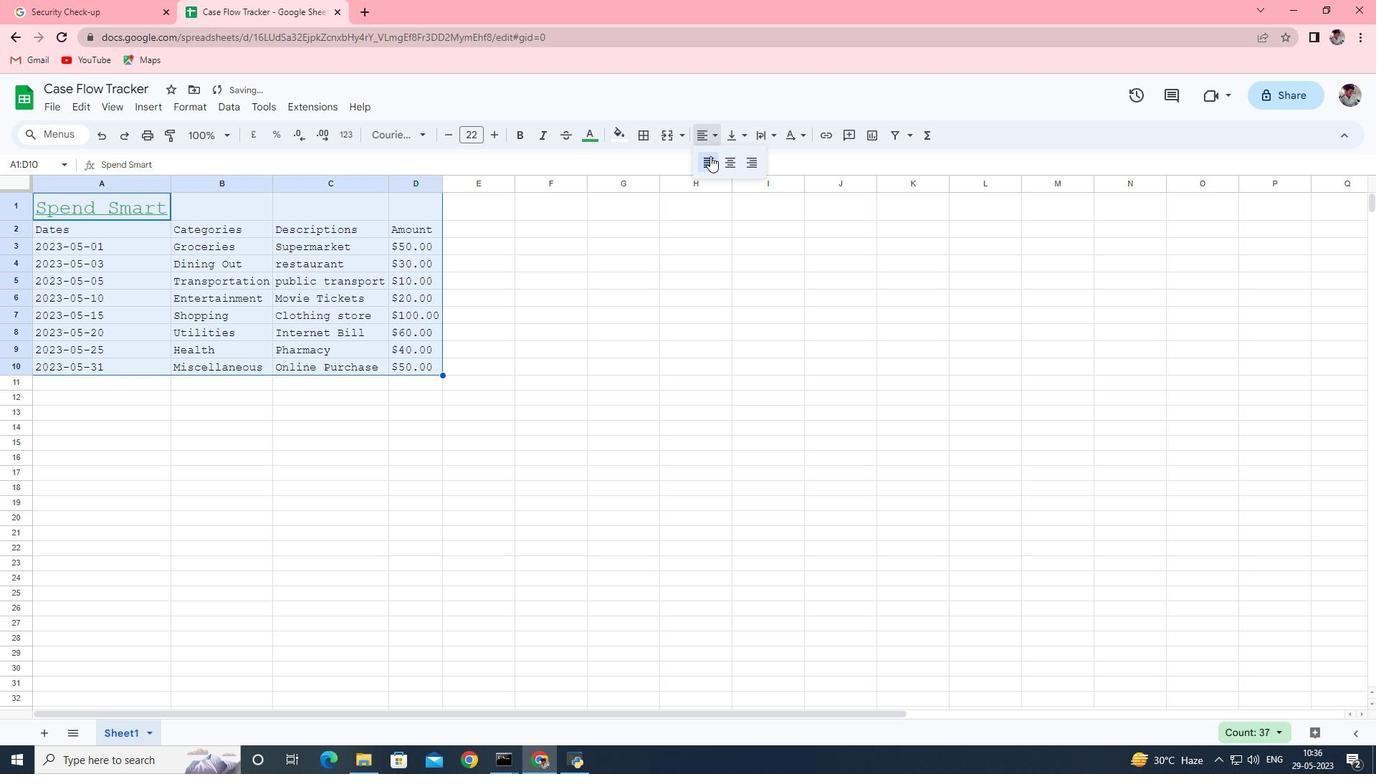 
Action: Mouse pressed left at (710, 160)
Screenshot: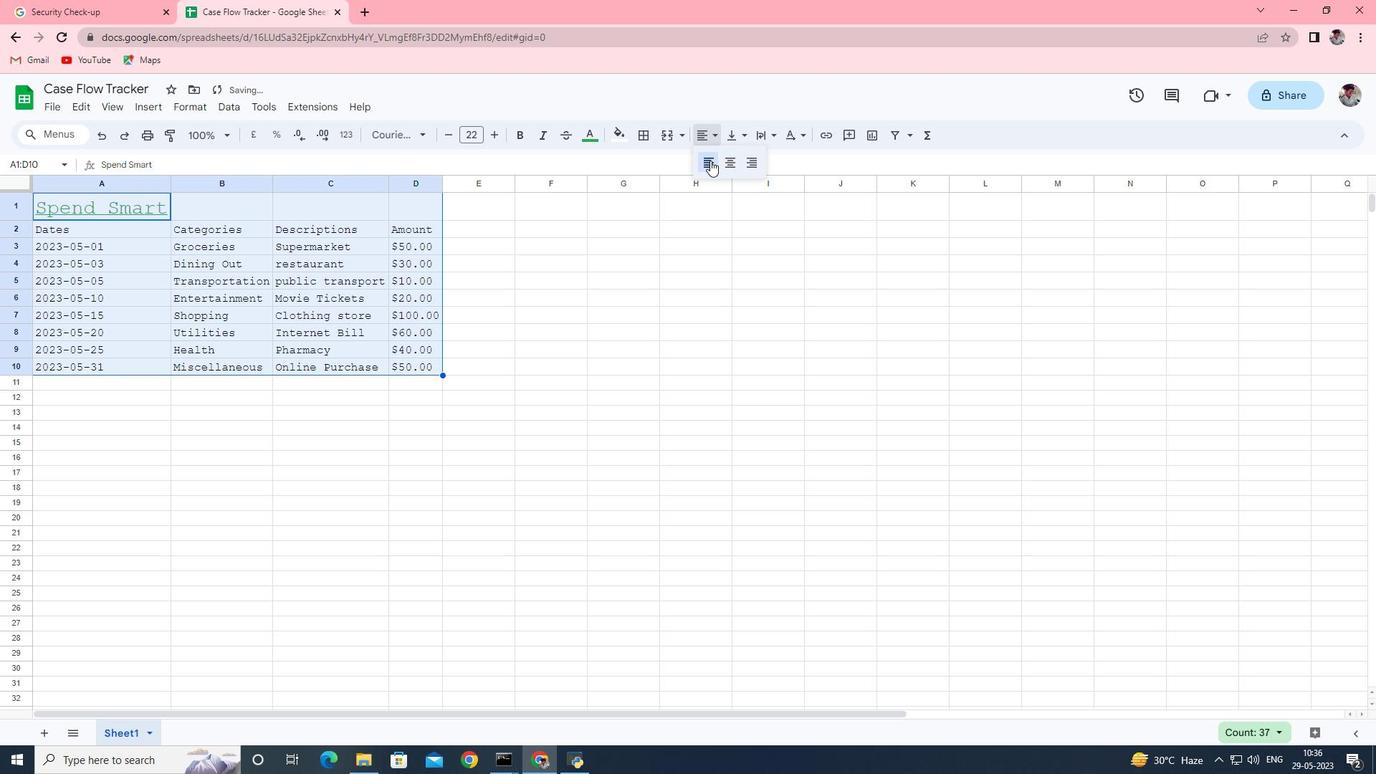 
Action: Mouse moved to (599, 329)
Screenshot: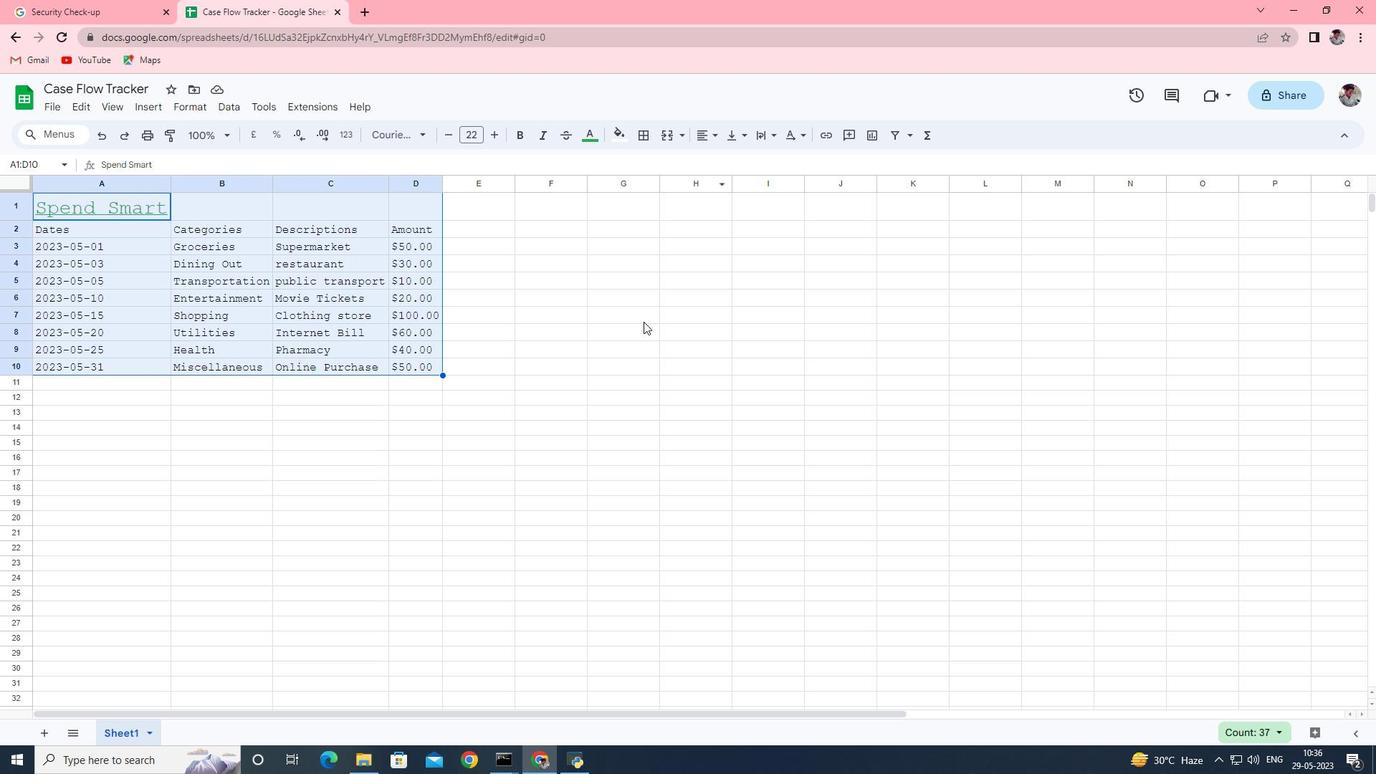 
Action: Mouse pressed left at (599, 329)
Screenshot: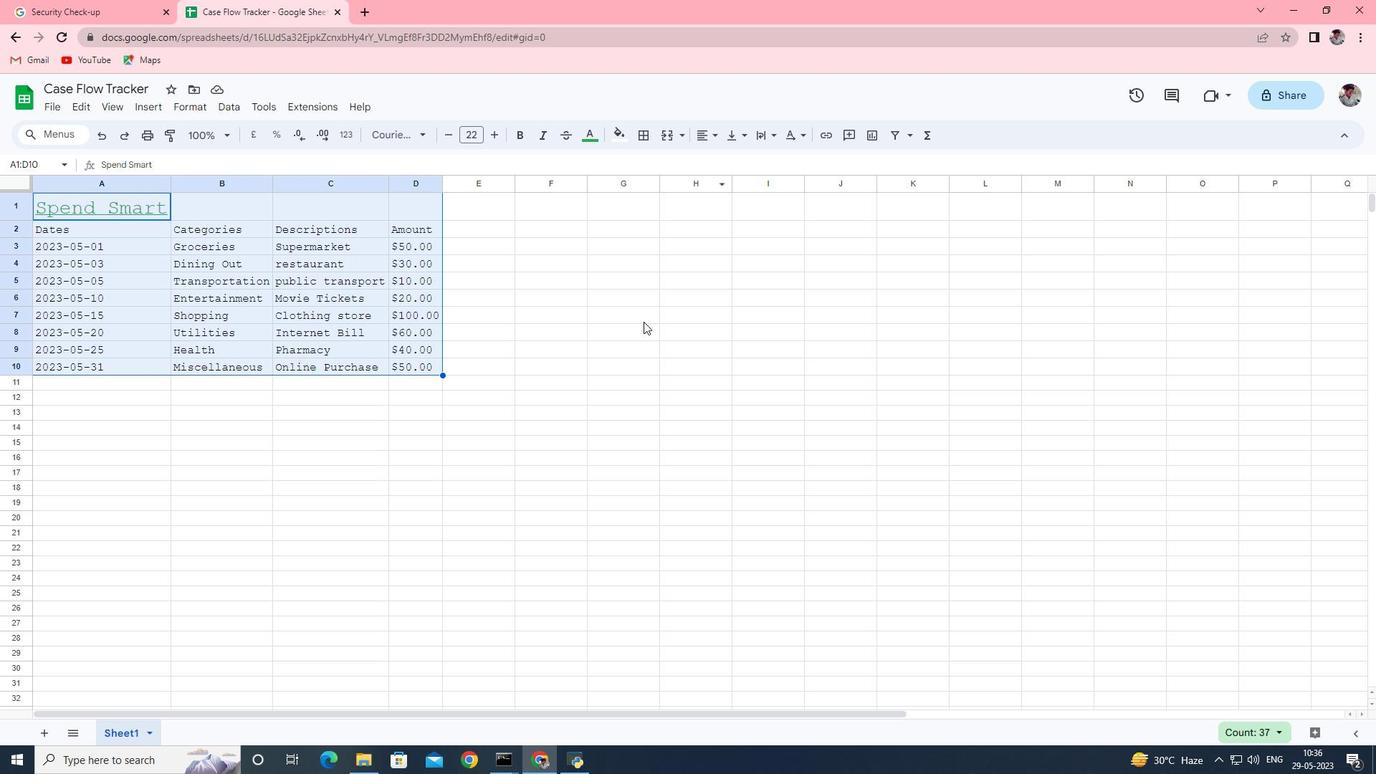 
Action: Mouse moved to (489, 410)
Screenshot: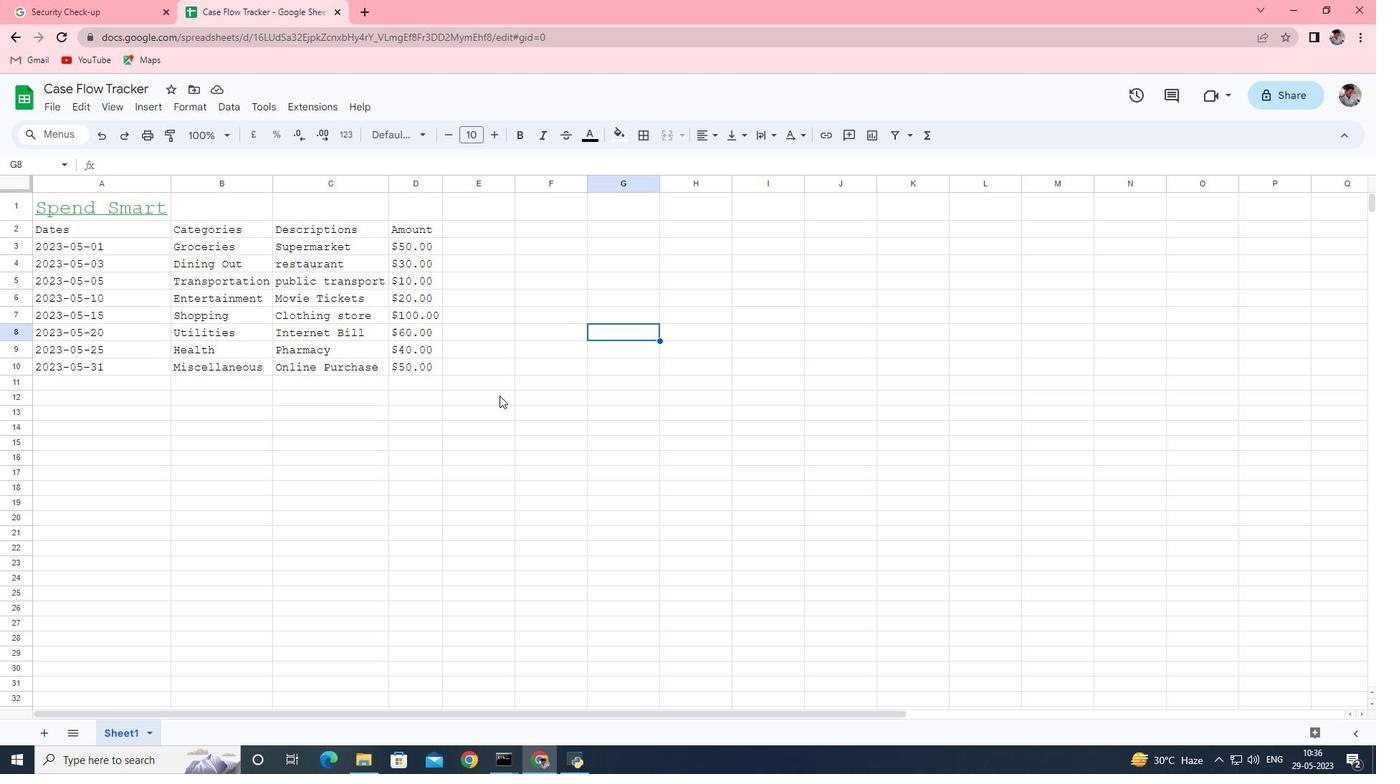 
Action: Mouse pressed left at (489, 410)
Screenshot: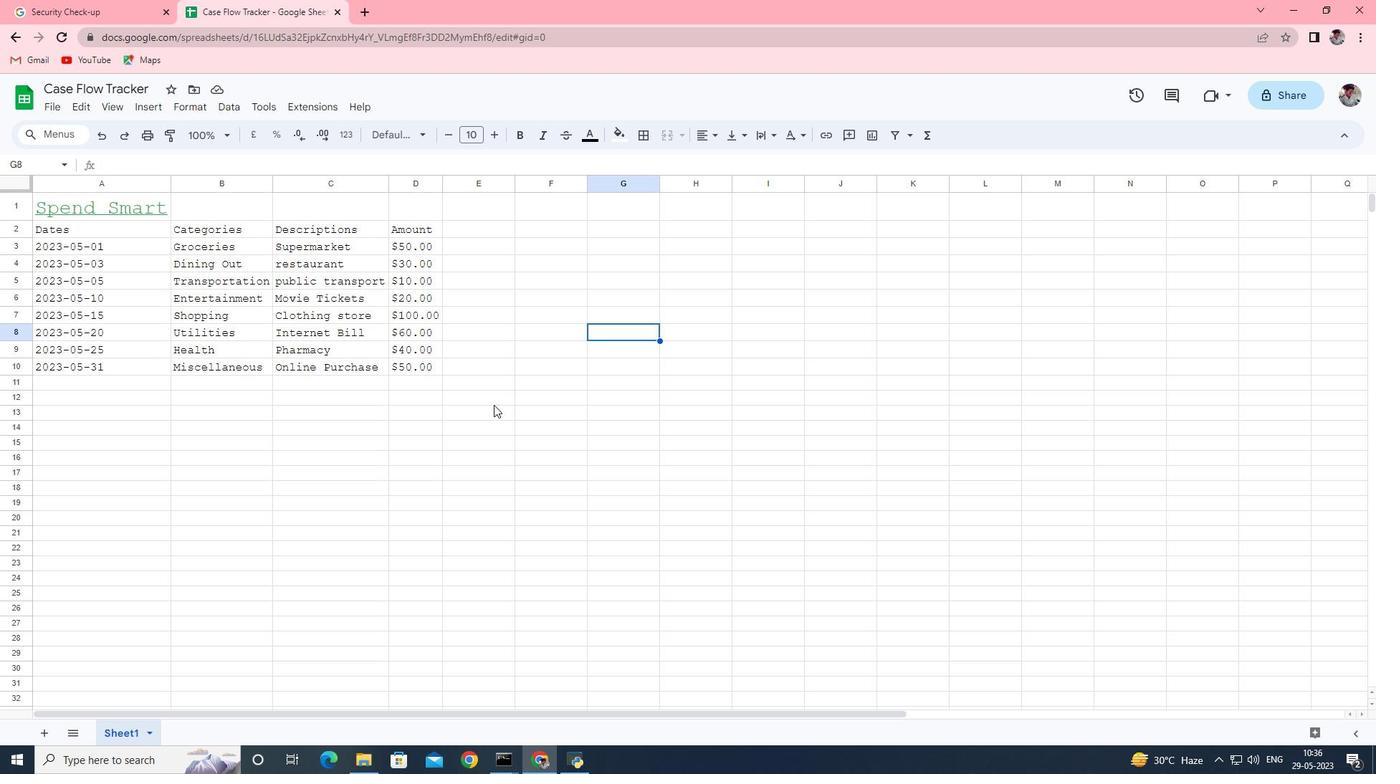 
Action: Mouse moved to (407, 417)
Screenshot: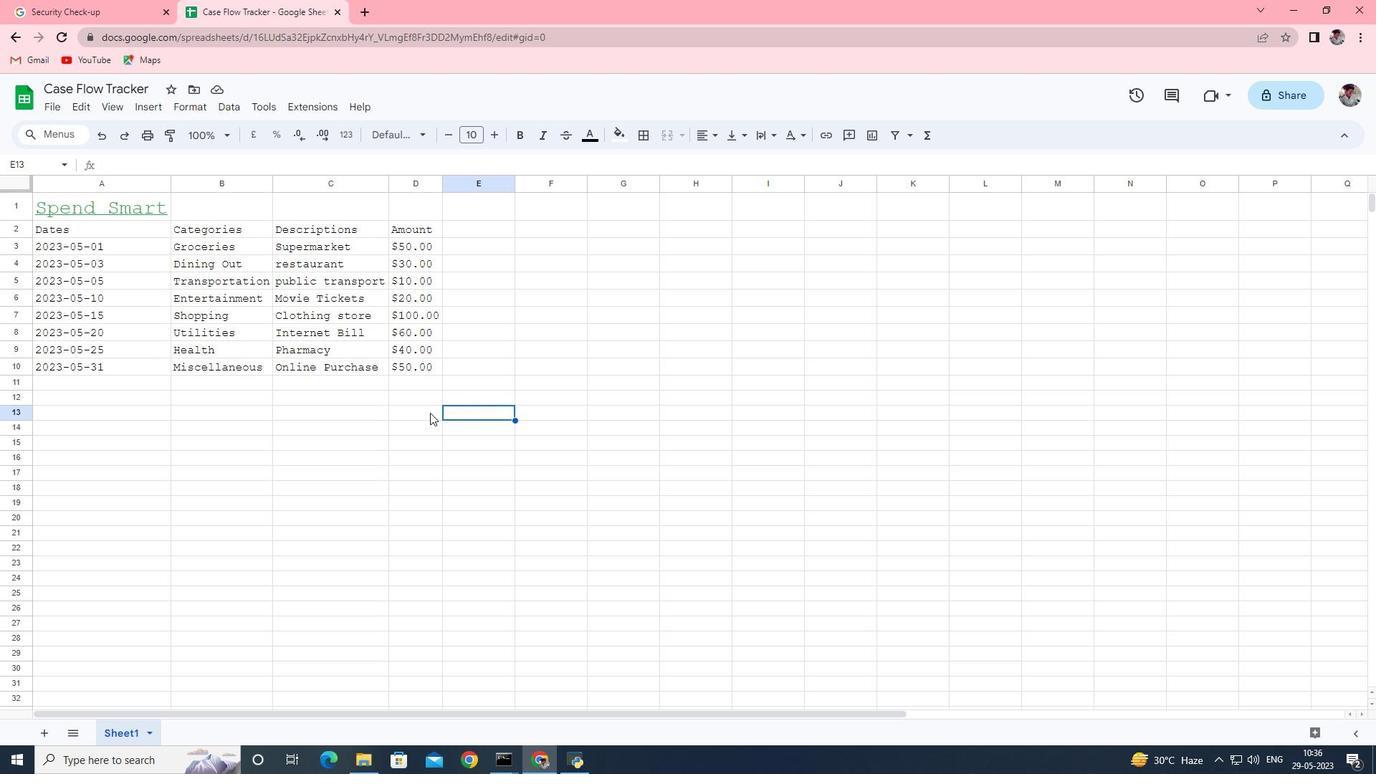 
Action: Mouse pressed left at (407, 417)
Screenshot: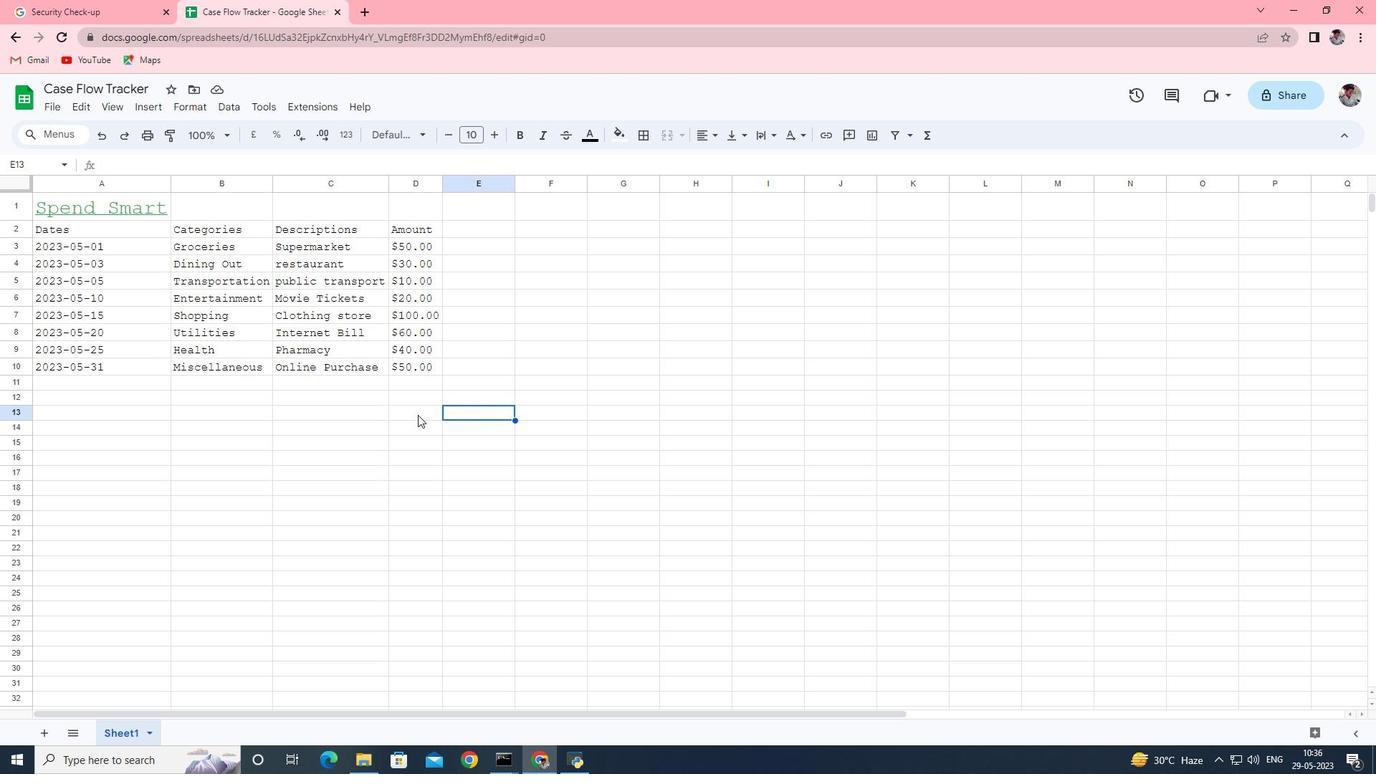 
Action: Mouse moved to (396, 410)
Screenshot: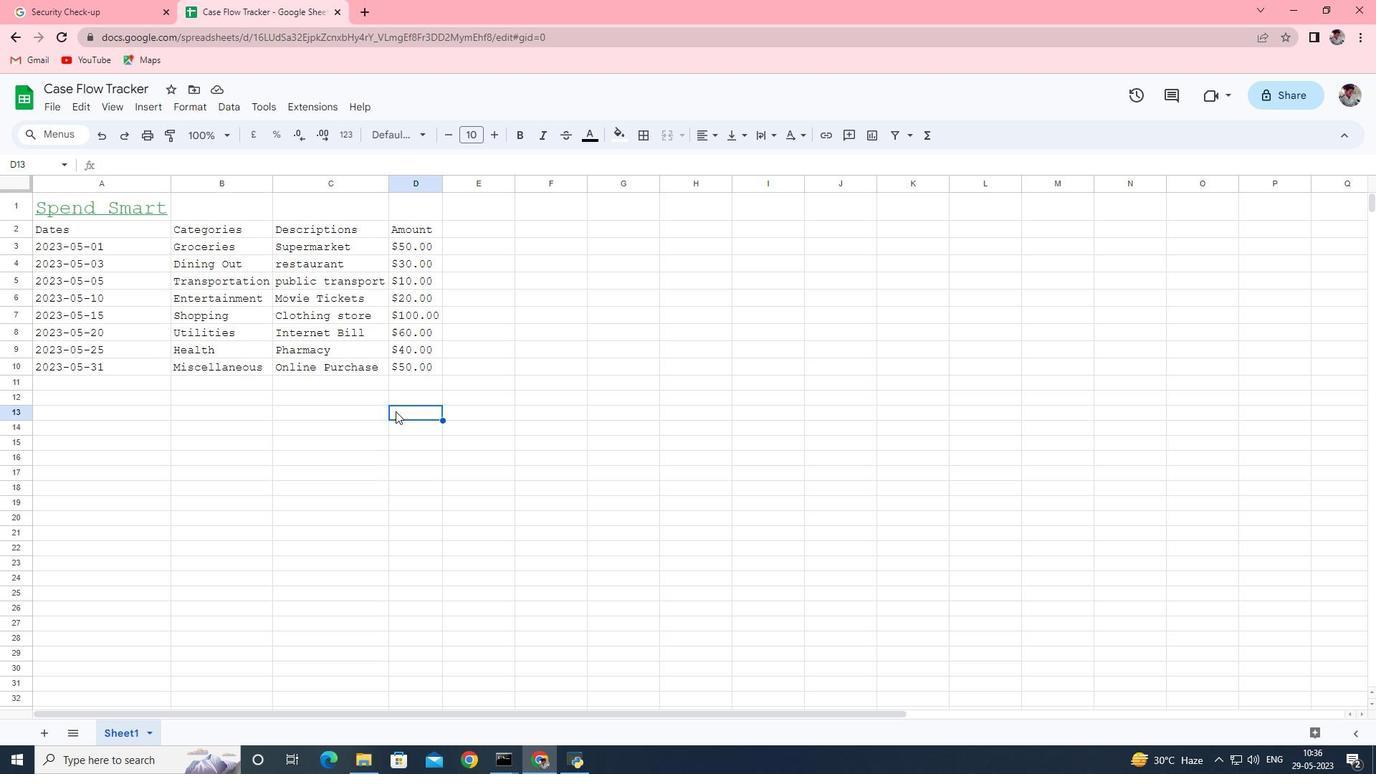 
Action: Key pressed ctrl+S
Screenshot: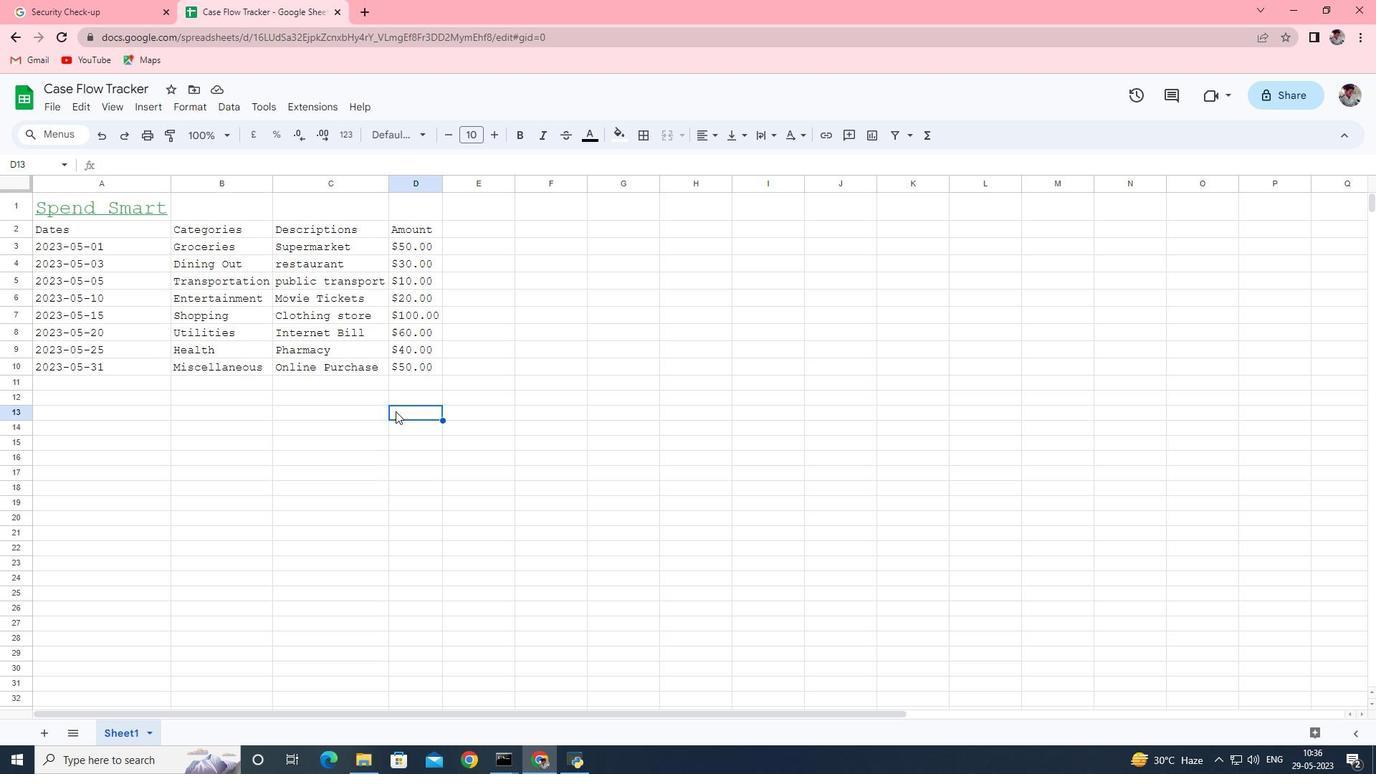 
Action: Mouse moved to (396, 410)
Screenshot: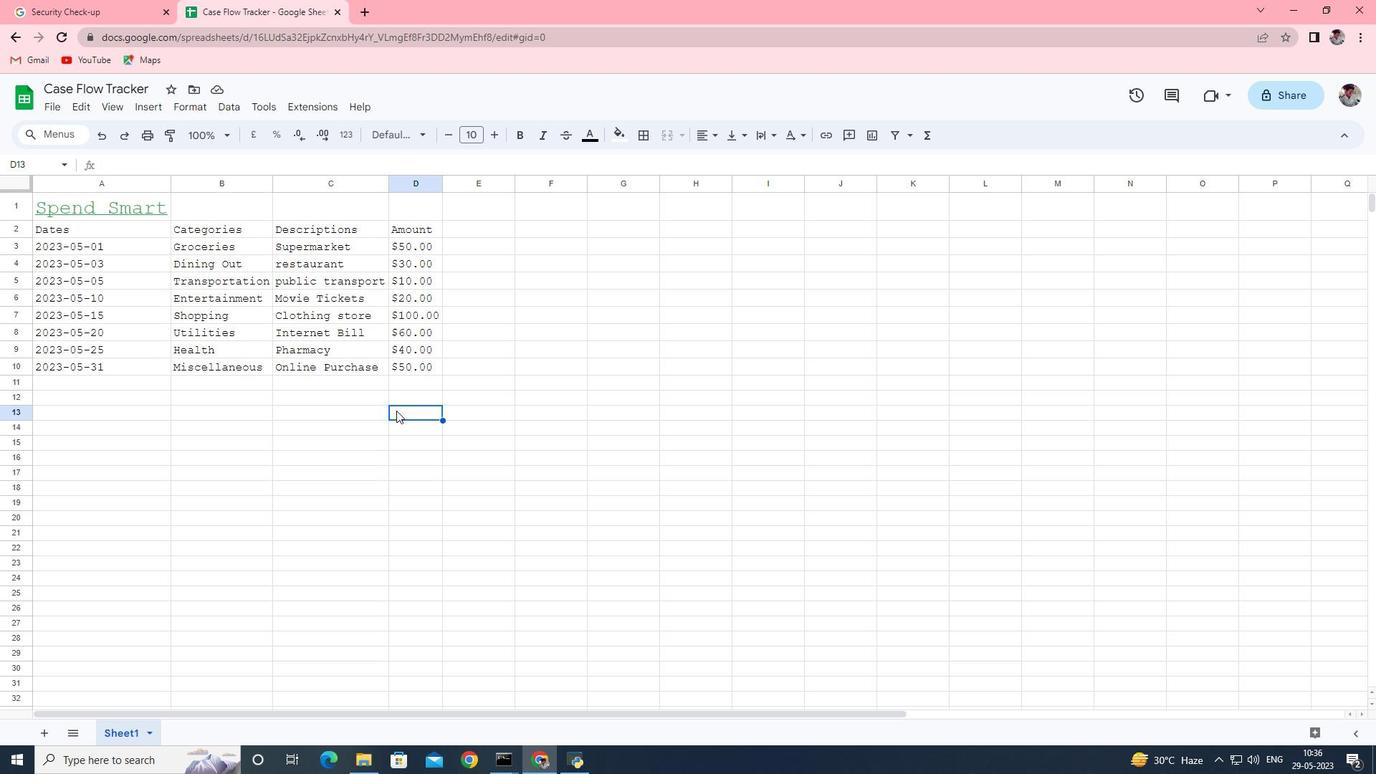 
